 Task:  Click on  Soccer In the  Soccer League click on  Pick Sheet Your name Gabriel Wilson Team name Seattle and  Email softage.1@softage.net Game 1 Inter Miami Game 2 NYFC Game 3 Atlanta United Game 4 Houston Game 5 Minnesota United Game 6 FC Dallas Game 7 Columbus Game 8 Atlanta United Game 9 Charlotte FC Game 10 Montreal Game 11 Toronto FC Game 12 Inter Milan Game 13 Austin Game 14 LA Galaxy Game 15 Vancouver Game16 Seattle In Tie Breaker choose Seattle Submit pick sheet
Action: Mouse moved to (678, 545)
Screenshot: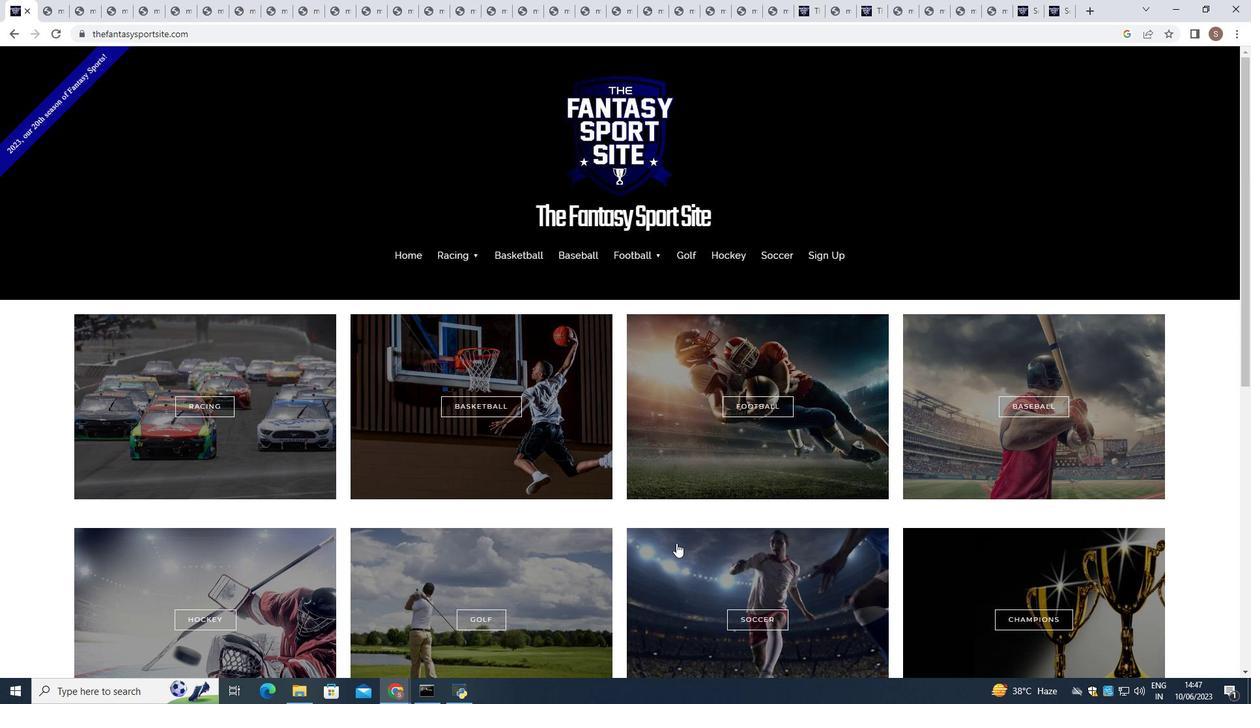 
Action: Mouse pressed left at (678, 545)
Screenshot: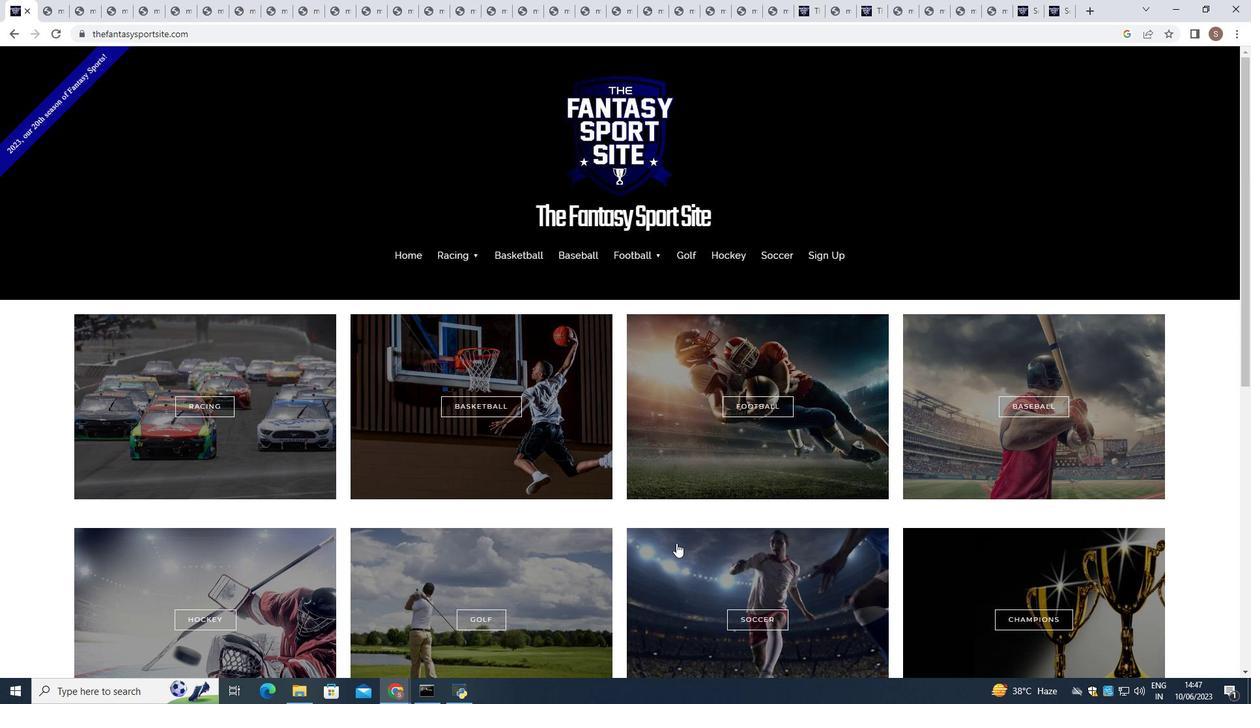 
Action: Mouse moved to (672, 534)
Screenshot: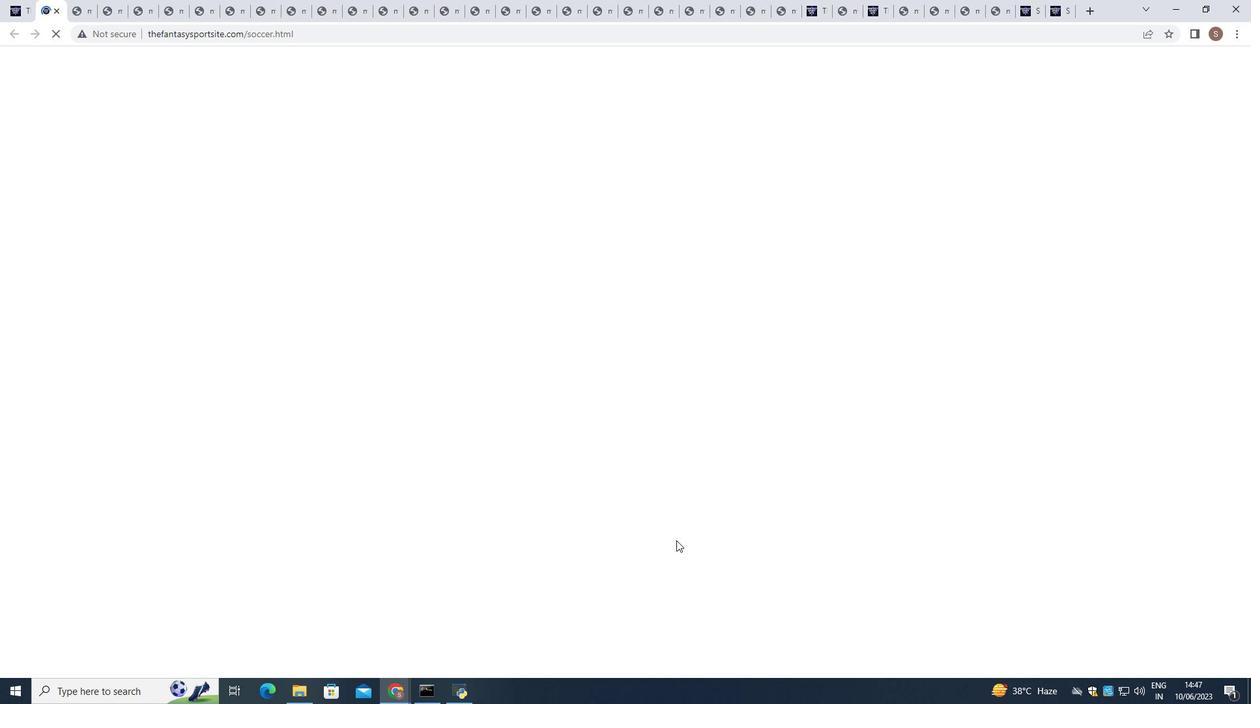 
Action: Mouse scrolled (672, 534) with delta (0, 0)
Screenshot: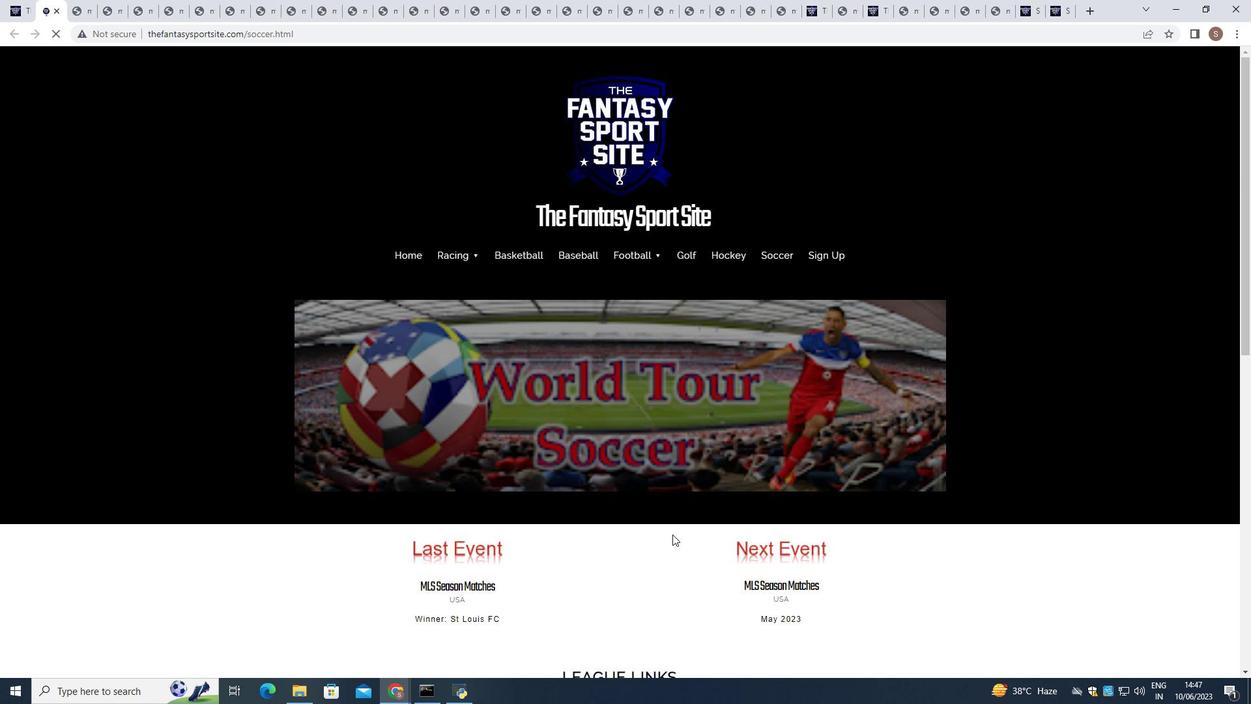
Action: Mouse scrolled (672, 534) with delta (0, 0)
Screenshot: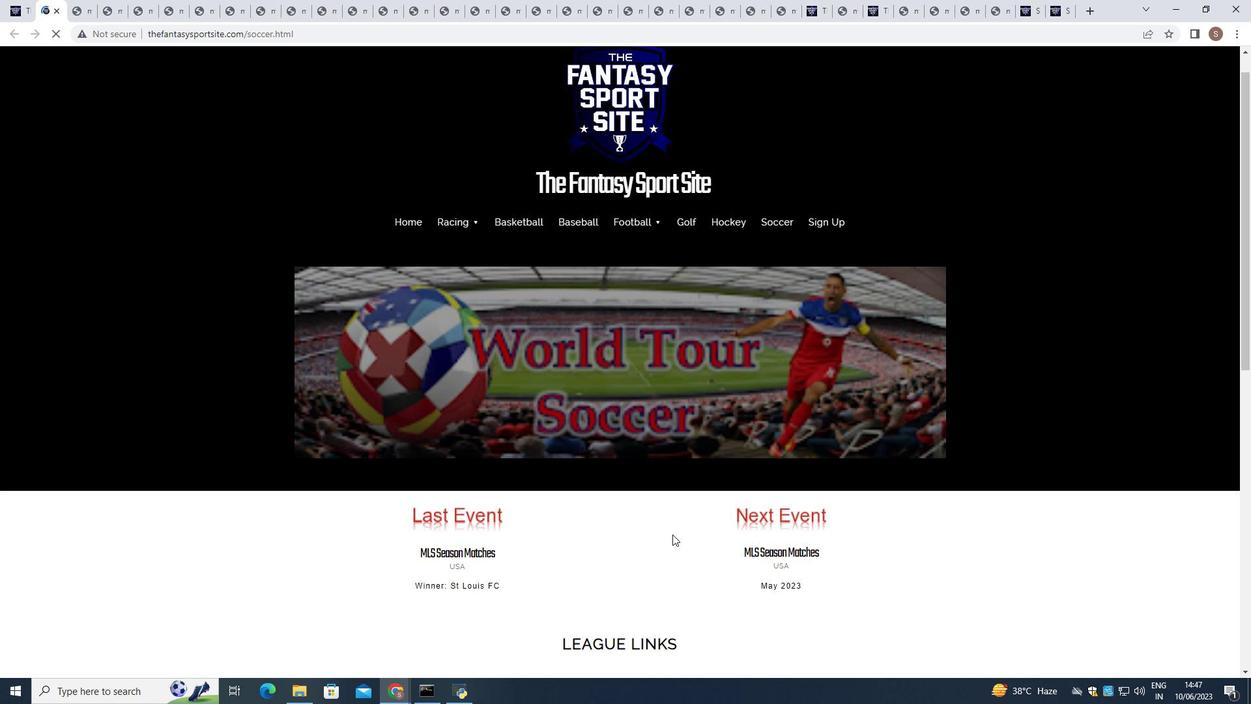 
Action: Mouse moved to (672, 531)
Screenshot: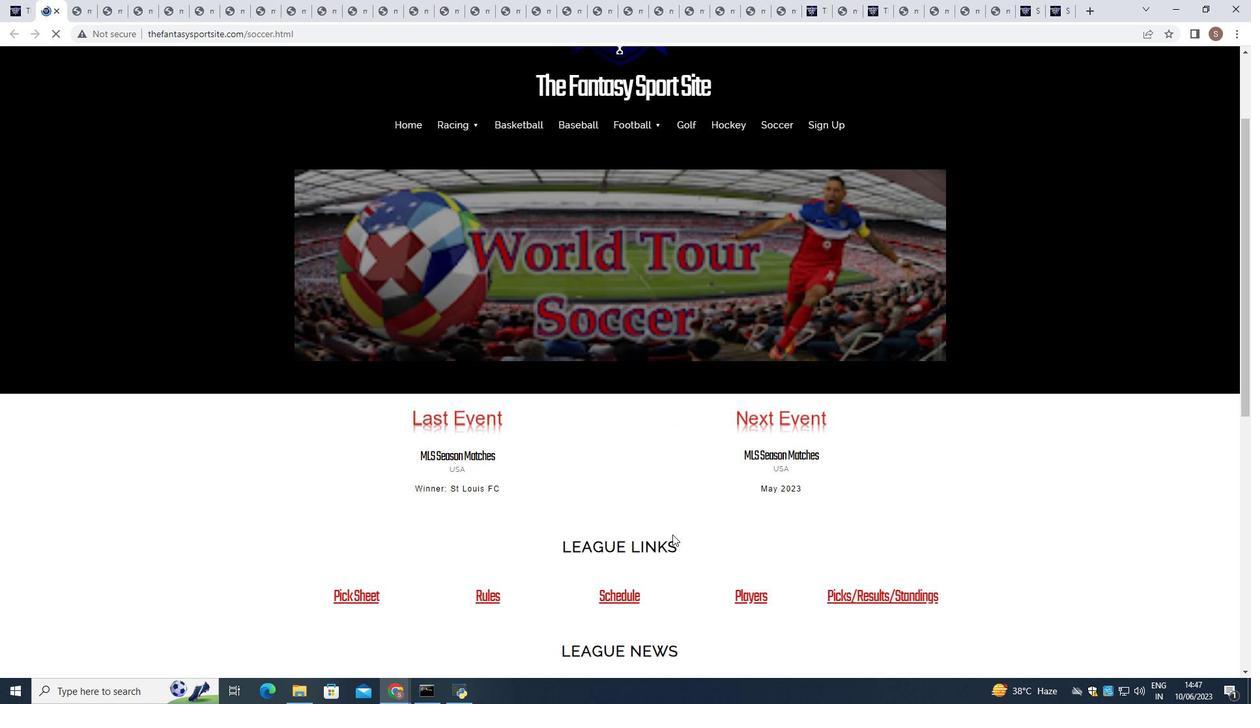 
Action: Mouse scrolled (672, 530) with delta (0, 0)
Screenshot: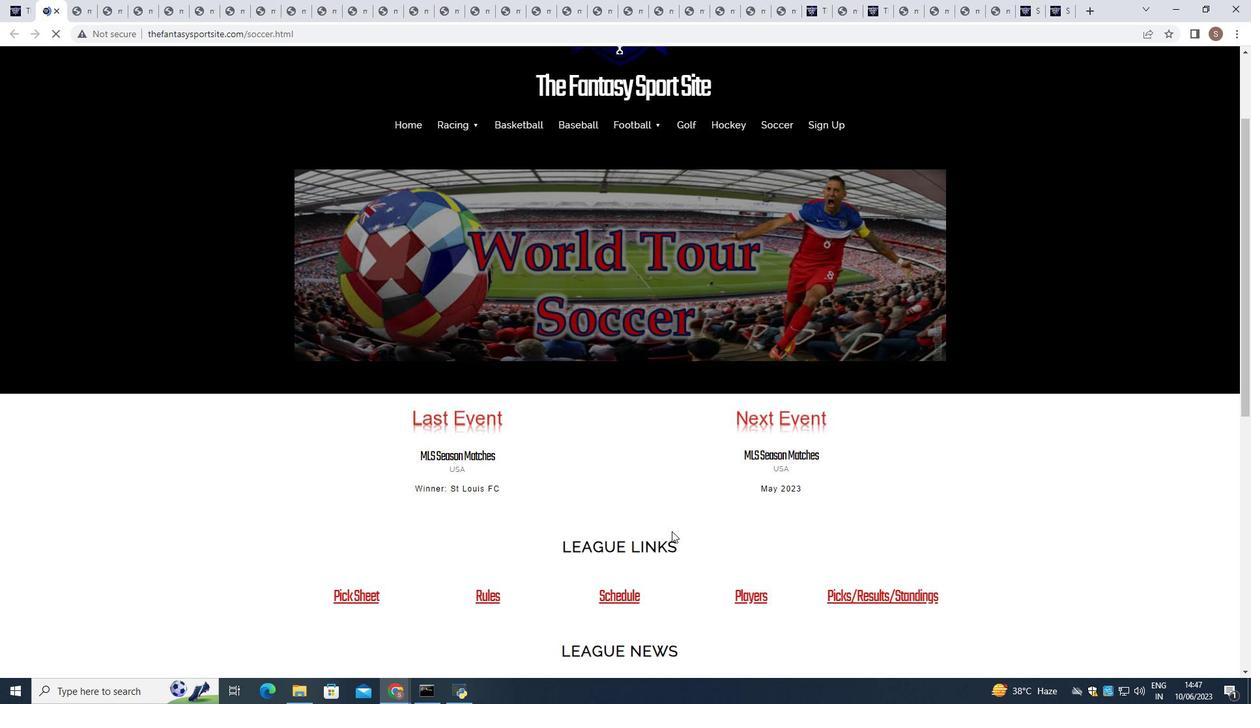 
Action: Mouse moved to (670, 531)
Screenshot: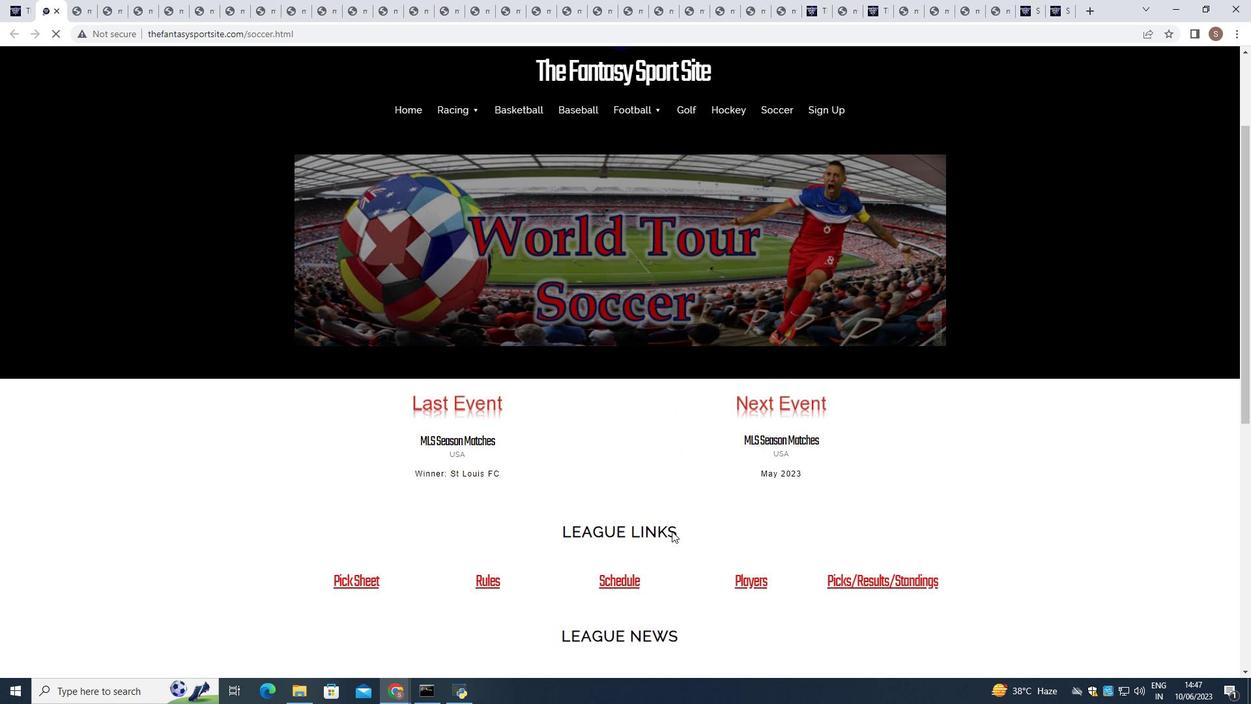 
Action: Mouse scrolled (670, 530) with delta (0, 0)
Screenshot: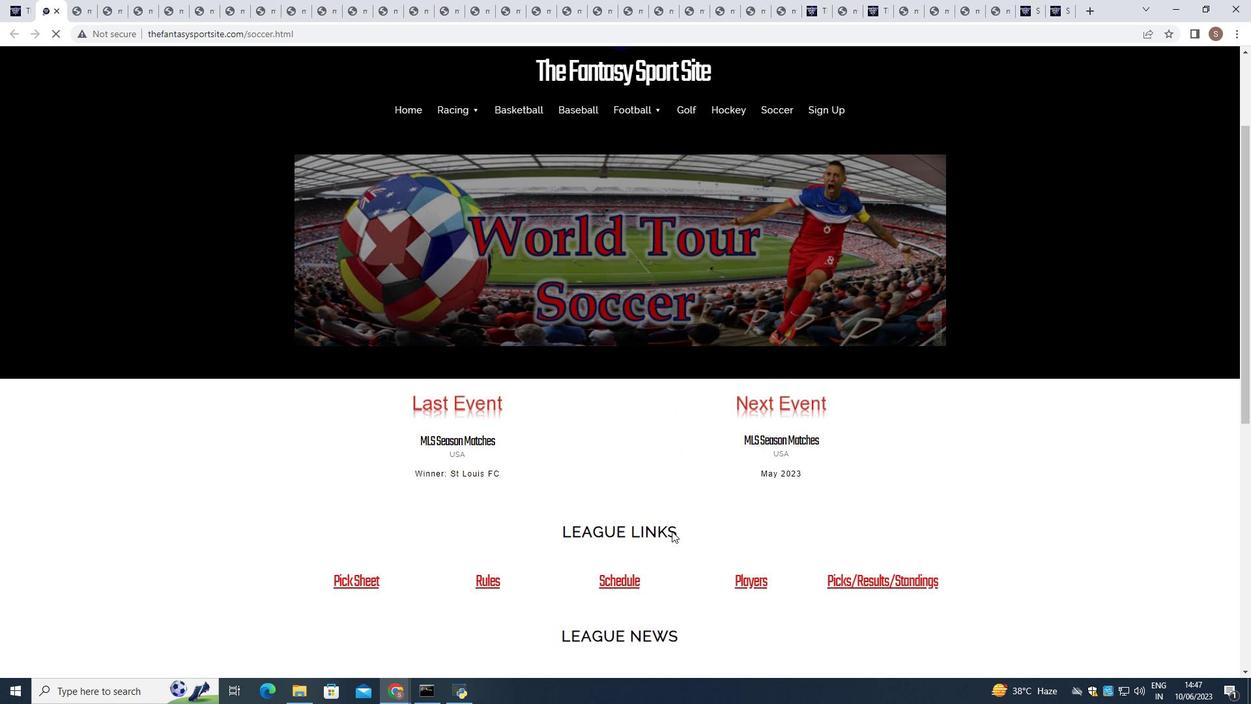 
Action: Mouse moved to (352, 459)
Screenshot: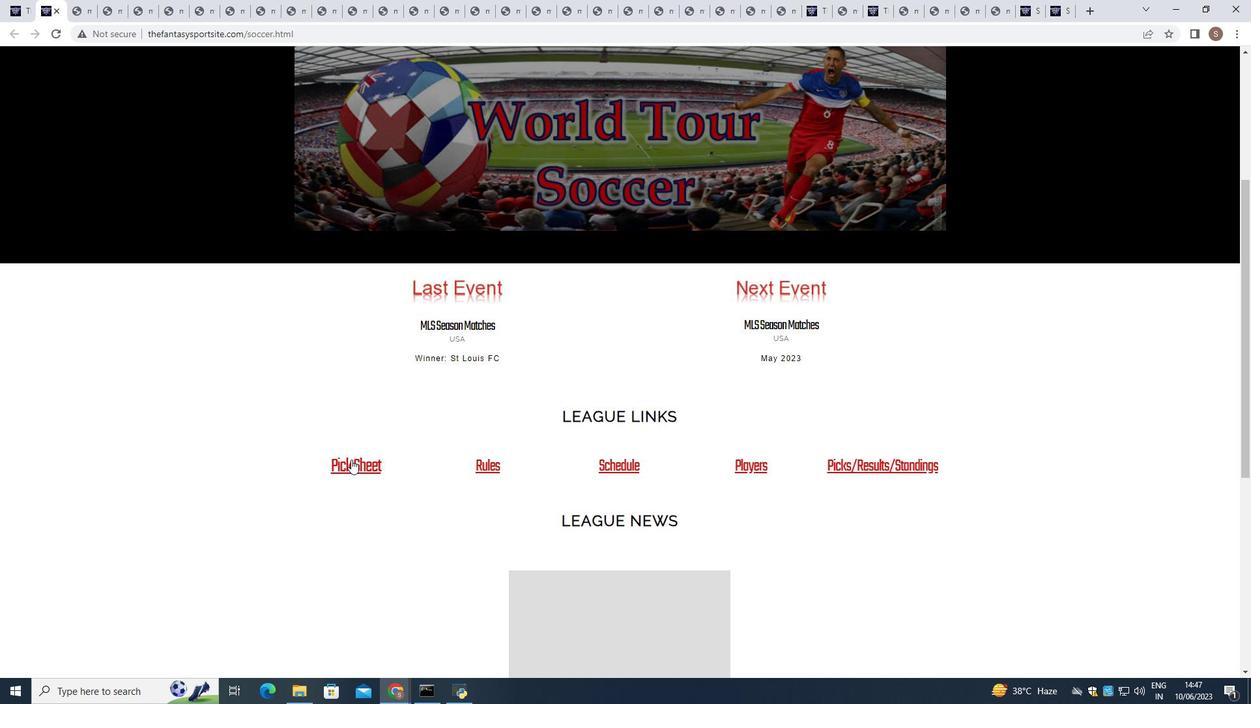 
Action: Mouse pressed left at (352, 459)
Screenshot: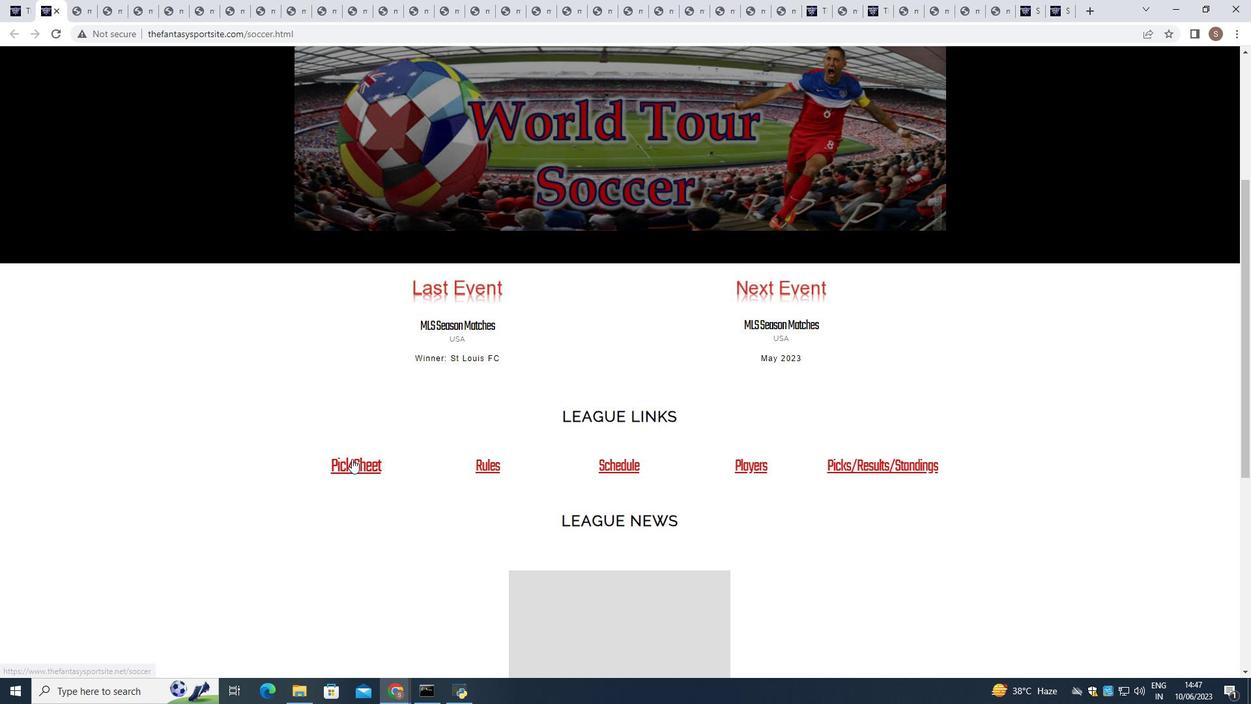 
Action: Mouse moved to (370, 457)
Screenshot: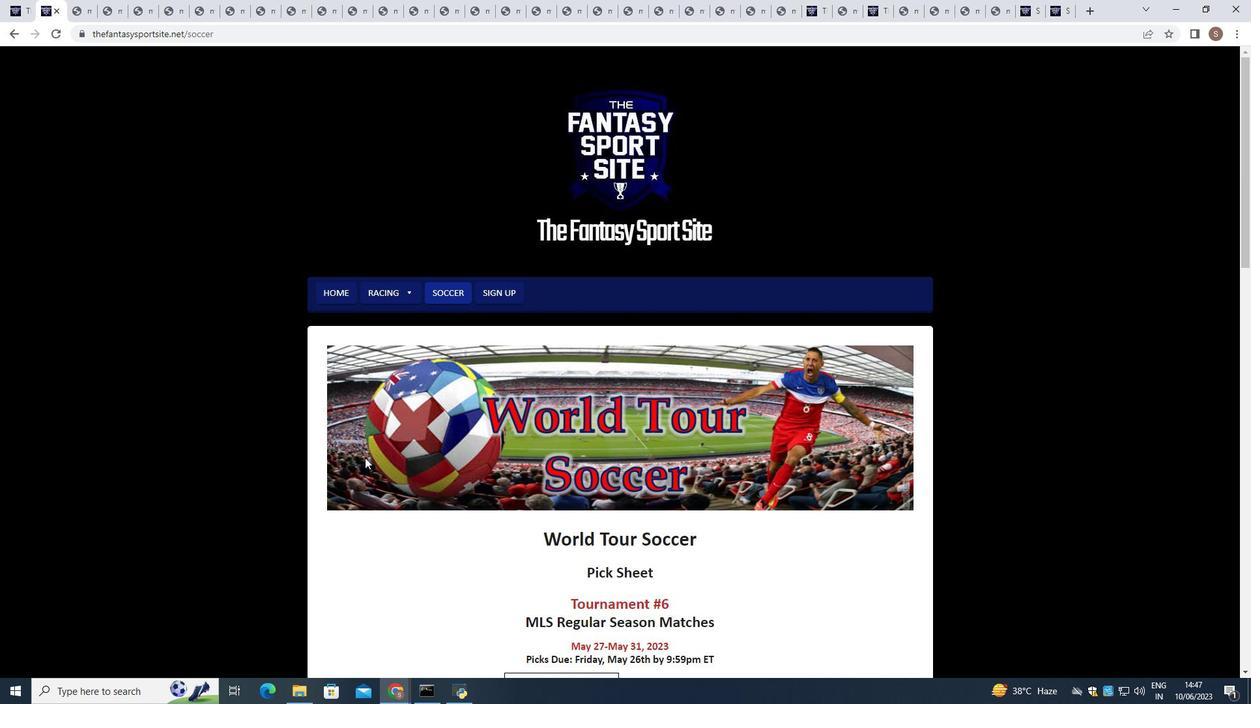 
Action: Mouse scrolled (370, 457) with delta (0, 0)
Screenshot: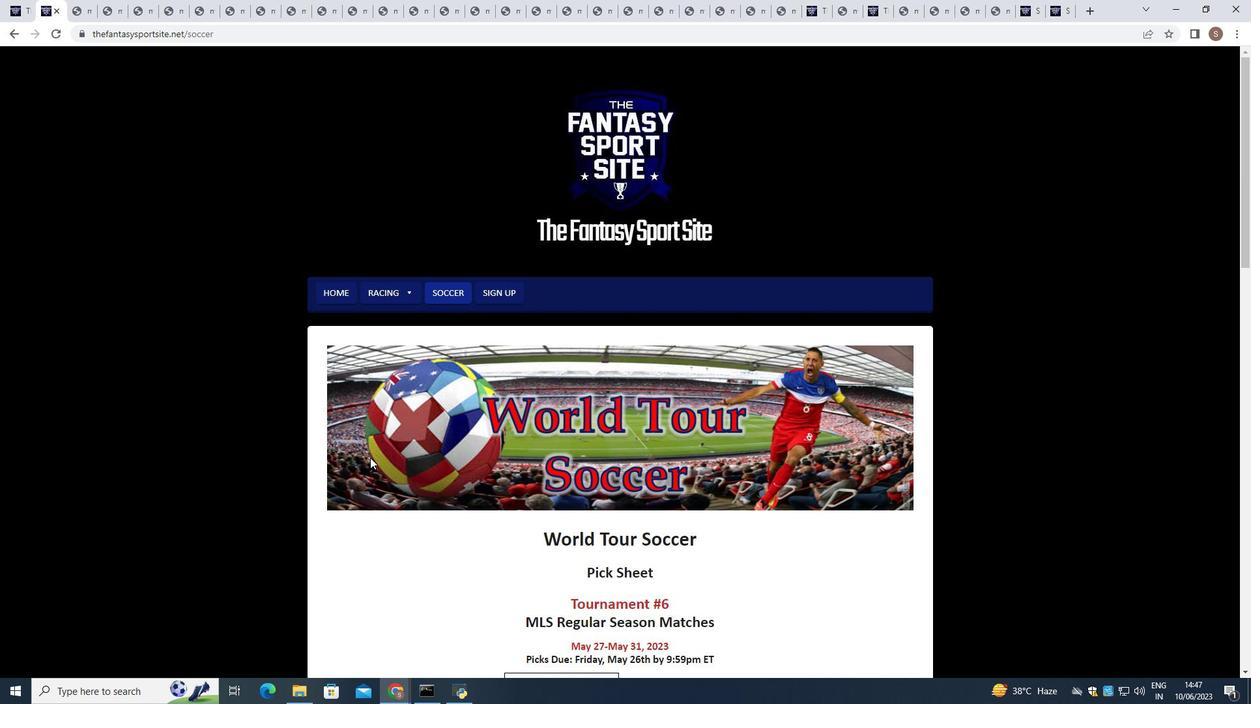 
Action: Mouse moved to (371, 457)
Screenshot: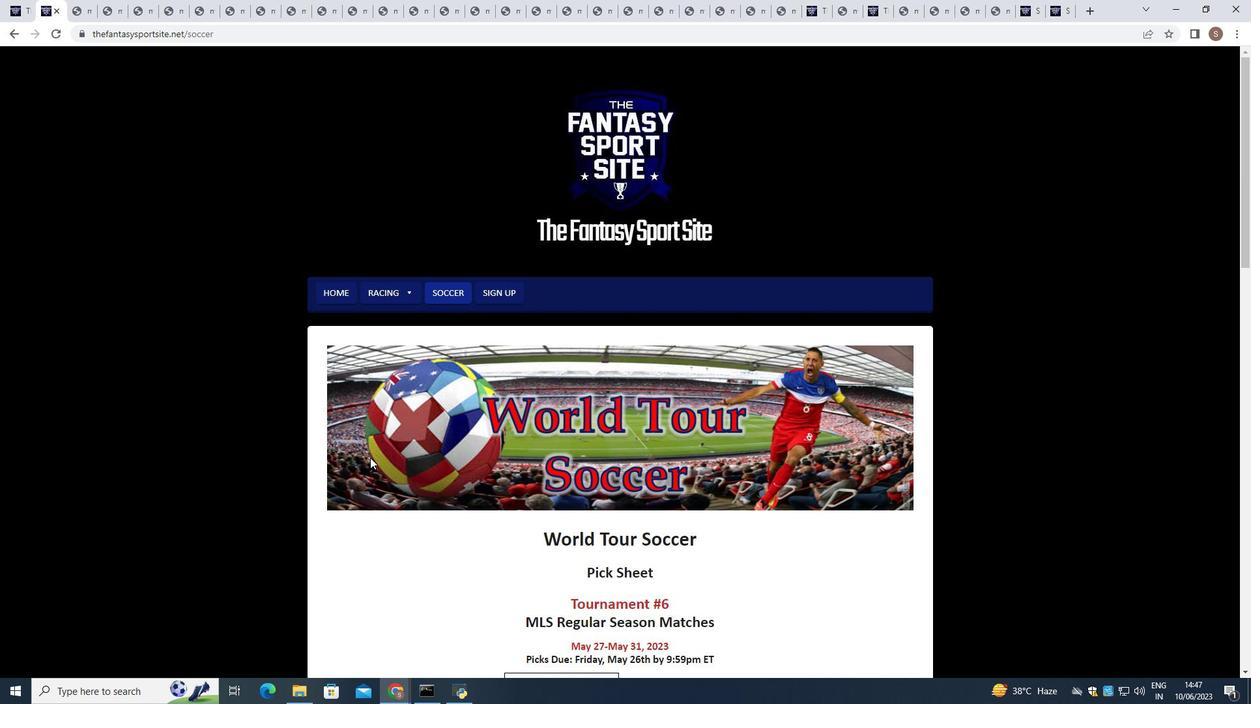 
Action: Mouse scrolled (371, 457) with delta (0, 0)
Screenshot: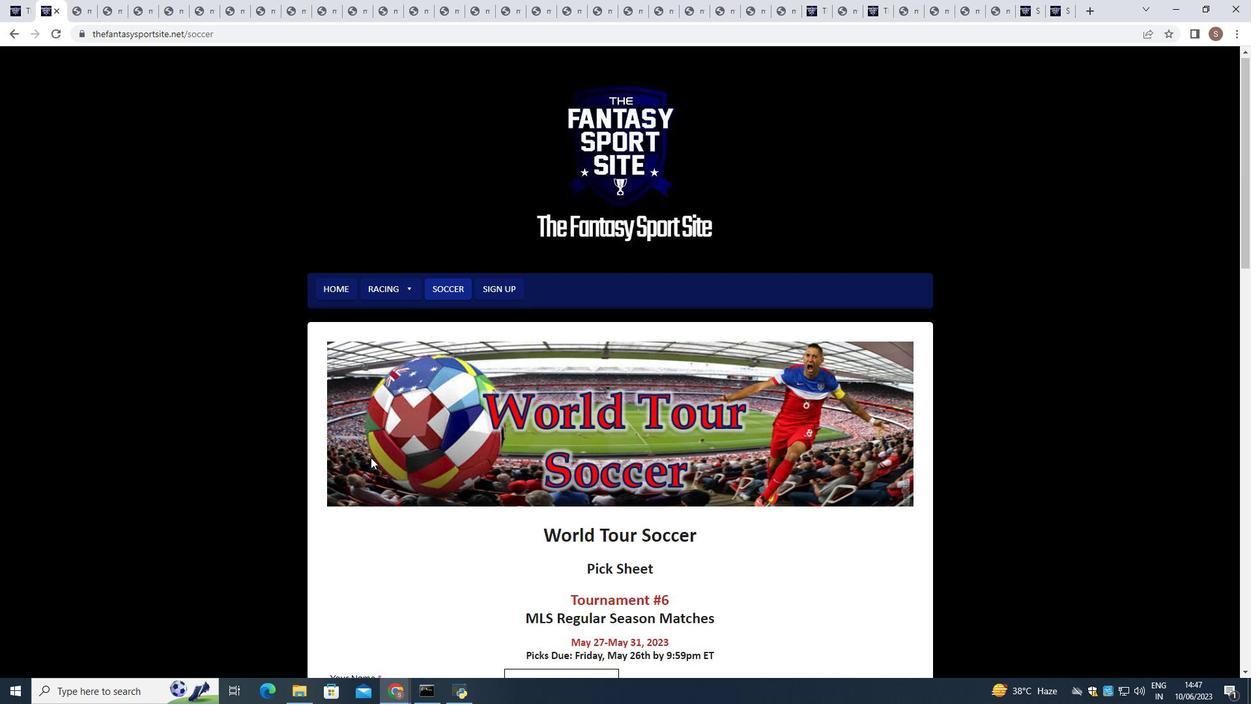 
Action: Mouse moved to (507, 546)
Screenshot: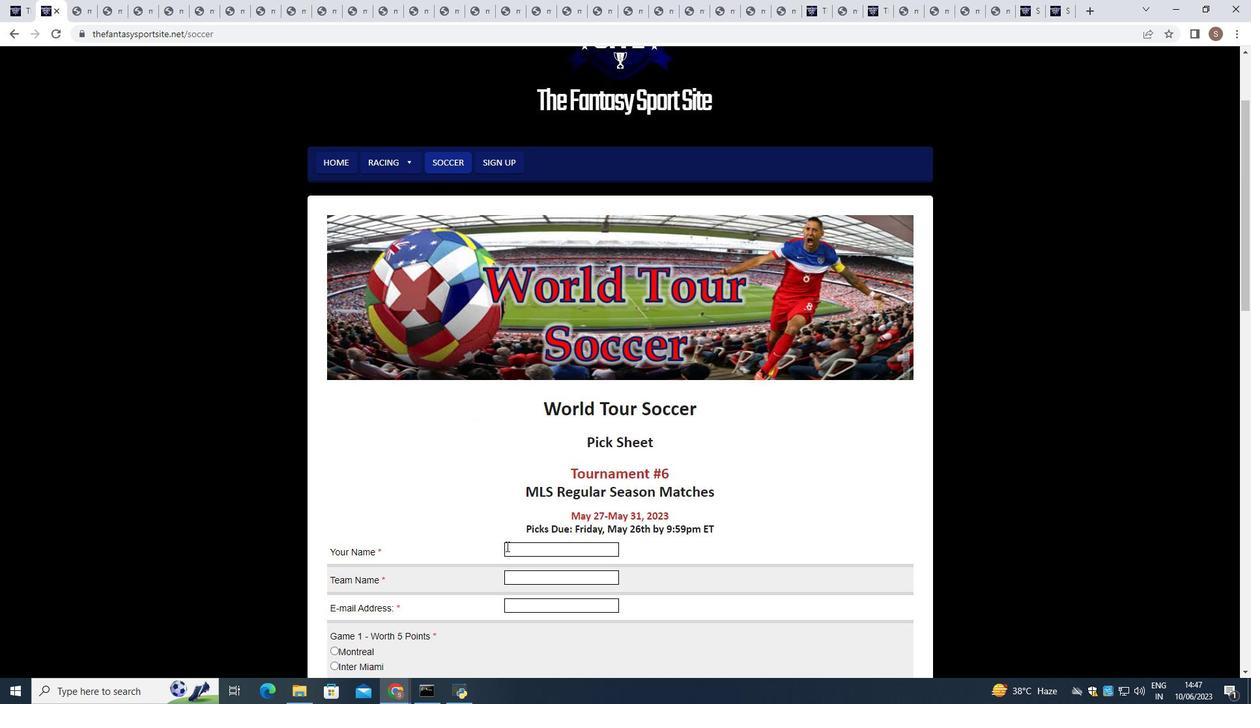 
Action: Mouse pressed left at (507, 546)
Screenshot: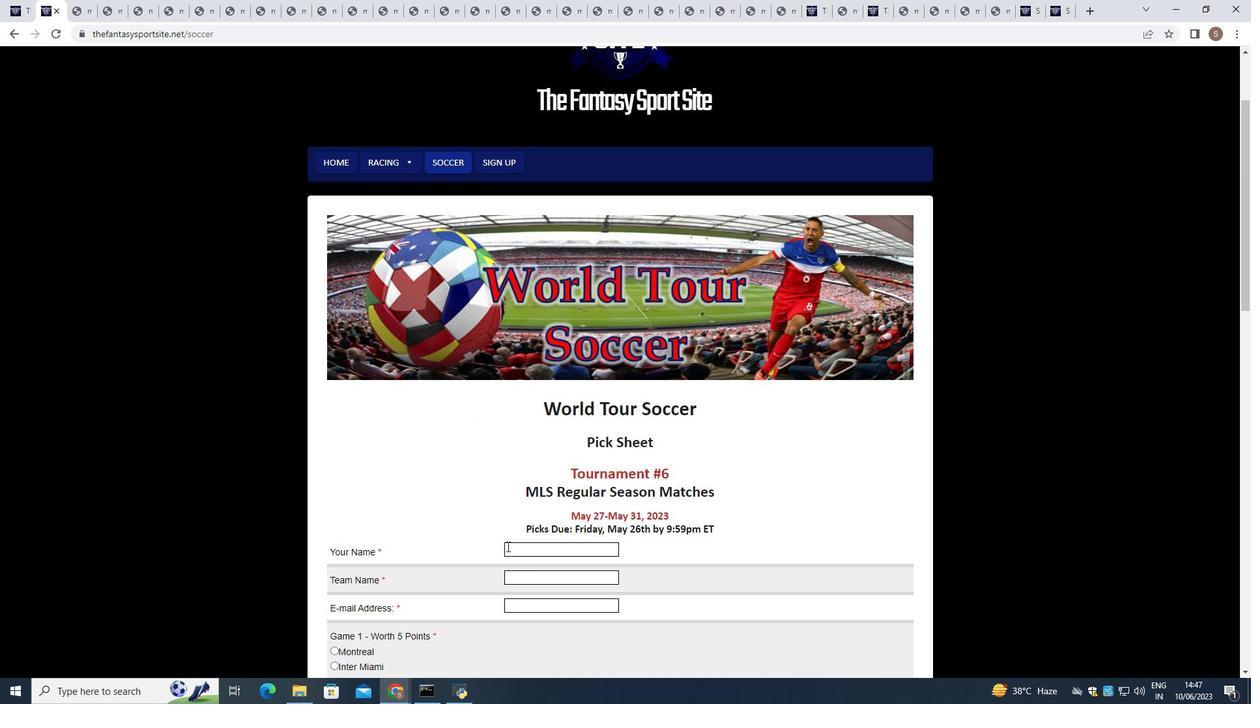 
Action: Key pressed <Key.shift><Key.shift><Key.shift><Key.shift><Key.shift>Gabriel<Key.space><Key.shift><Key.shift><Key.shift><Key.shift><Key.shift><Key.shift><Key.shift><Key.shift>Wilson
Screenshot: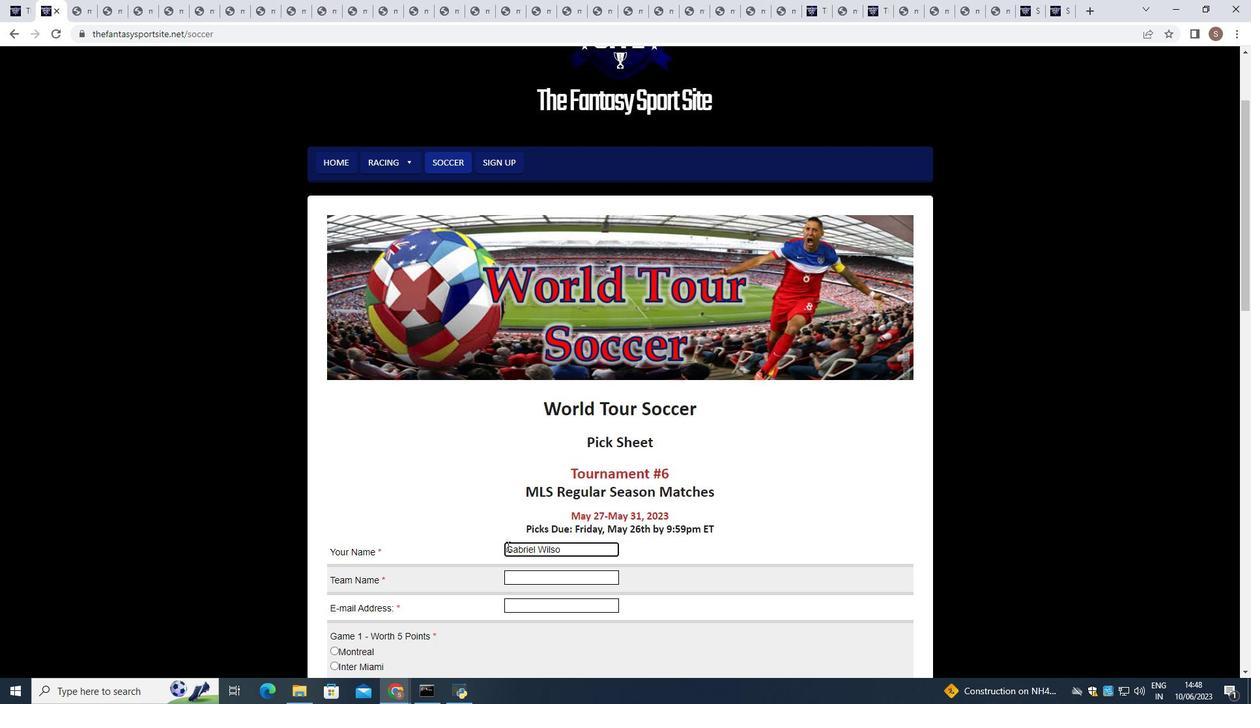 
Action: Mouse moved to (538, 572)
Screenshot: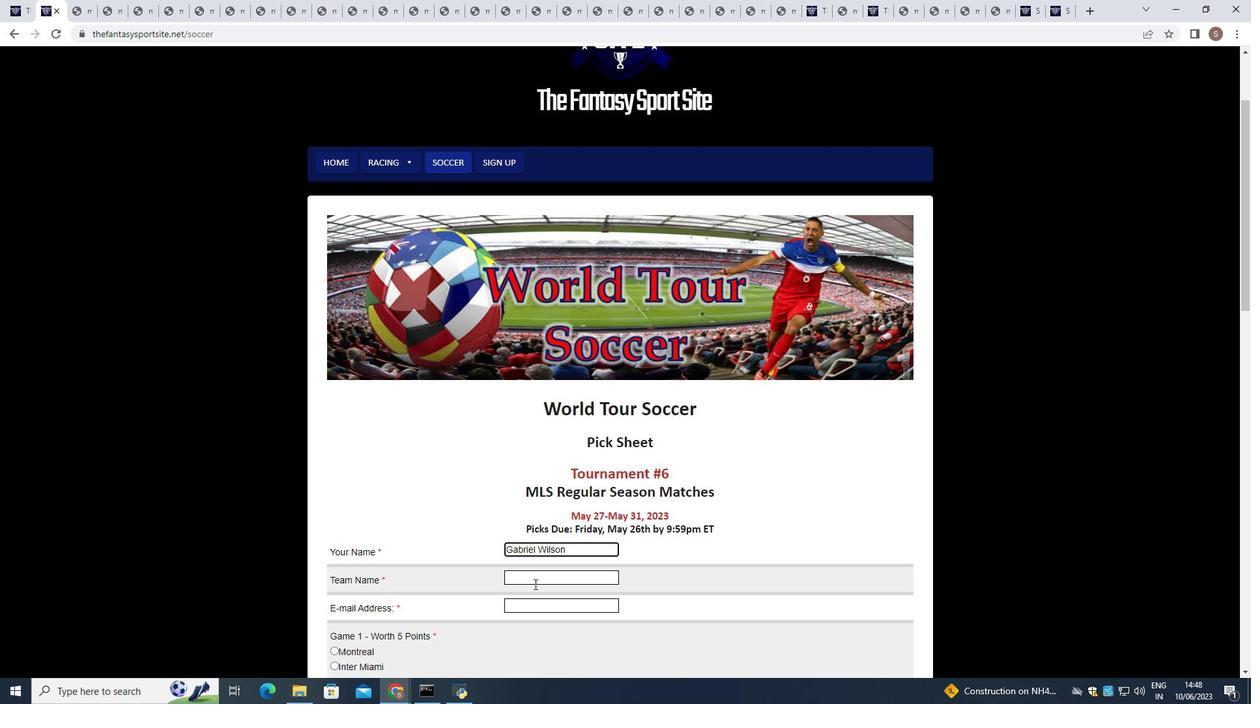 
Action: Mouse pressed left at (538, 572)
Screenshot: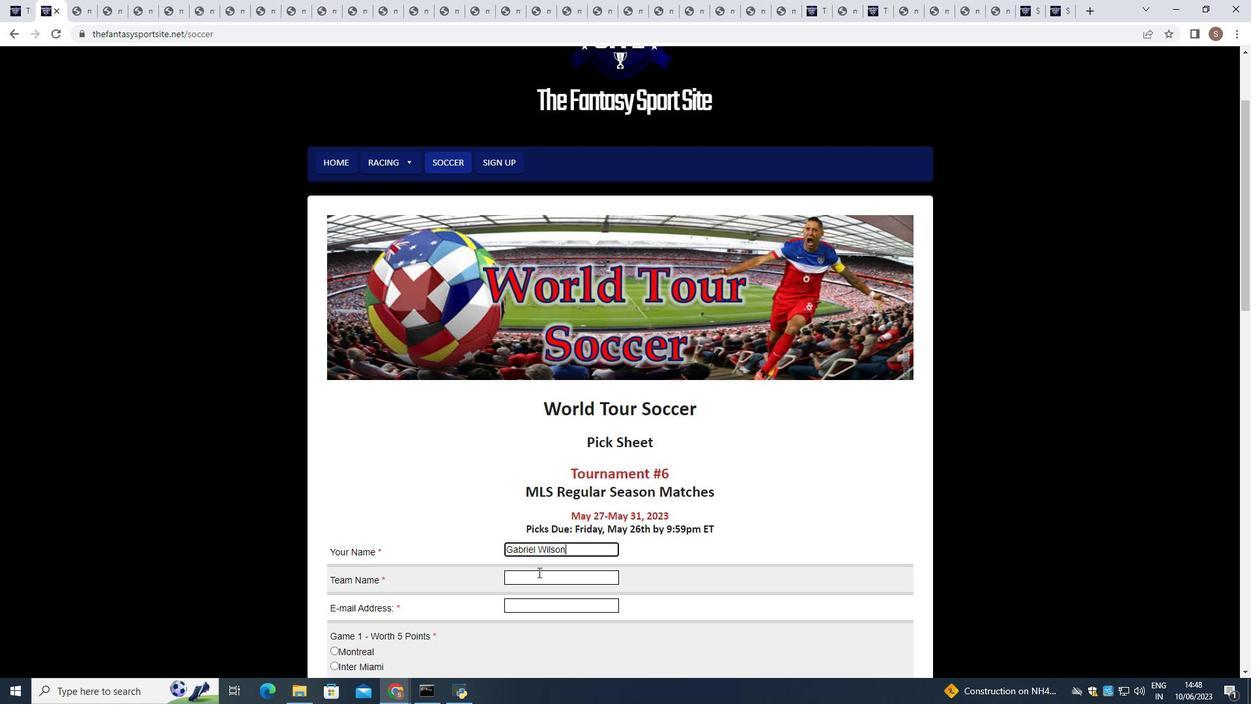 
Action: Key pressed <Key.shift>Seattle
Screenshot: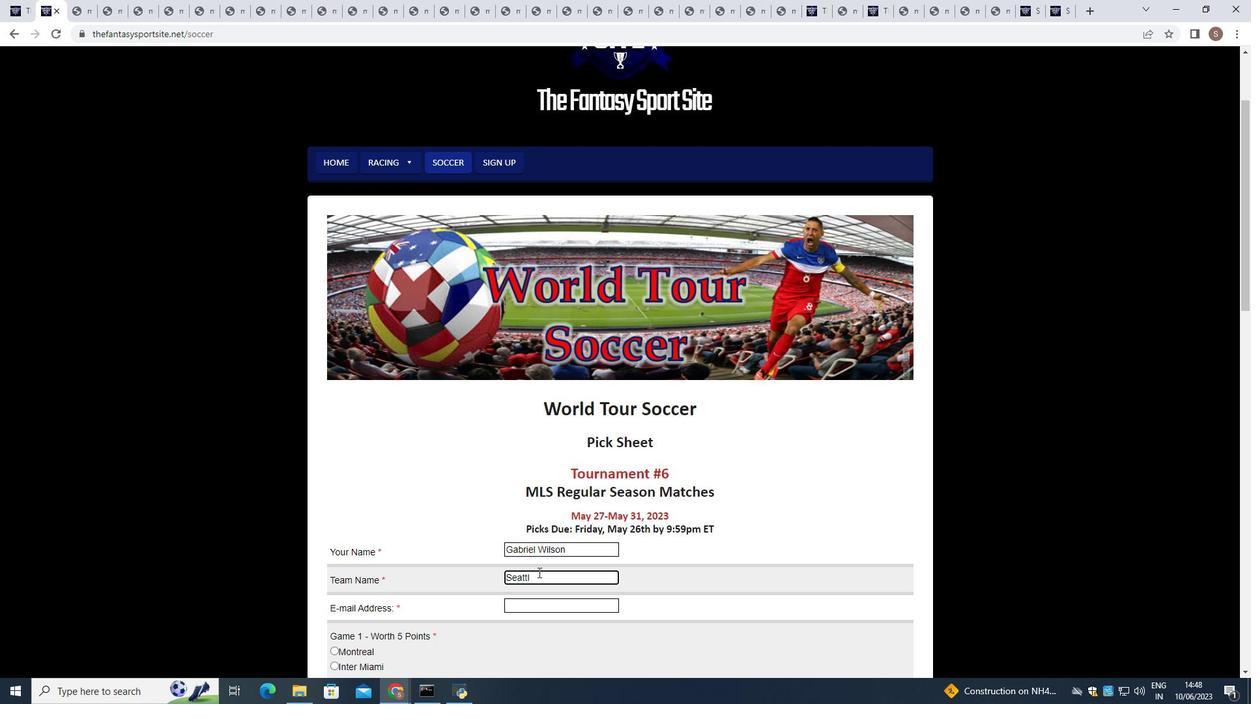 
Action: Mouse moved to (528, 609)
Screenshot: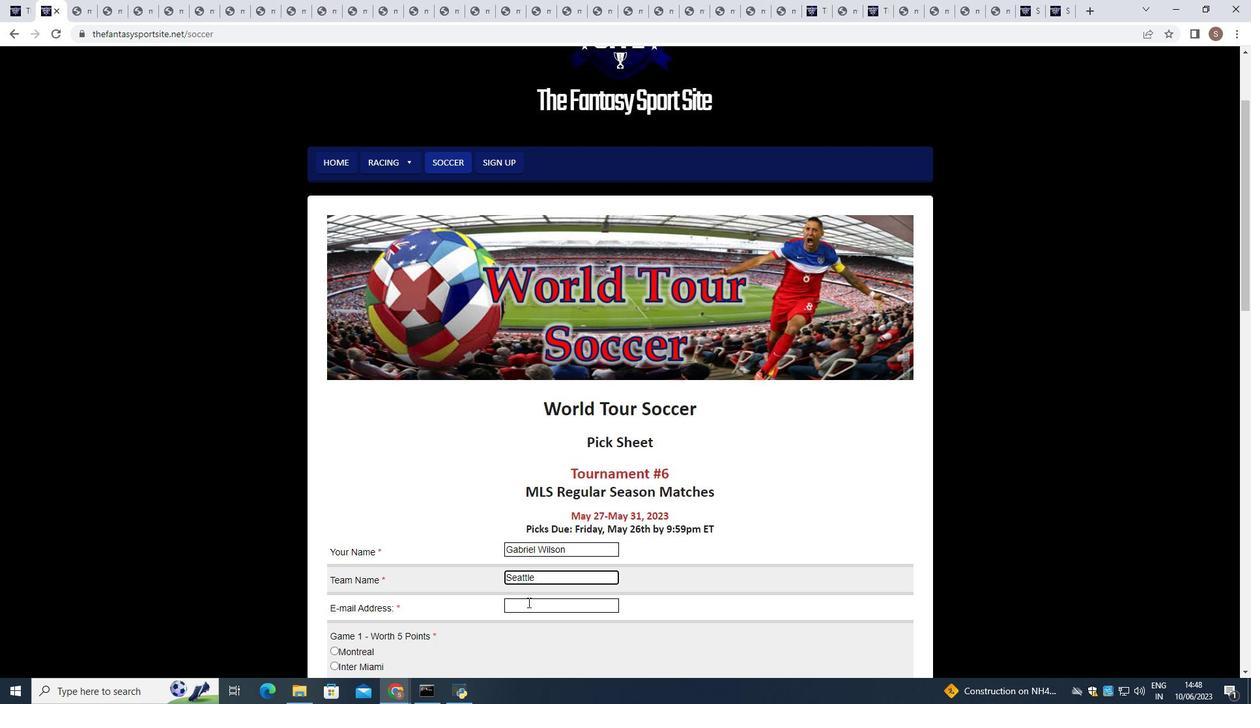 
Action: Mouse pressed left at (528, 609)
Screenshot: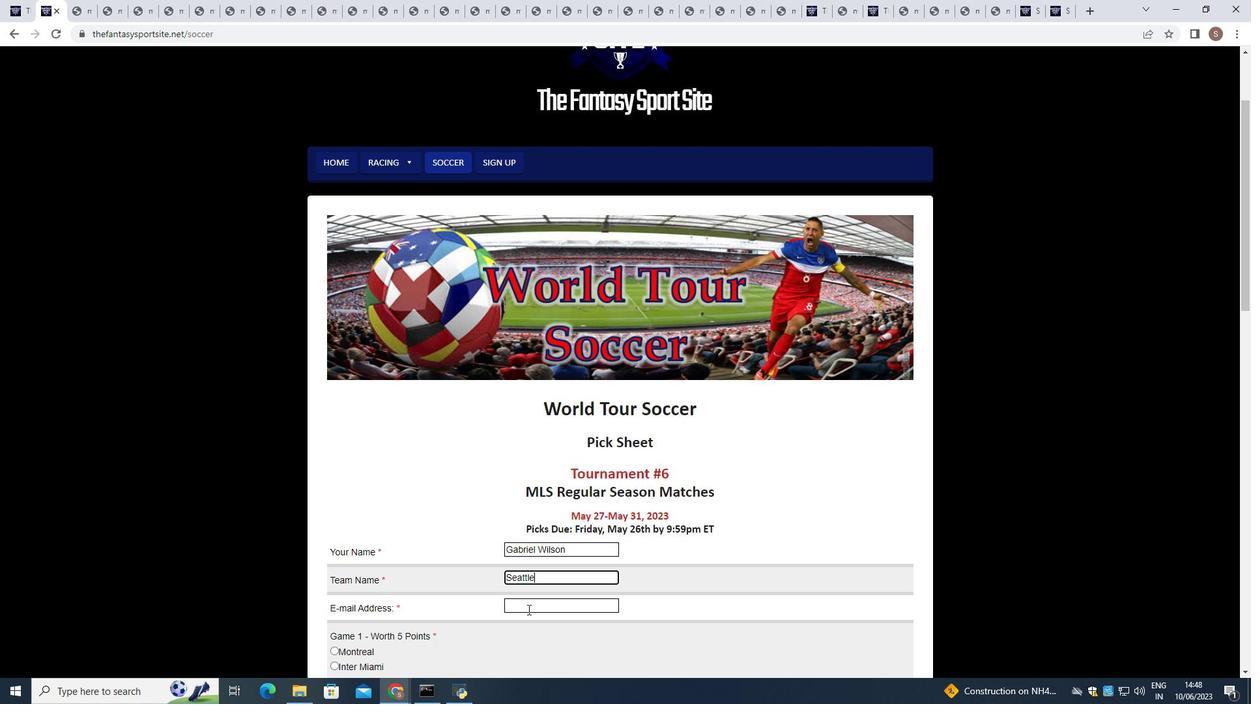
Action: Key pressed softage.1
Screenshot: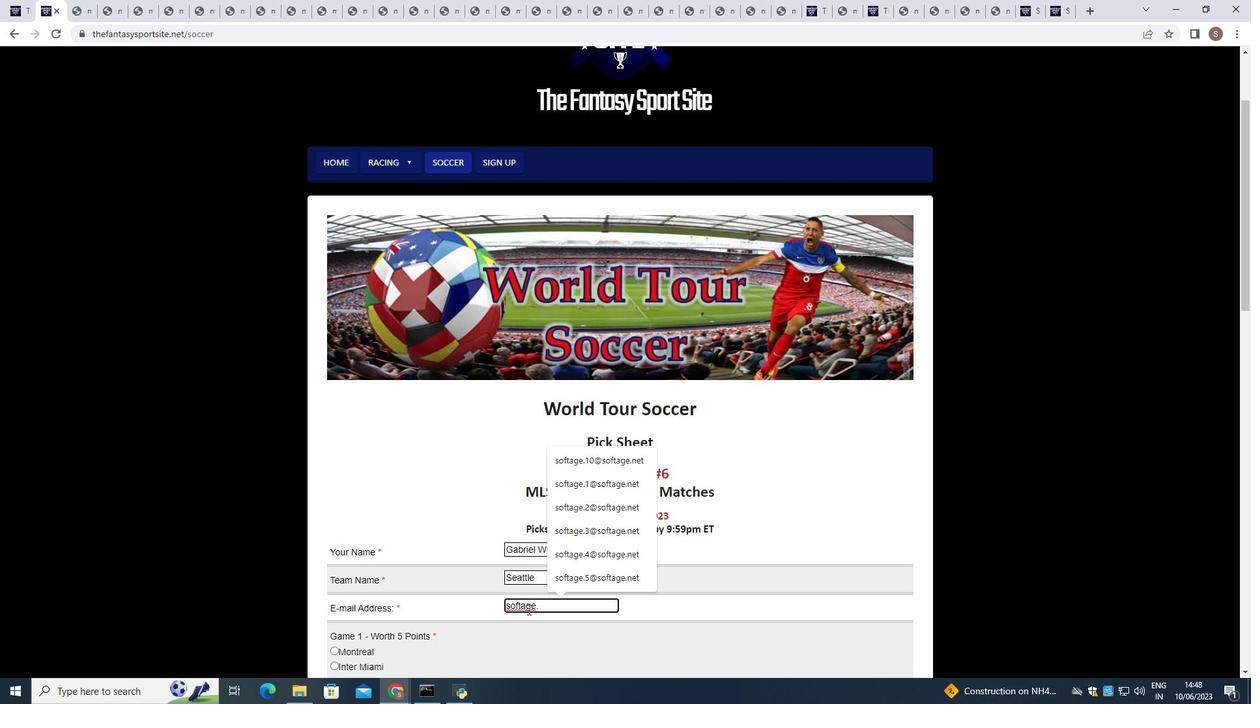 
Action: Mouse moved to (587, 655)
Screenshot: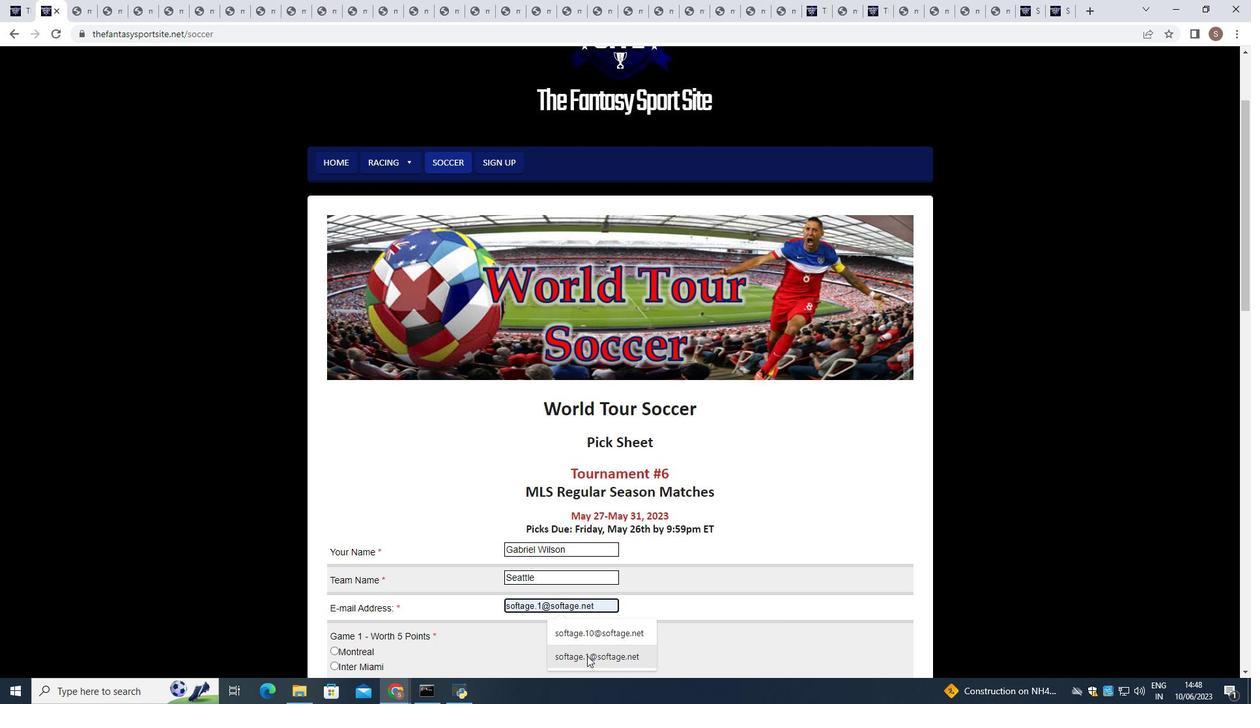 
Action: Mouse pressed left at (587, 655)
Screenshot: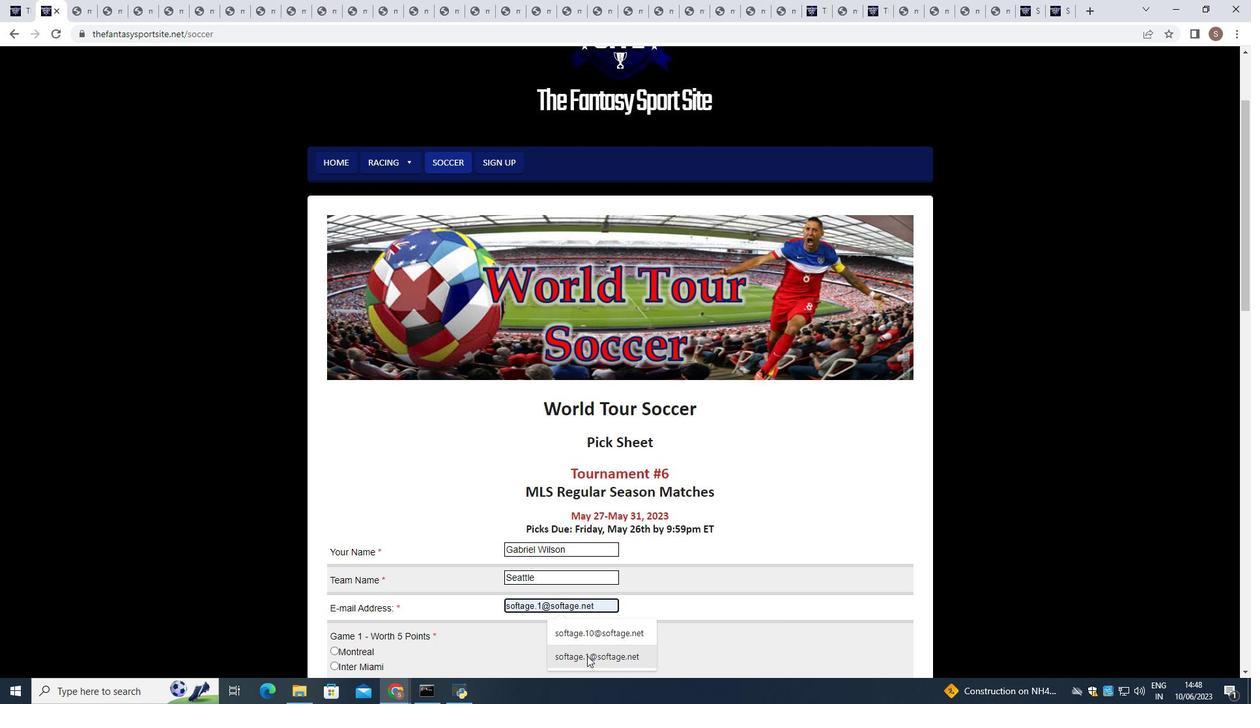 
Action: Mouse moved to (579, 615)
Screenshot: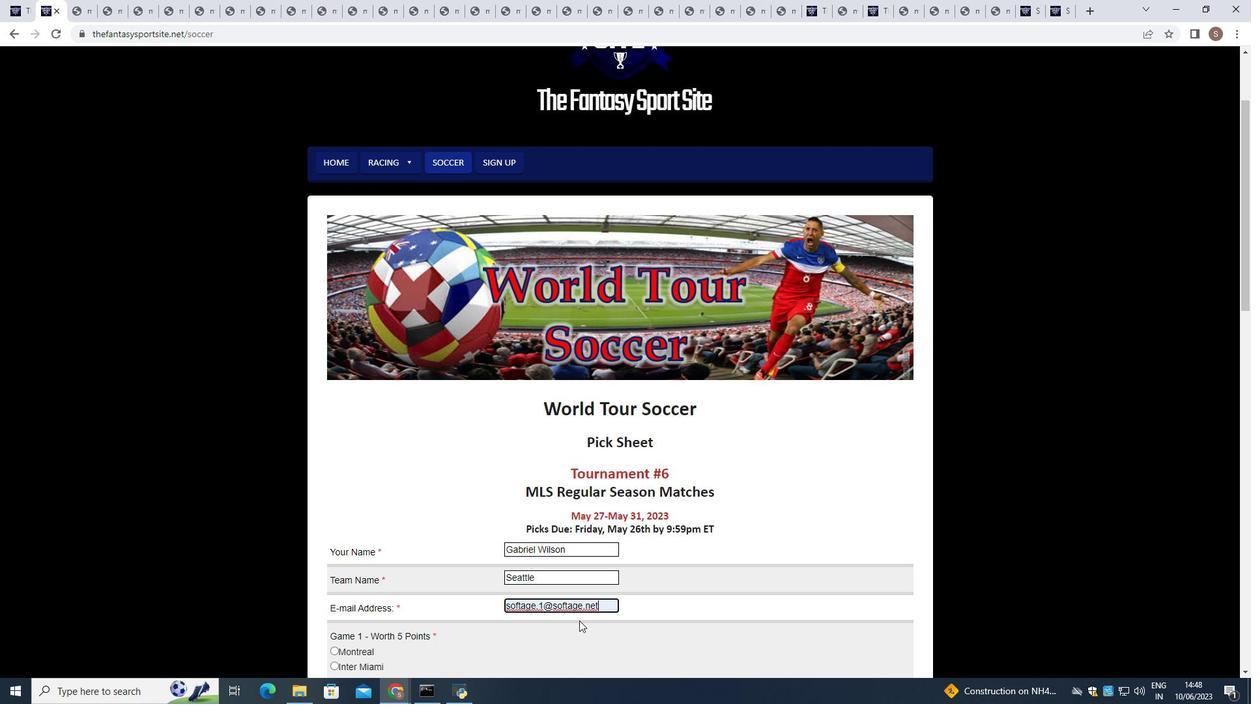 
Action: Mouse scrolled (579, 614) with delta (0, 0)
Screenshot: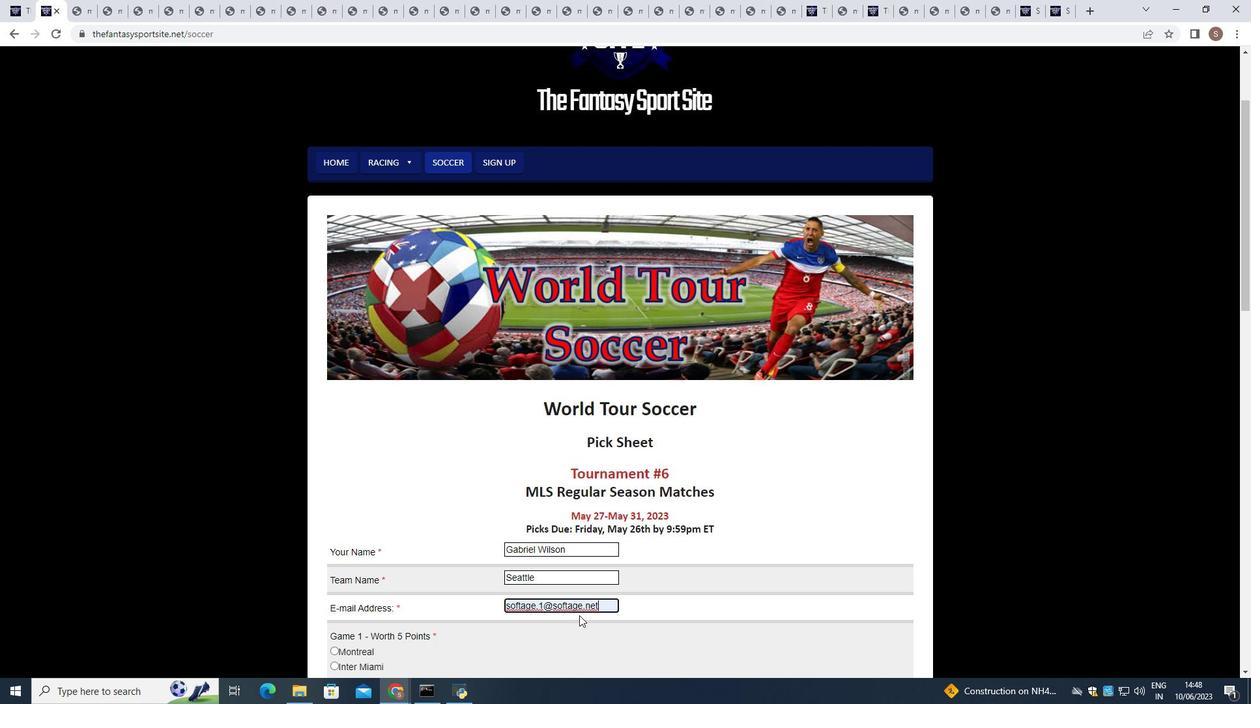 
Action: Mouse scrolled (579, 614) with delta (0, 0)
Screenshot: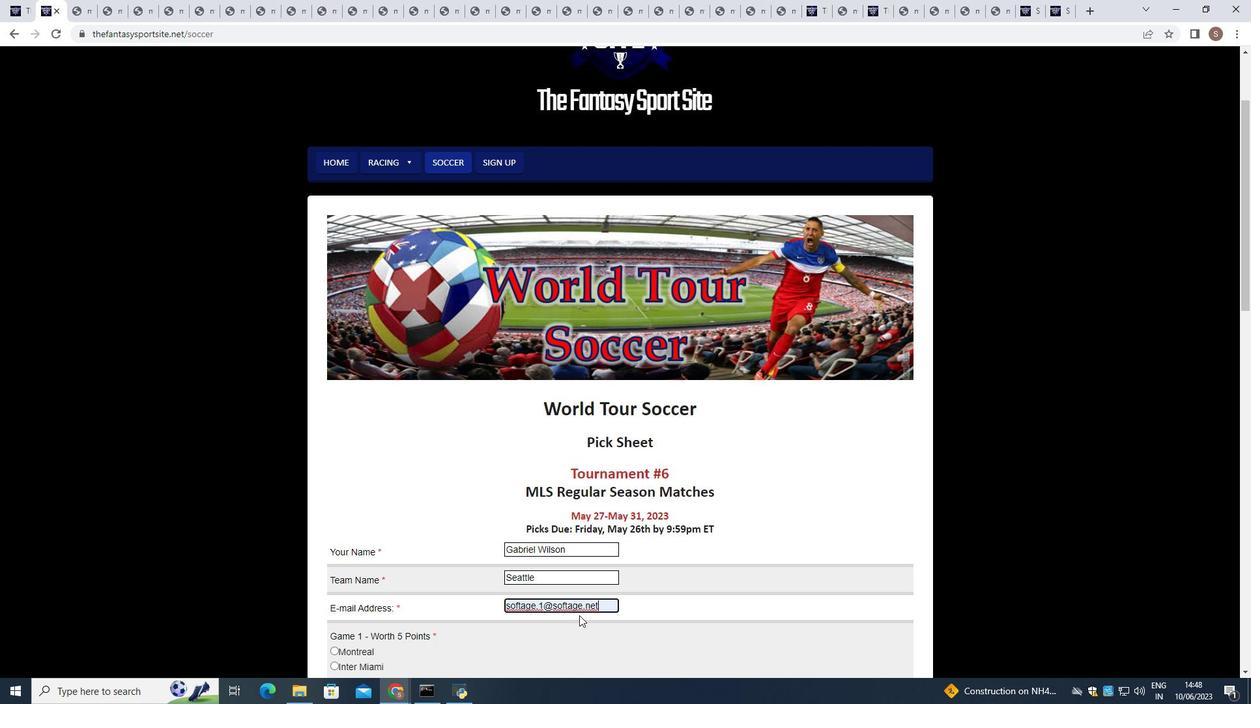 
Action: Mouse moved to (335, 532)
Screenshot: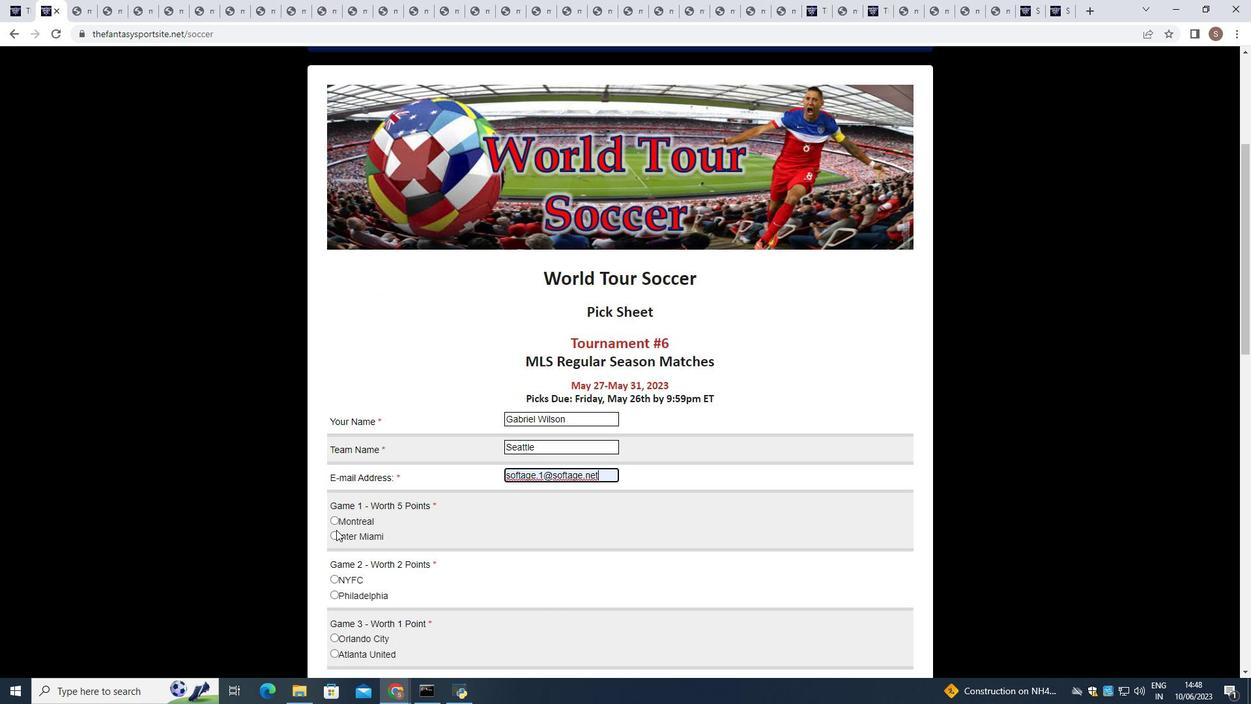 
Action: Mouse pressed left at (335, 532)
Screenshot: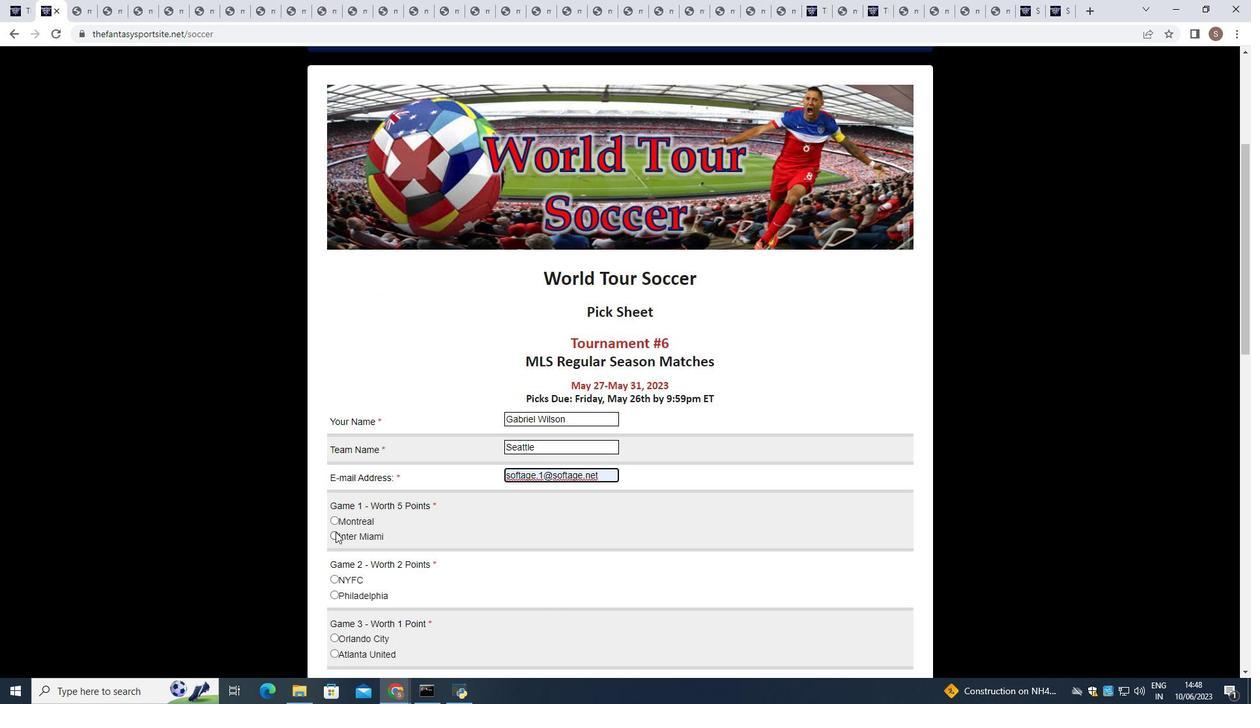 
Action: Mouse moved to (335, 577)
Screenshot: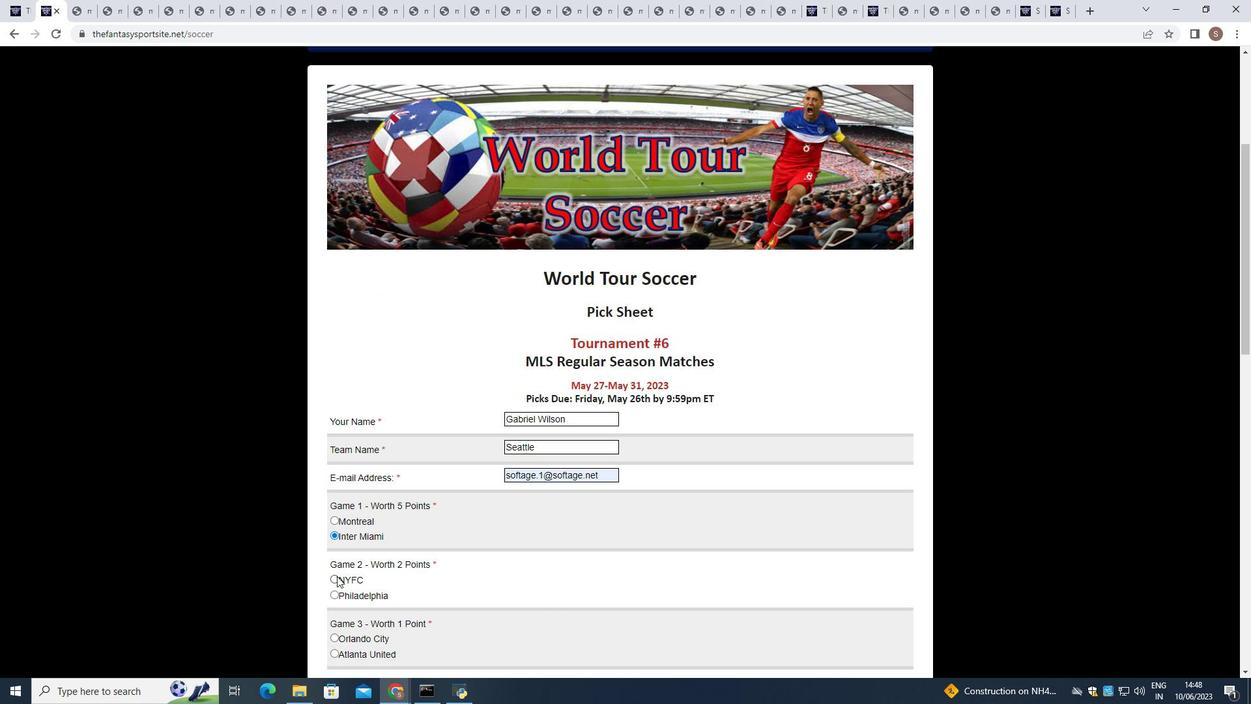 
Action: Mouse pressed left at (335, 577)
Screenshot: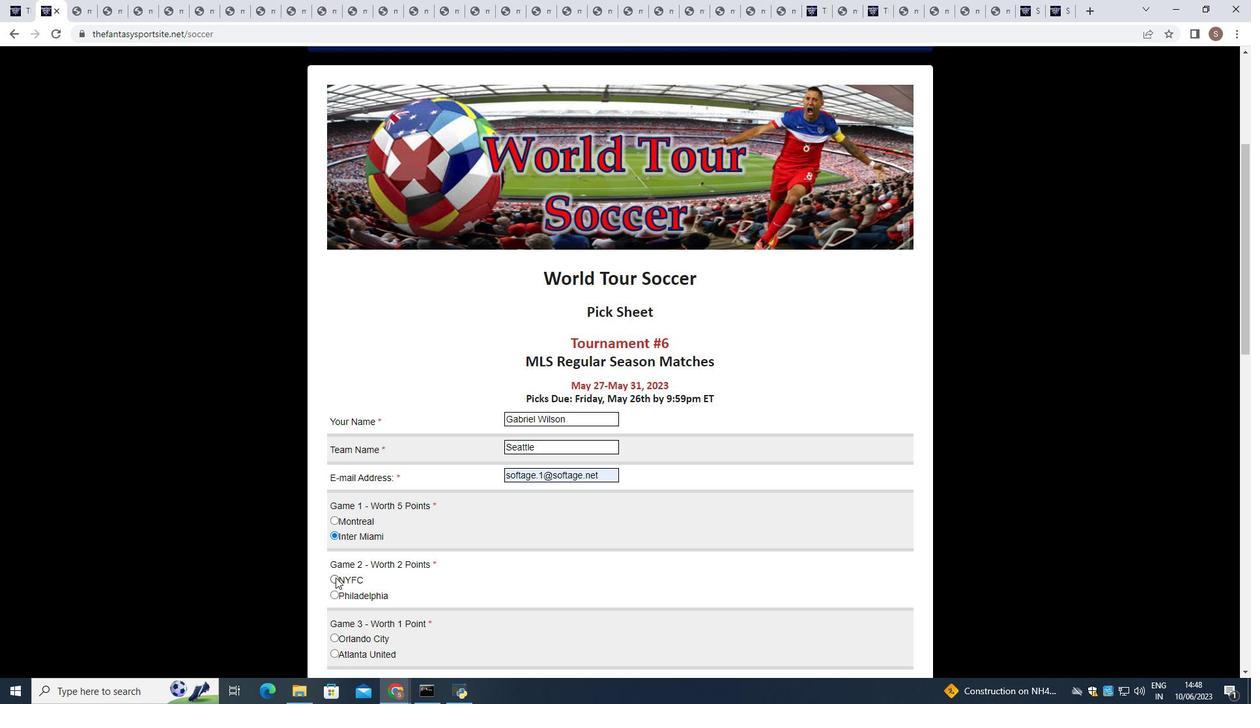 
Action: Mouse moved to (341, 582)
Screenshot: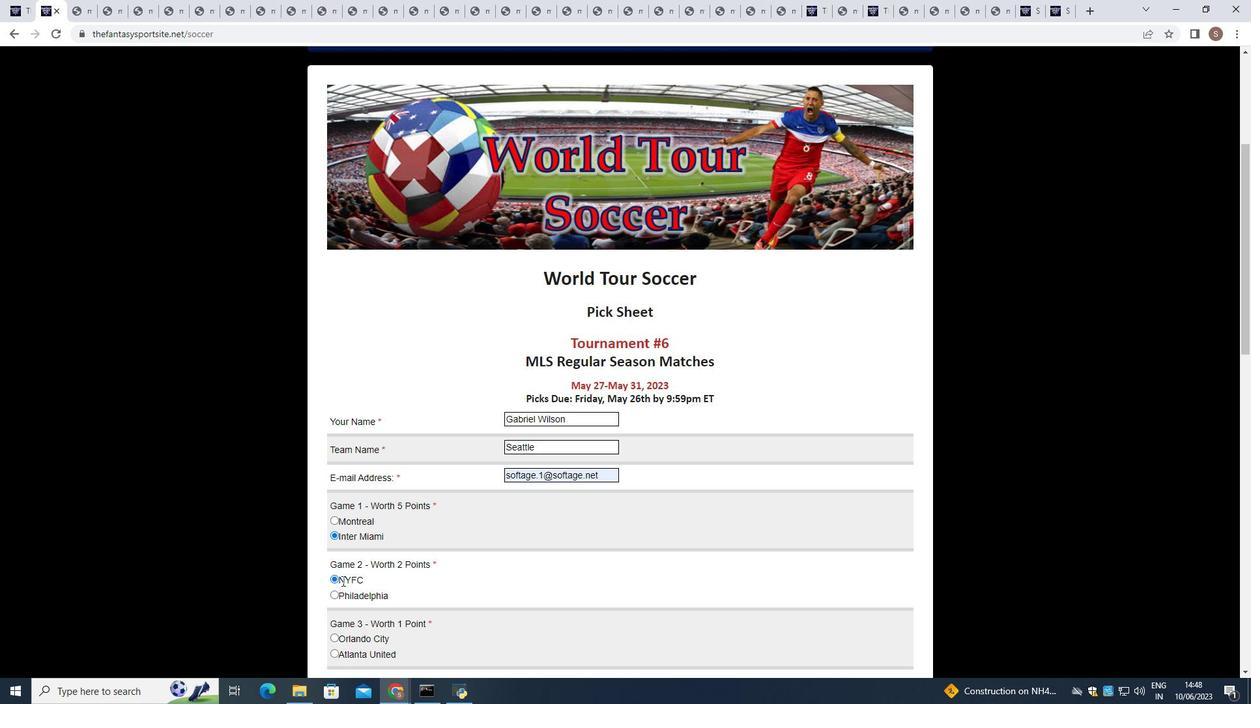 
Action: Mouse scrolled (341, 581) with delta (0, 0)
Screenshot: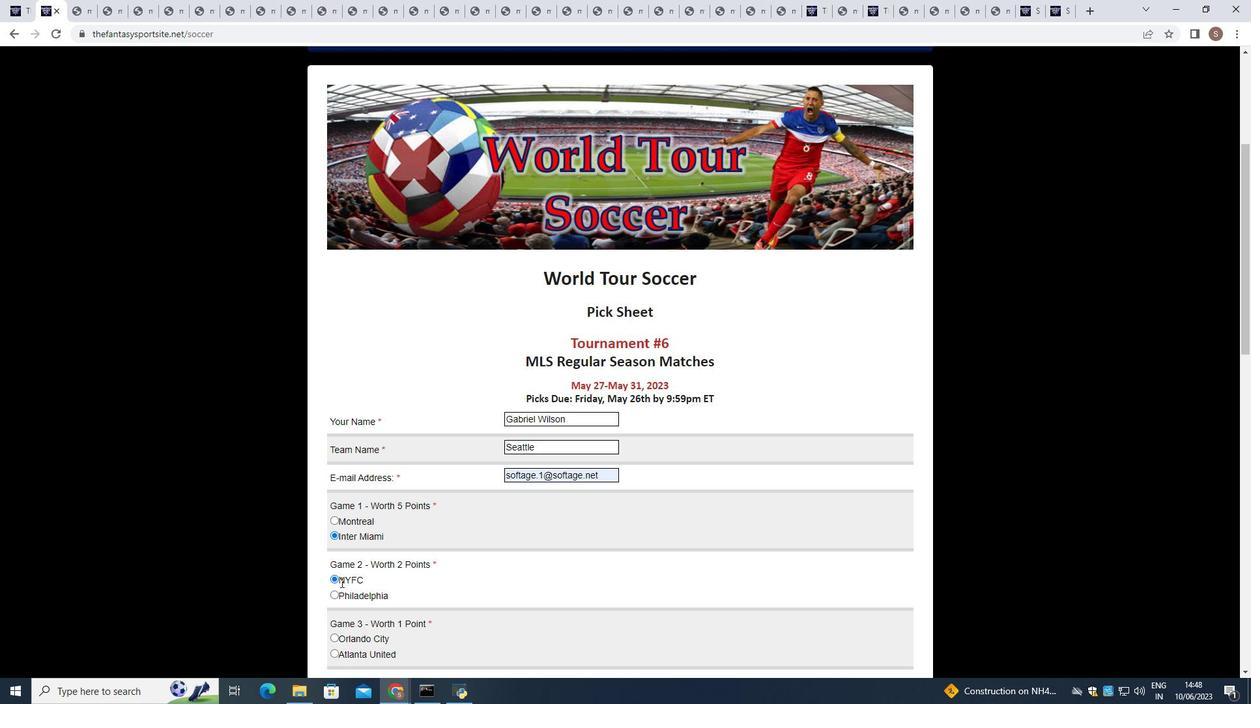 
Action: Mouse scrolled (341, 581) with delta (0, 0)
Screenshot: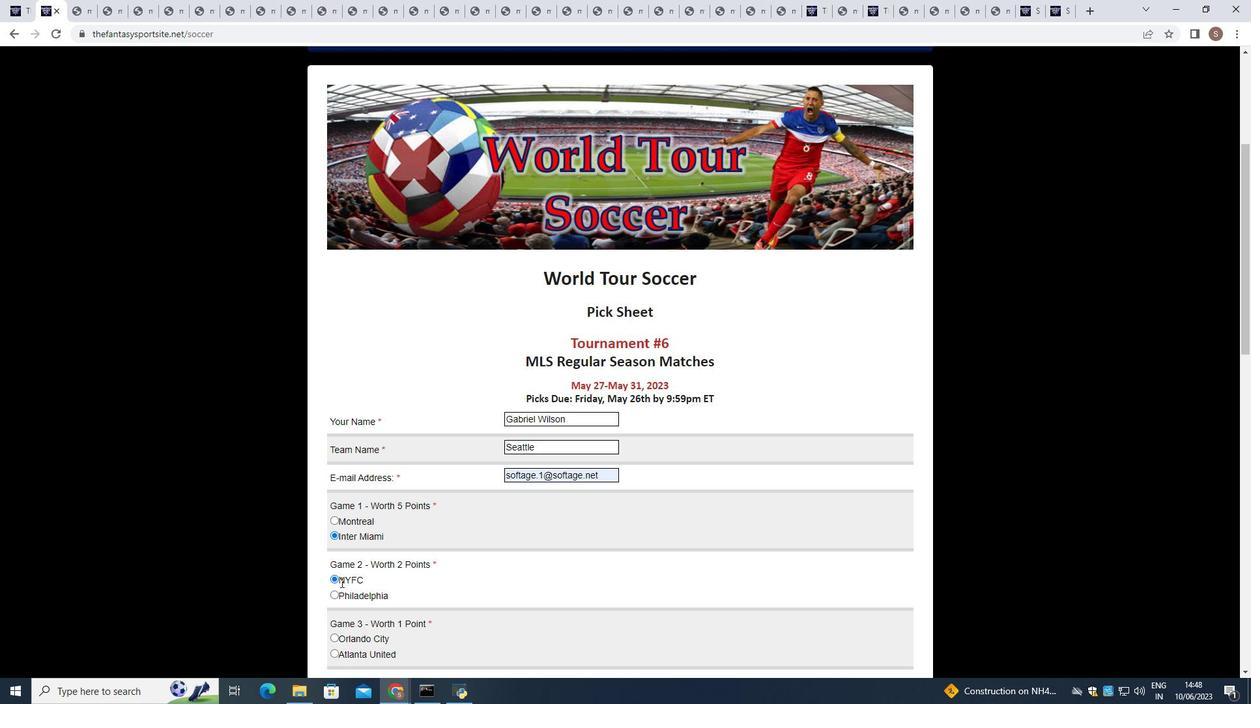 
Action: Mouse scrolled (341, 581) with delta (0, 0)
Screenshot: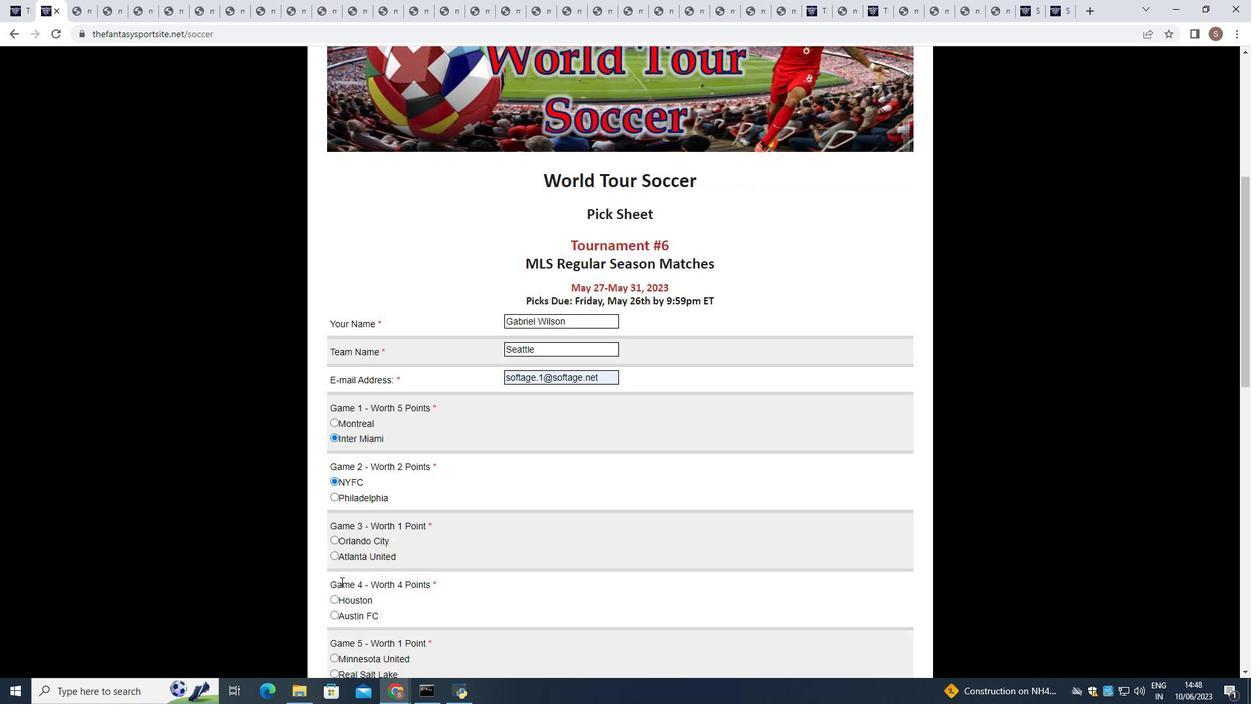 
Action: Mouse moved to (337, 460)
Screenshot: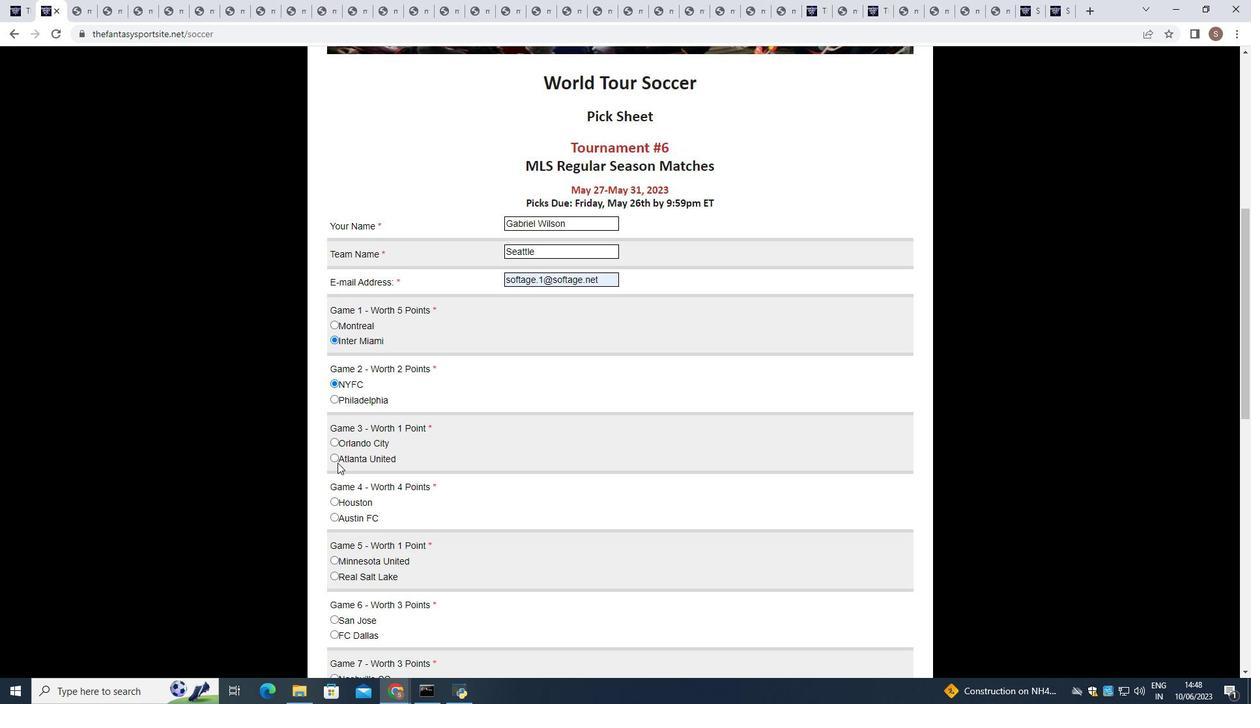 
Action: Mouse pressed left at (337, 460)
Screenshot: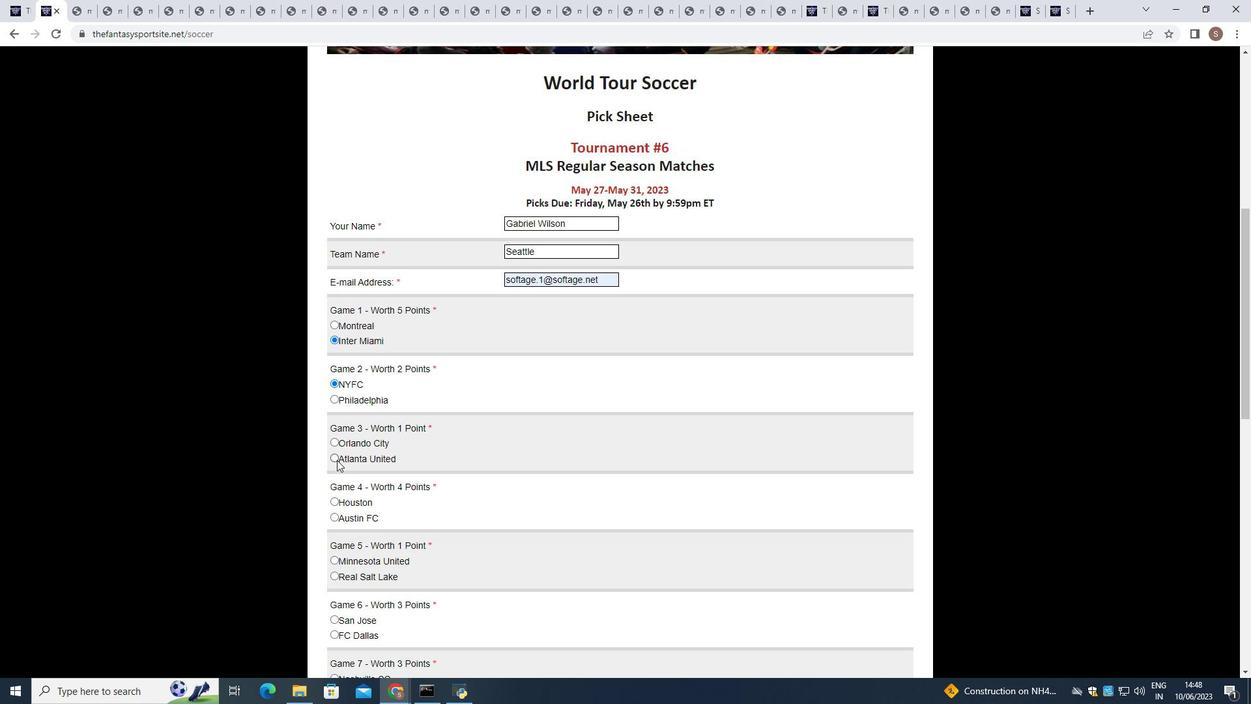 
Action: Mouse moved to (333, 502)
Screenshot: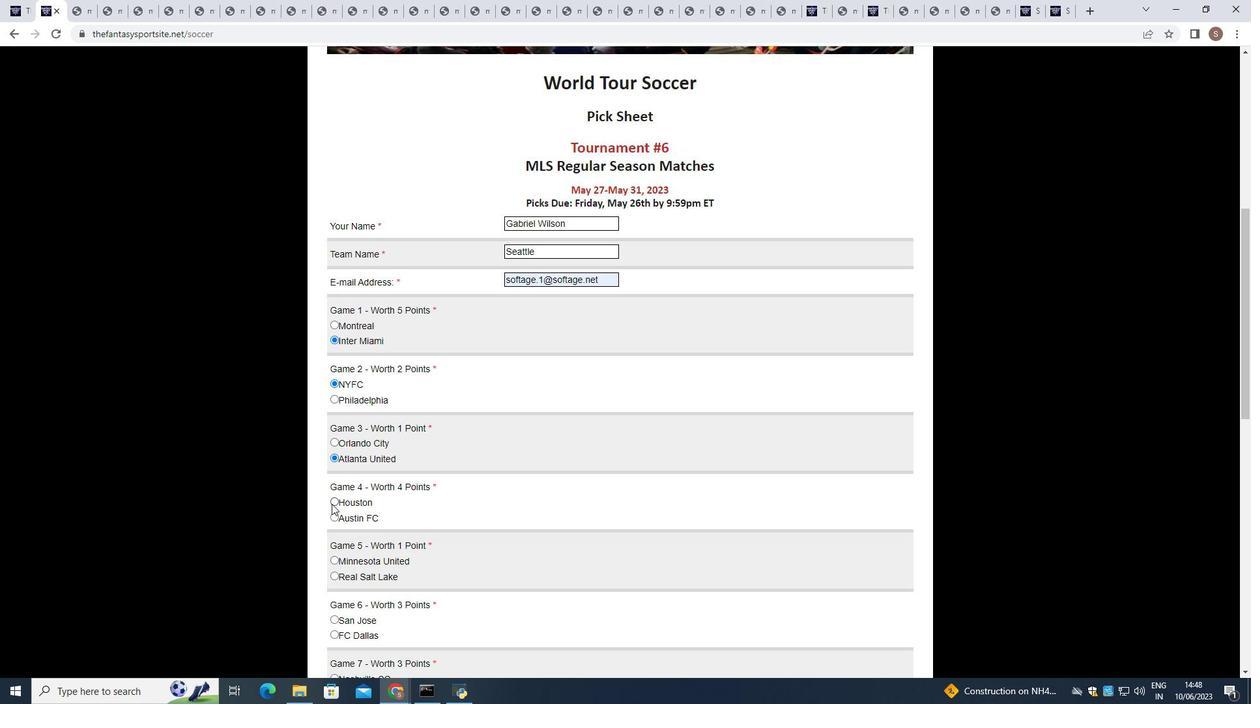 
Action: Mouse pressed left at (333, 502)
Screenshot: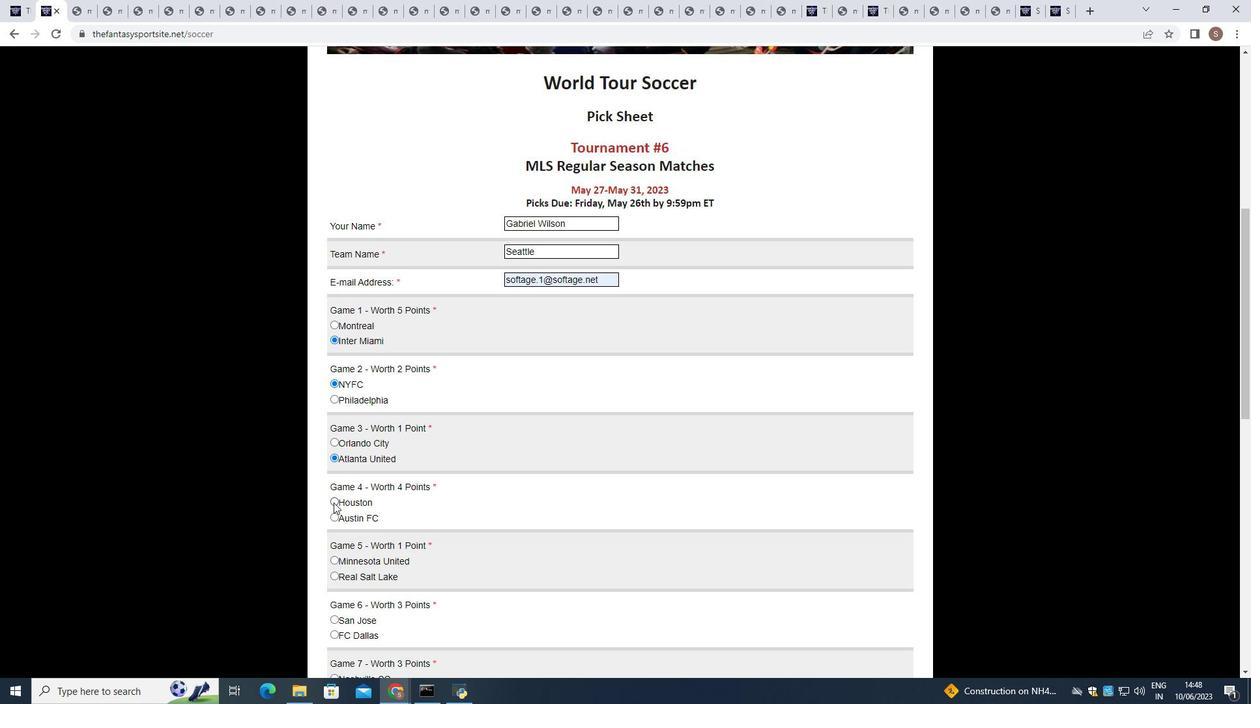 
Action: Mouse moved to (333, 560)
Screenshot: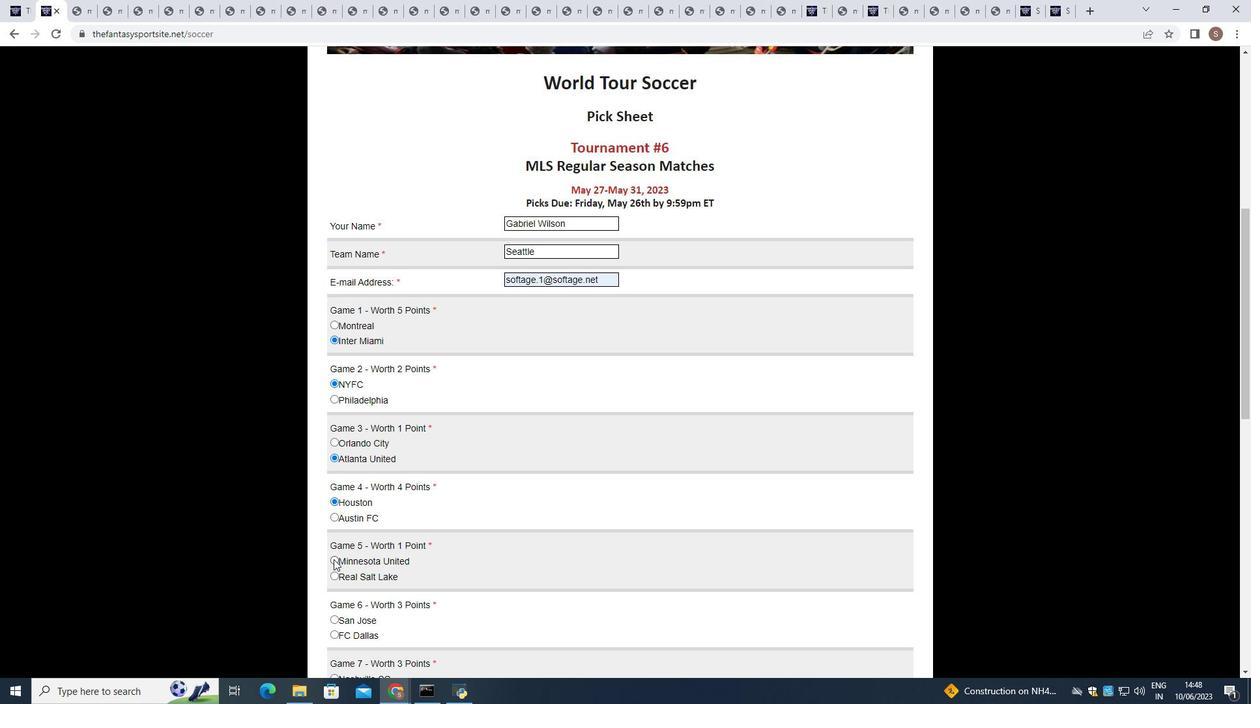 
Action: Mouse pressed left at (333, 560)
Screenshot: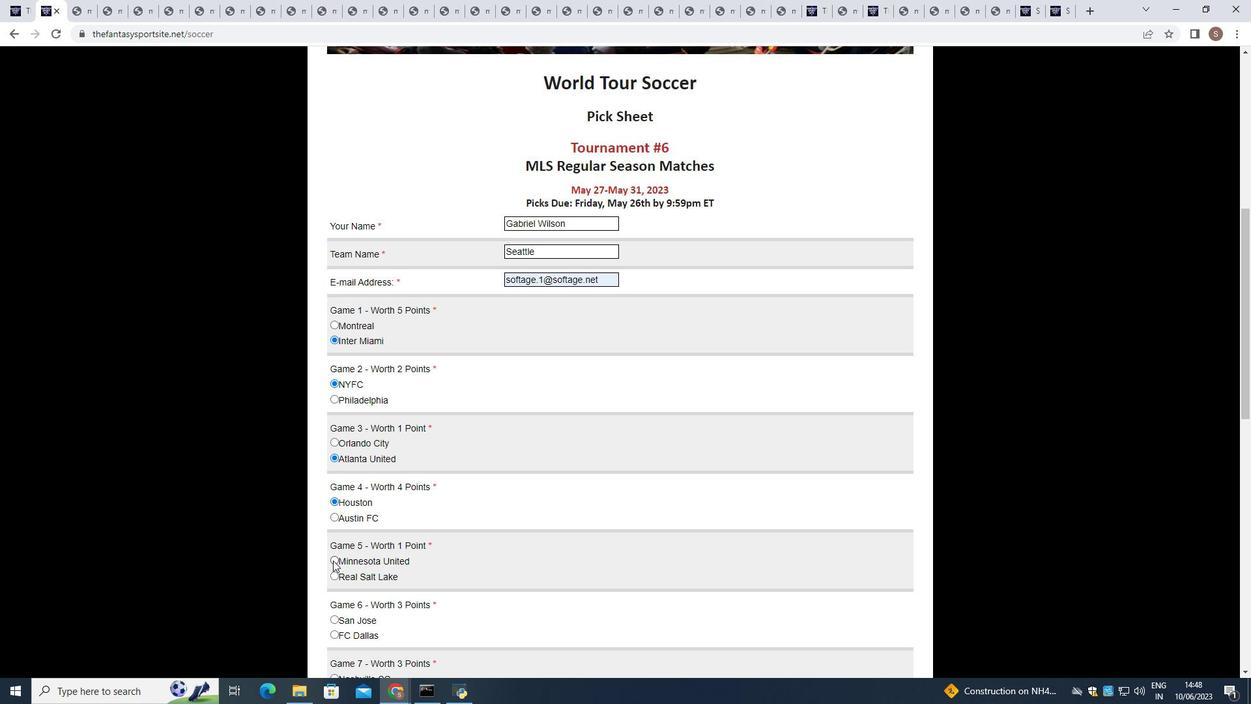 
Action: Mouse moved to (332, 634)
Screenshot: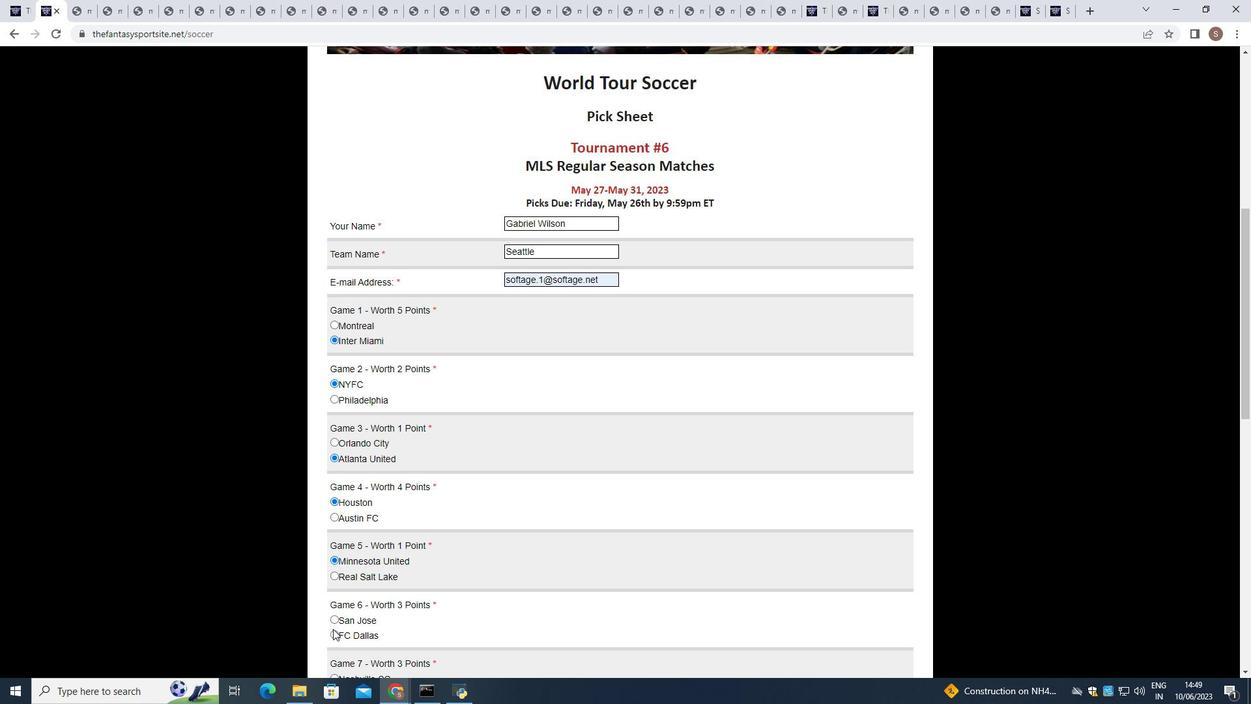 
Action: Mouse pressed left at (332, 634)
Screenshot: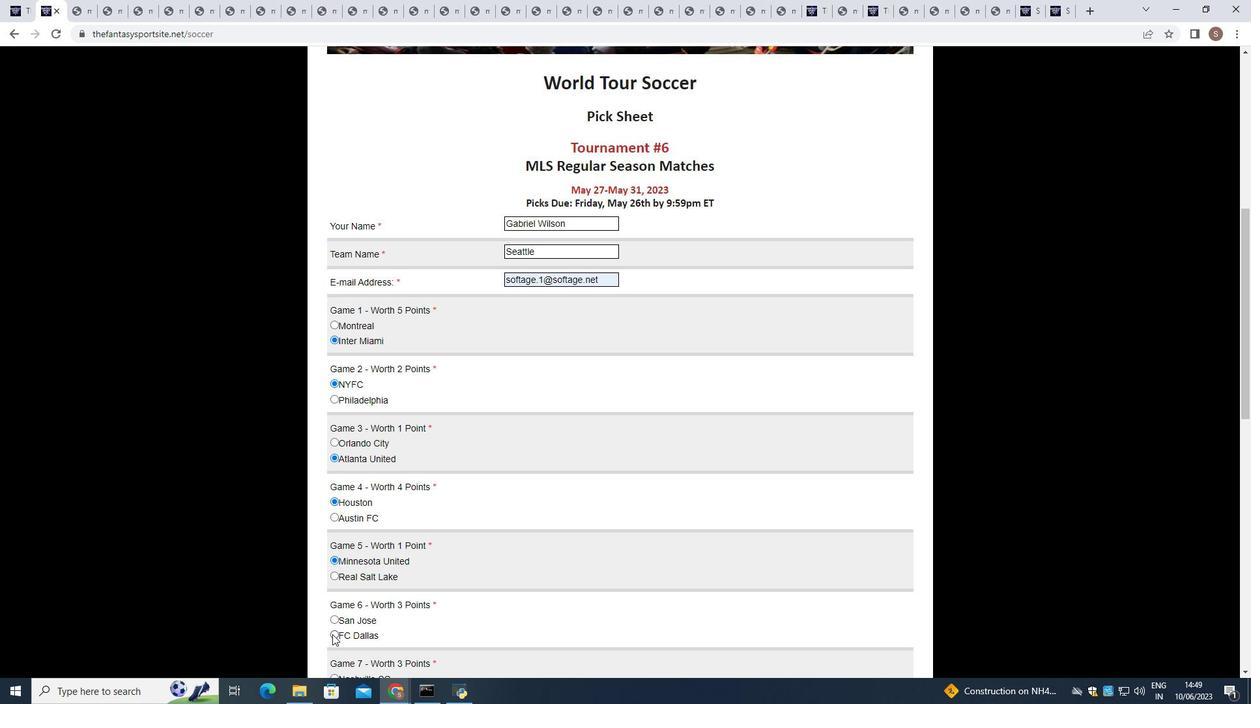 
Action: Mouse moved to (333, 631)
Screenshot: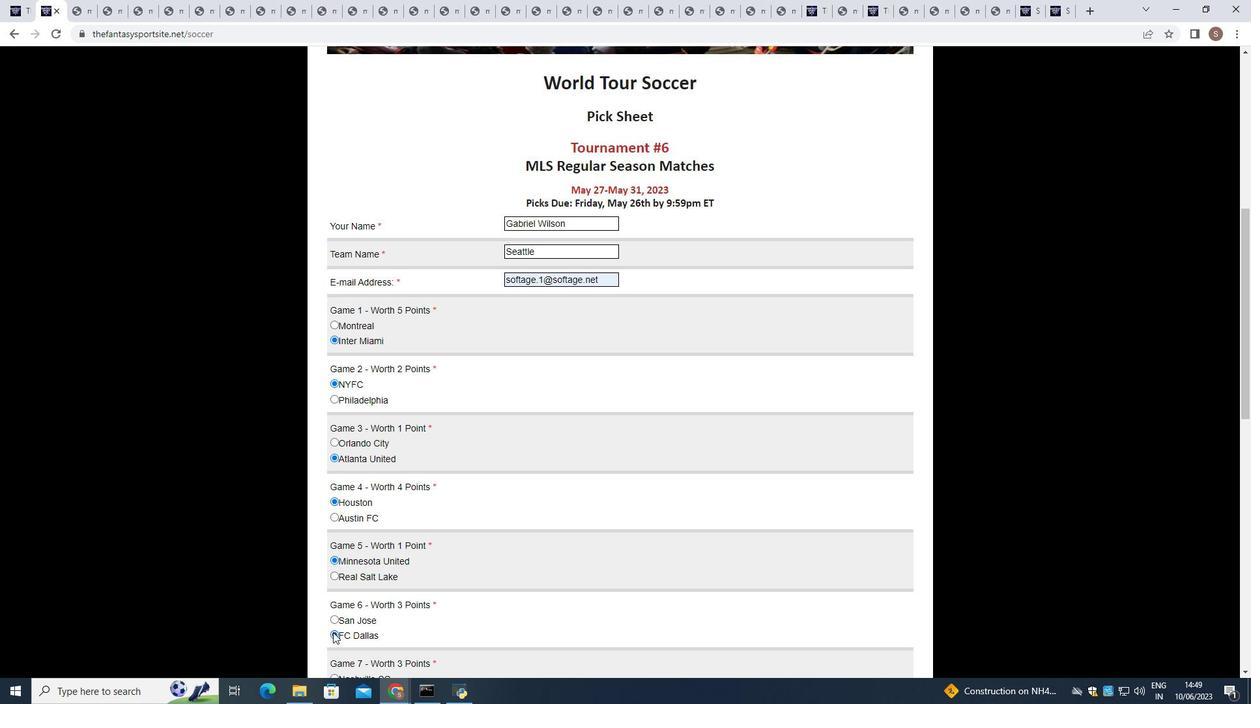 
Action: Mouse scrolled (333, 631) with delta (0, 0)
Screenshot: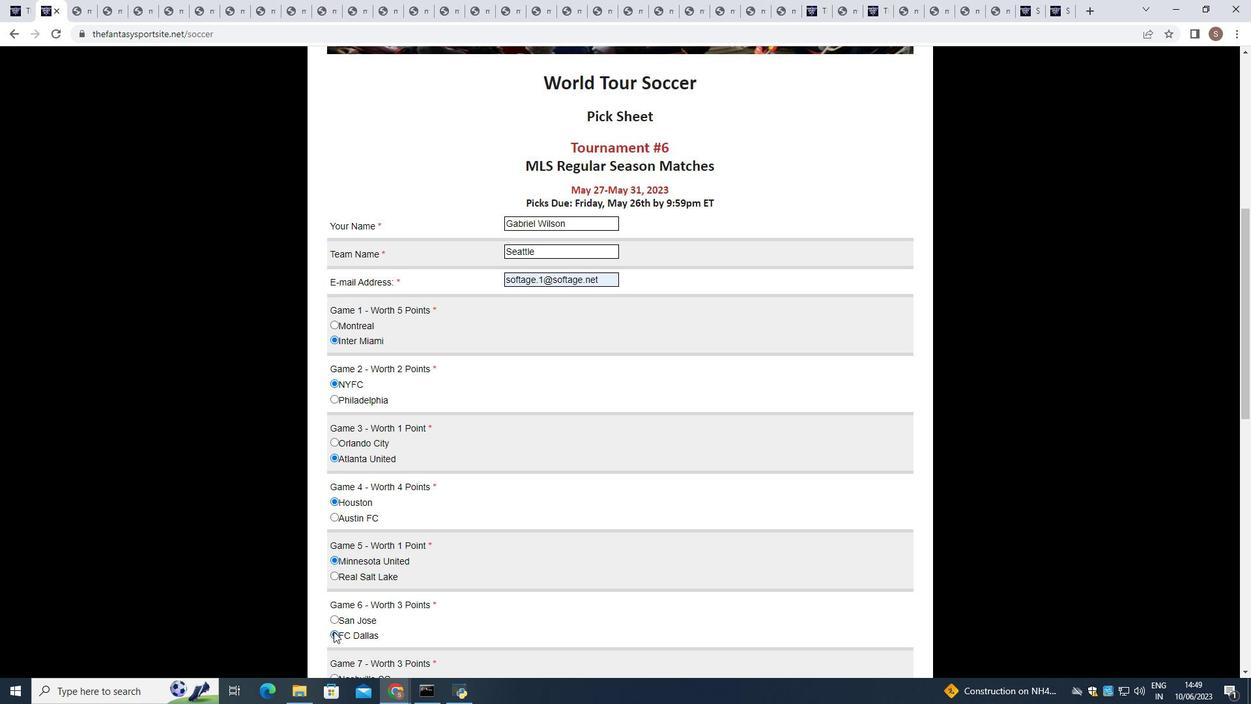 
Action: Mouse moved to (333, 631)
Screenshot: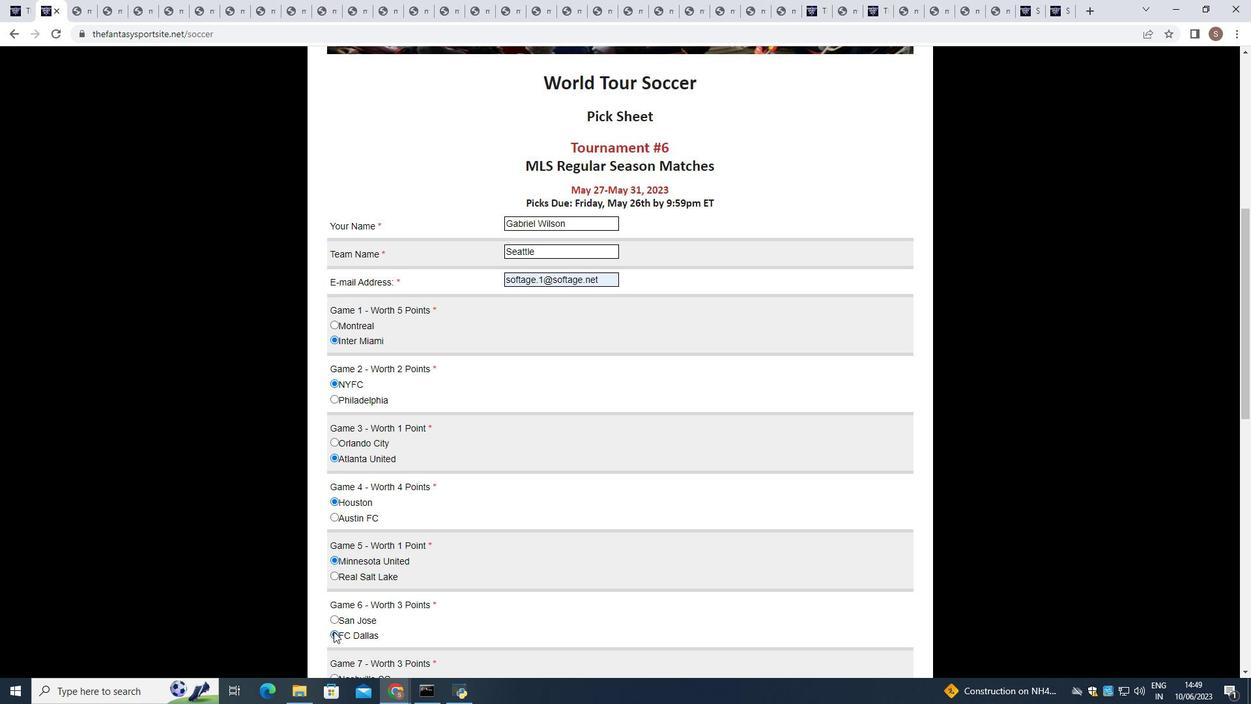 
Action: Mouse scrolled (333, 630) with delta (0, 0)
Screenshot: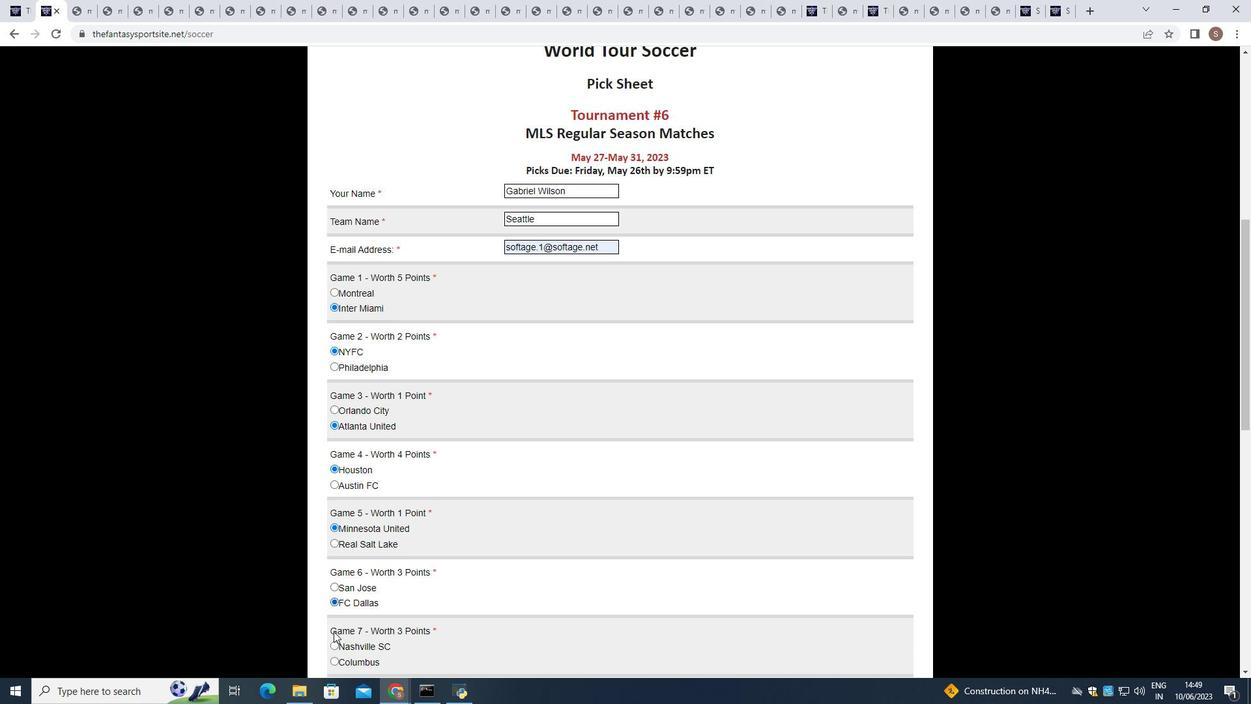 
Action: Mouse scrolled (333, 630) with delta (0, 0)
Screenshot: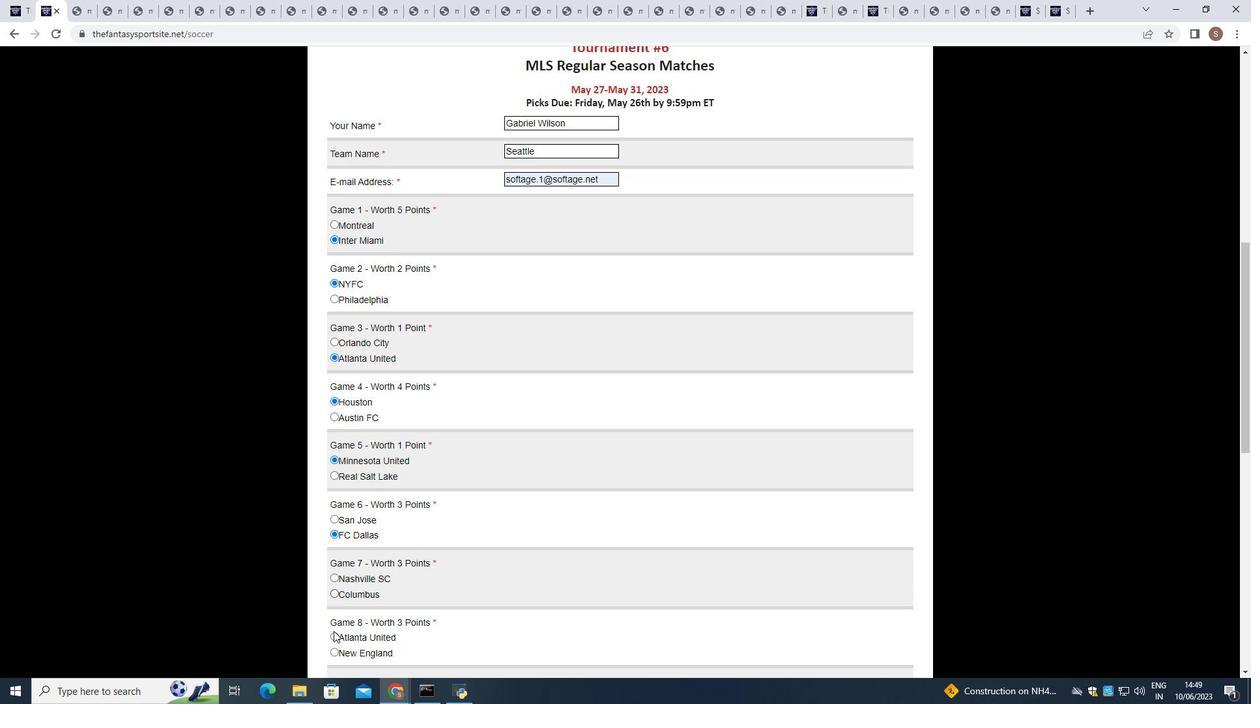 
Action: Mouse scrolled (333, 630) with delta (0, 0)
Screenshot: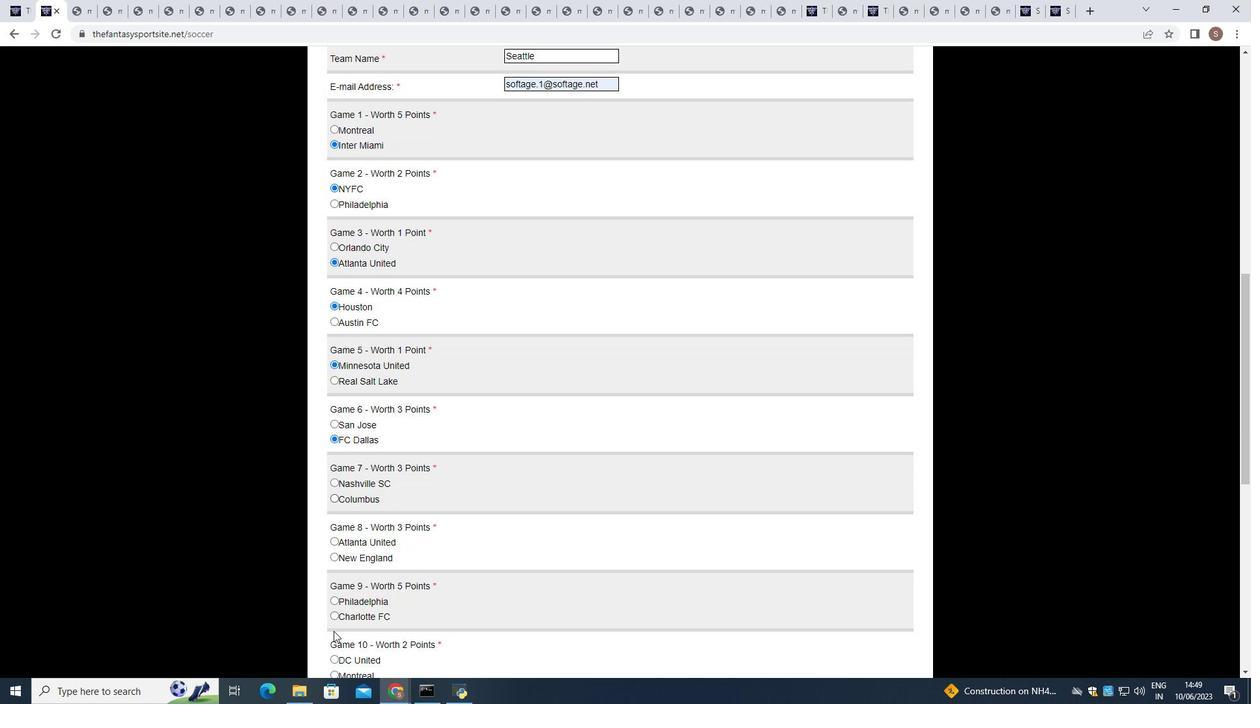 
Action: Mouse moved to (337, 432)
Screenshot: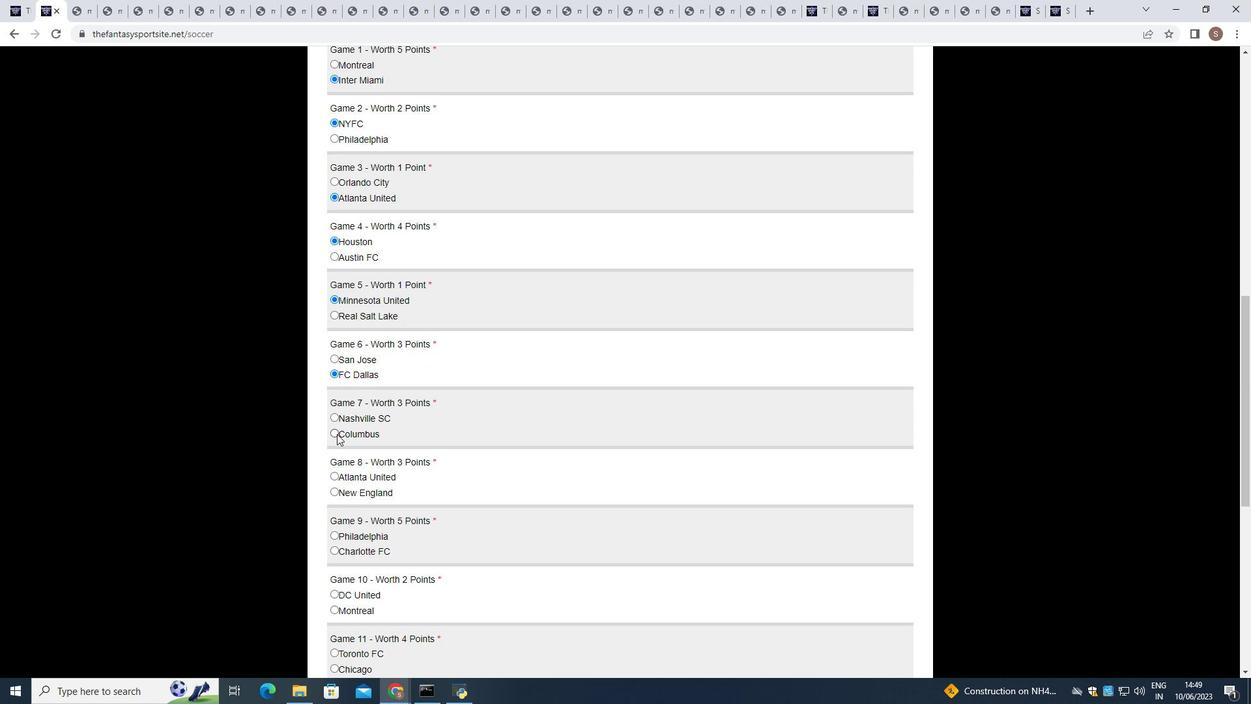 
Action: Mouse pressed left at (337, 432)
Screenshot: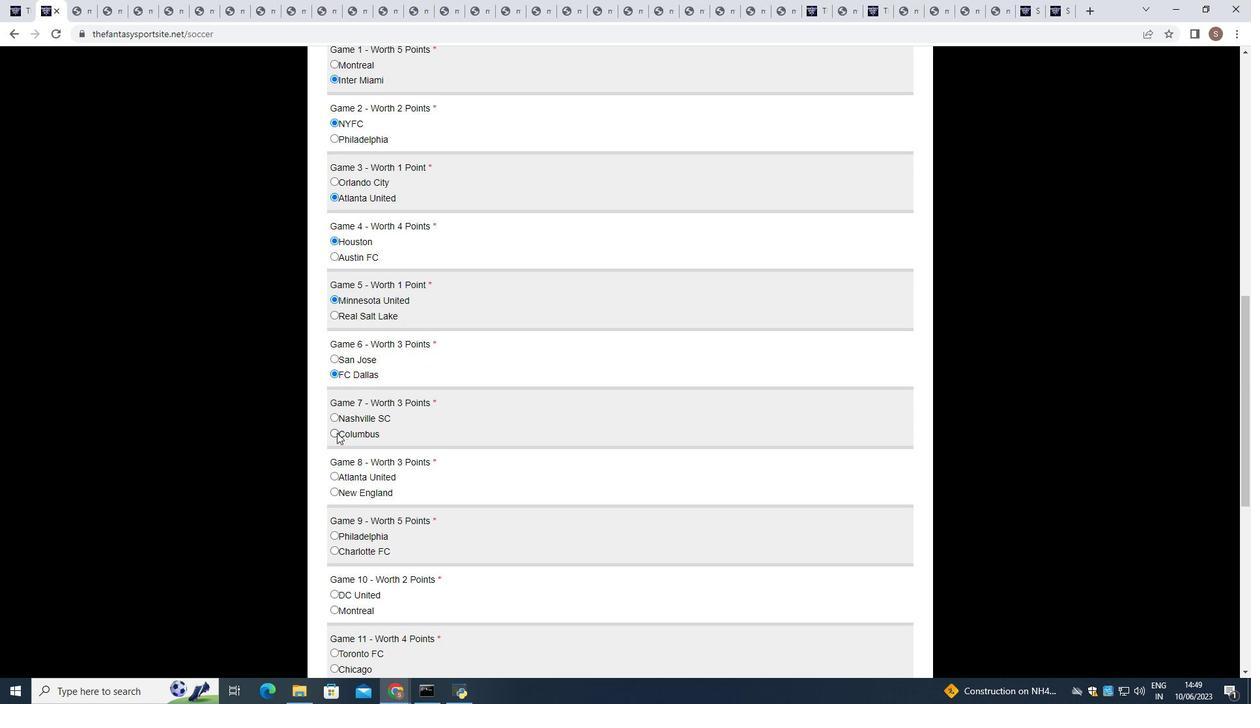 
Action: Mouse moved to (333, 475)
Screenshot: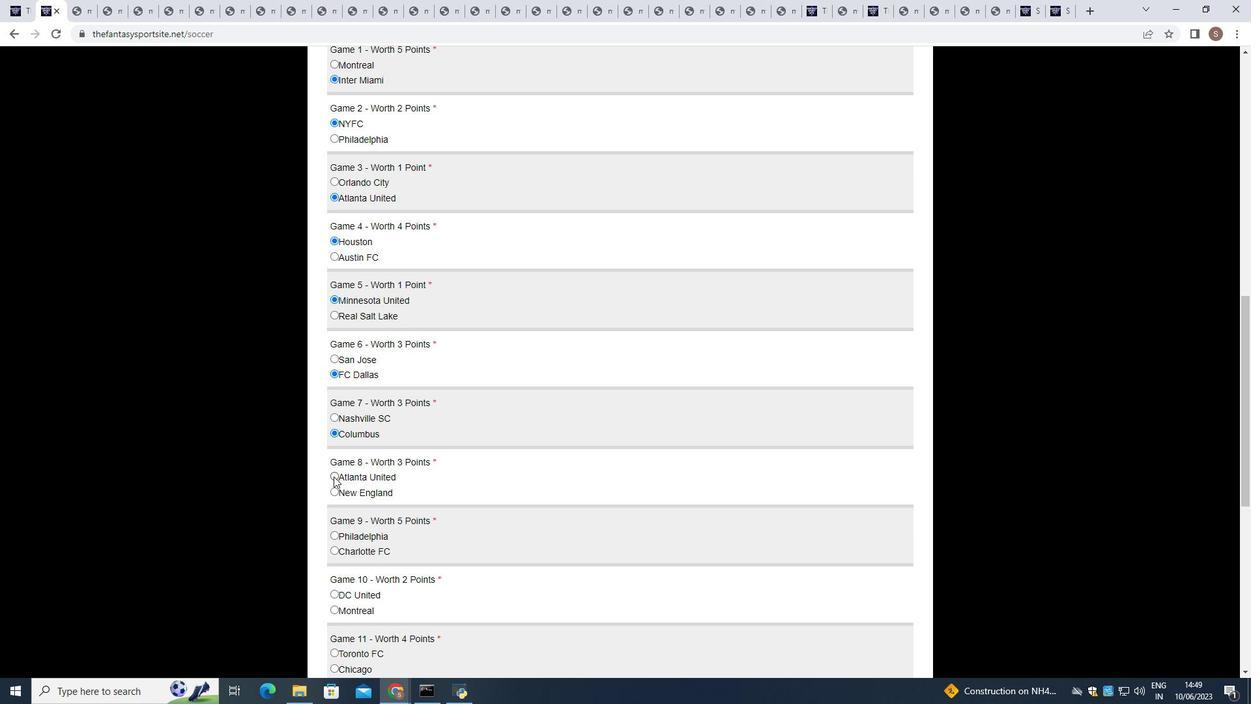 
Action: Mouse pressed left at (333, 475)
Screenshot: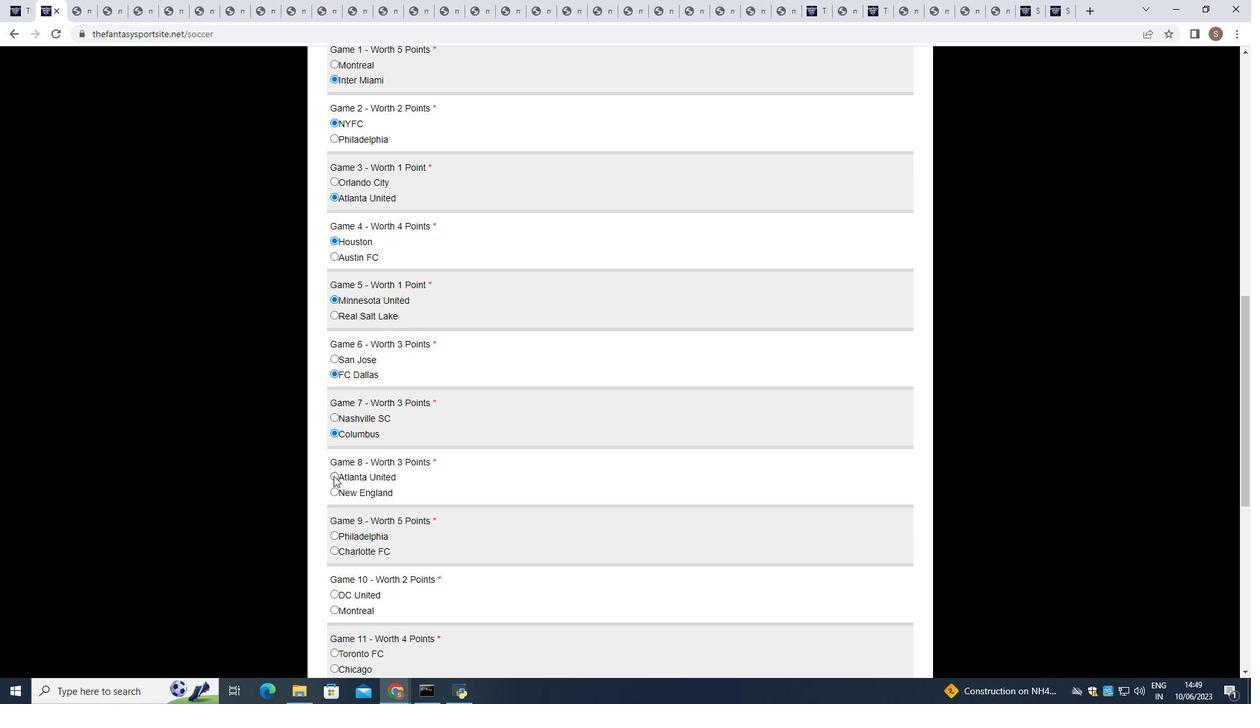 
Action: Mouse moved to (335, 547)
Screenshot: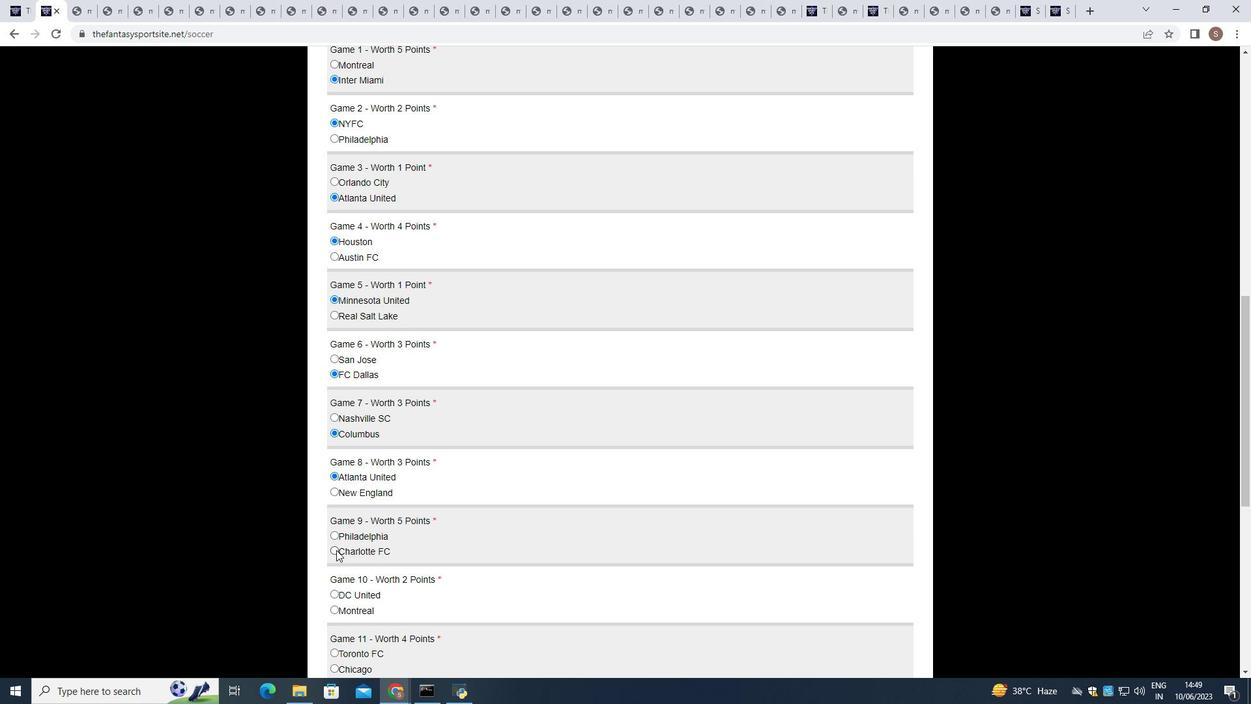 
Action: Mouse pressed left at (335, 547)
Screenshot: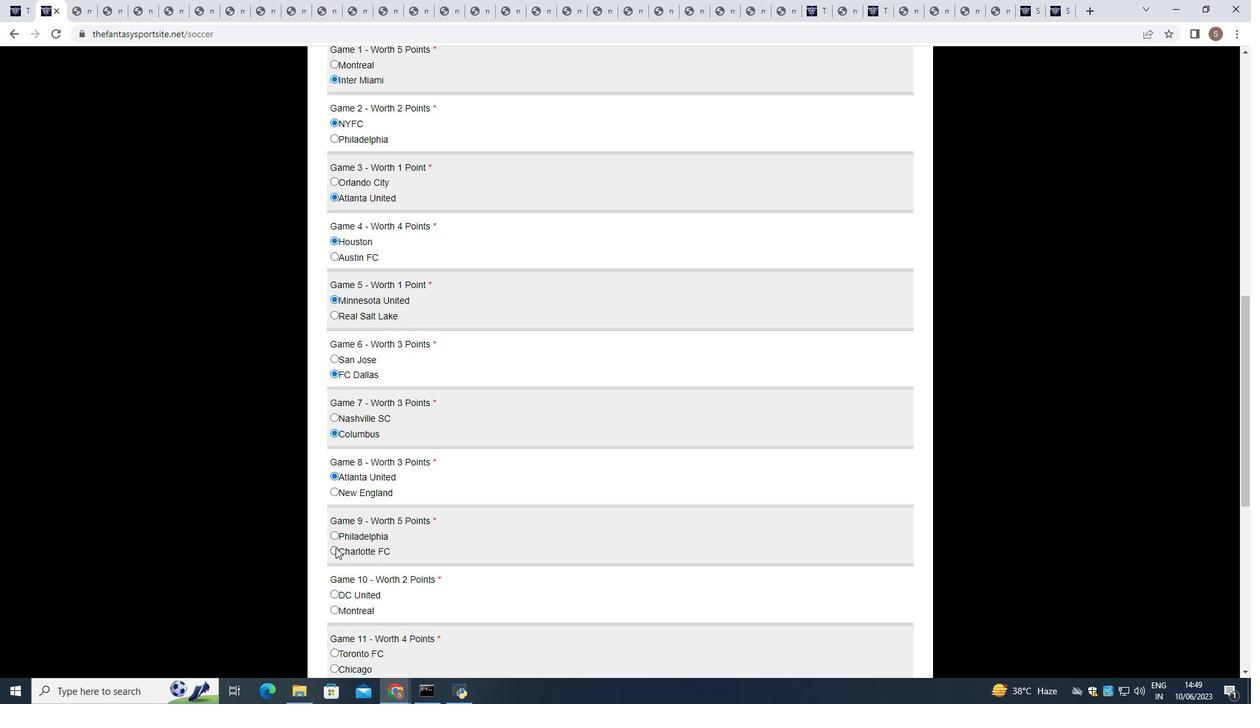 
Action: Mouse moved to (333, 609)
Screenshot: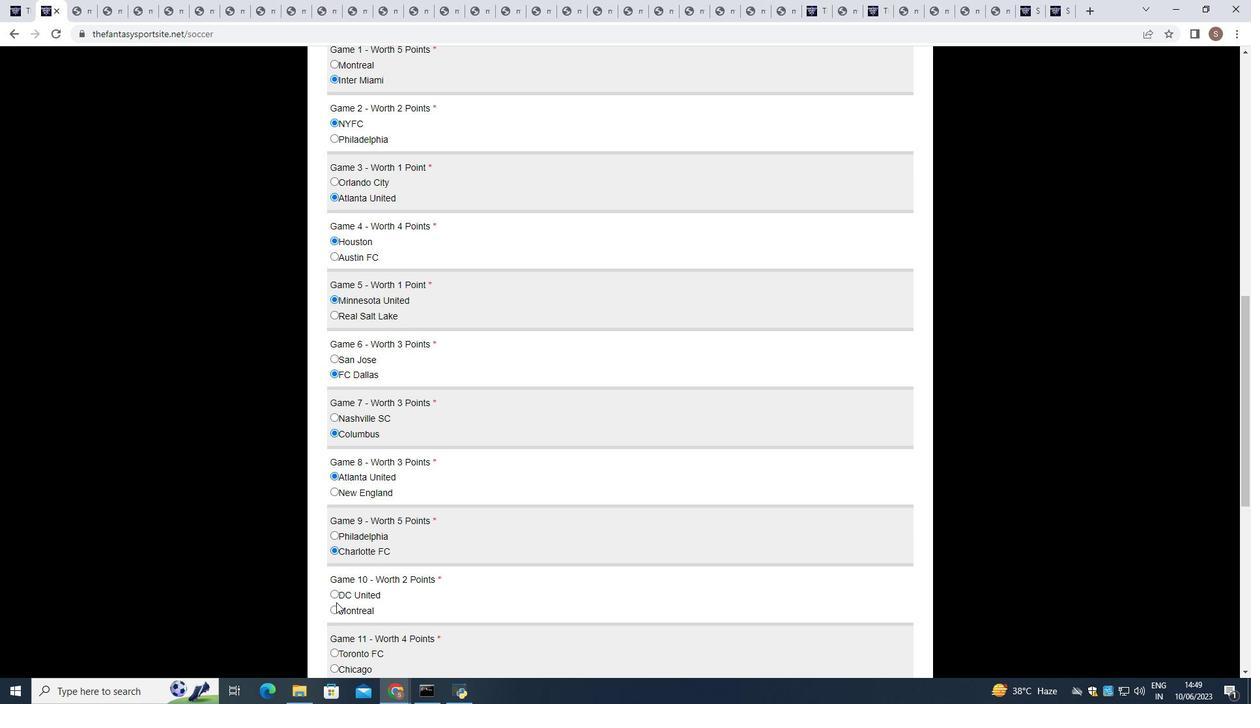 
Action: Mouse pressed left at (333, 609)
Screenshot: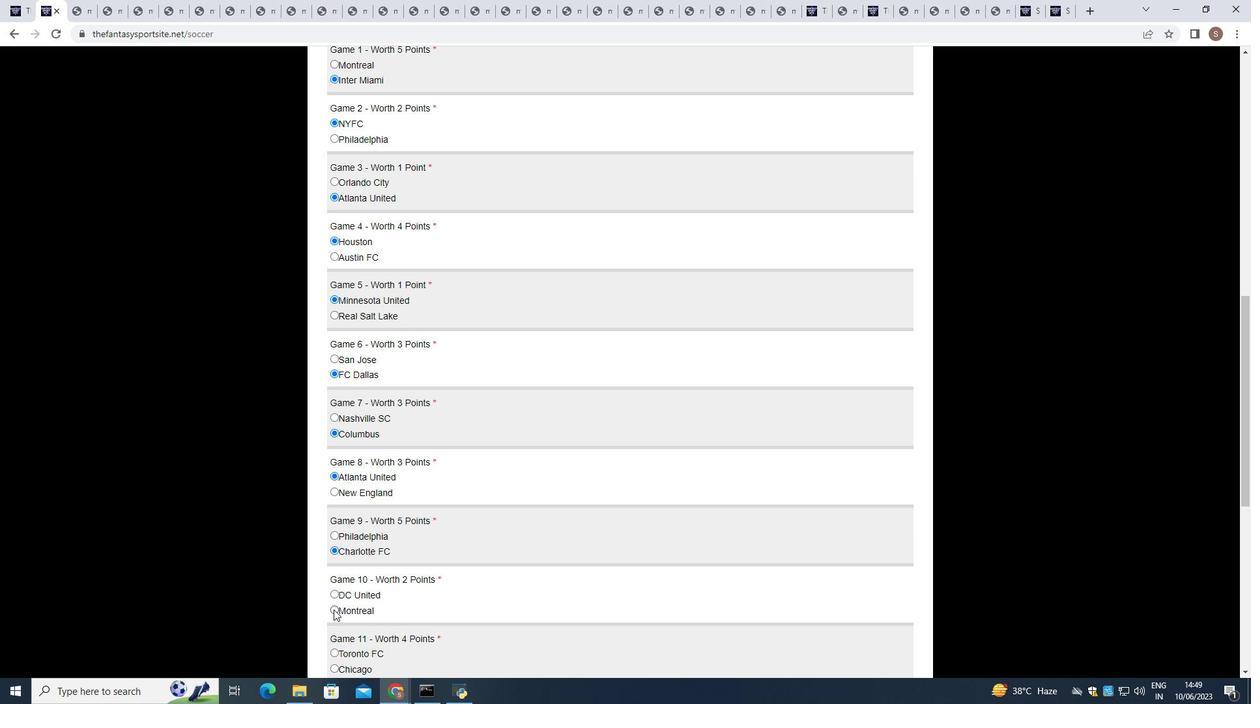 
Action: Mouse moved to (331, 650)
Screenshot: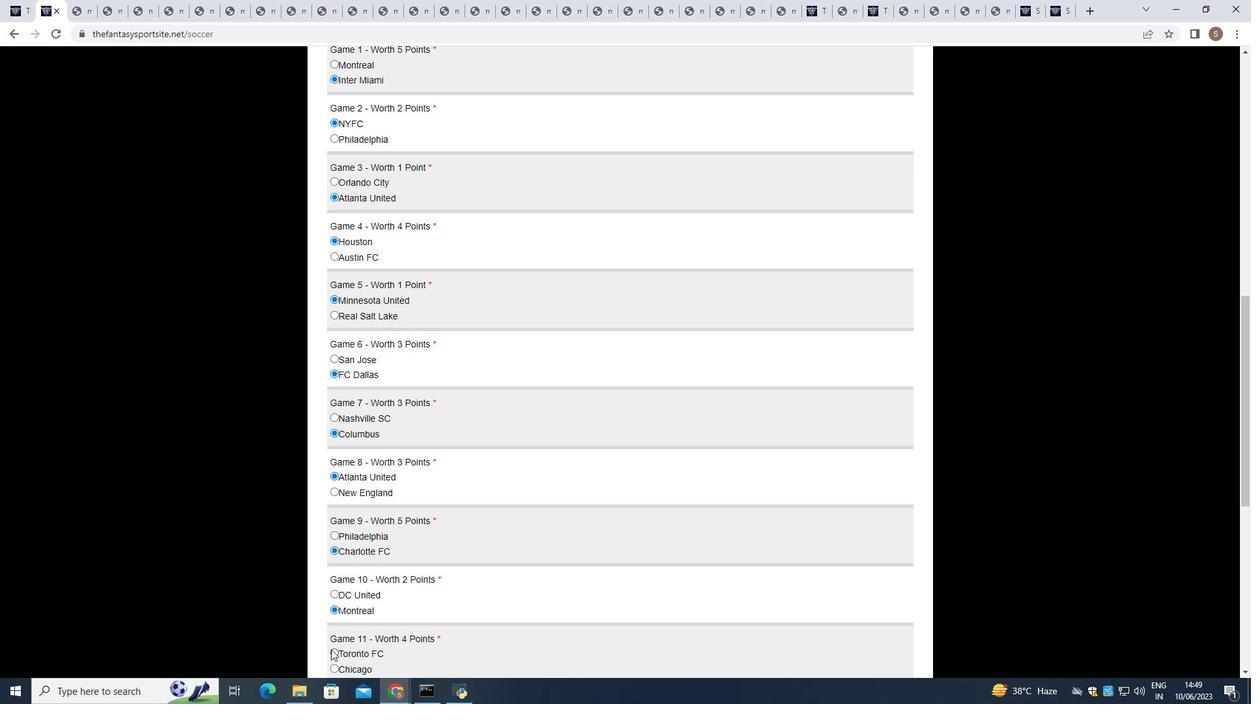 
Action: Mouse pressed left at (331, 650)
Screenshot: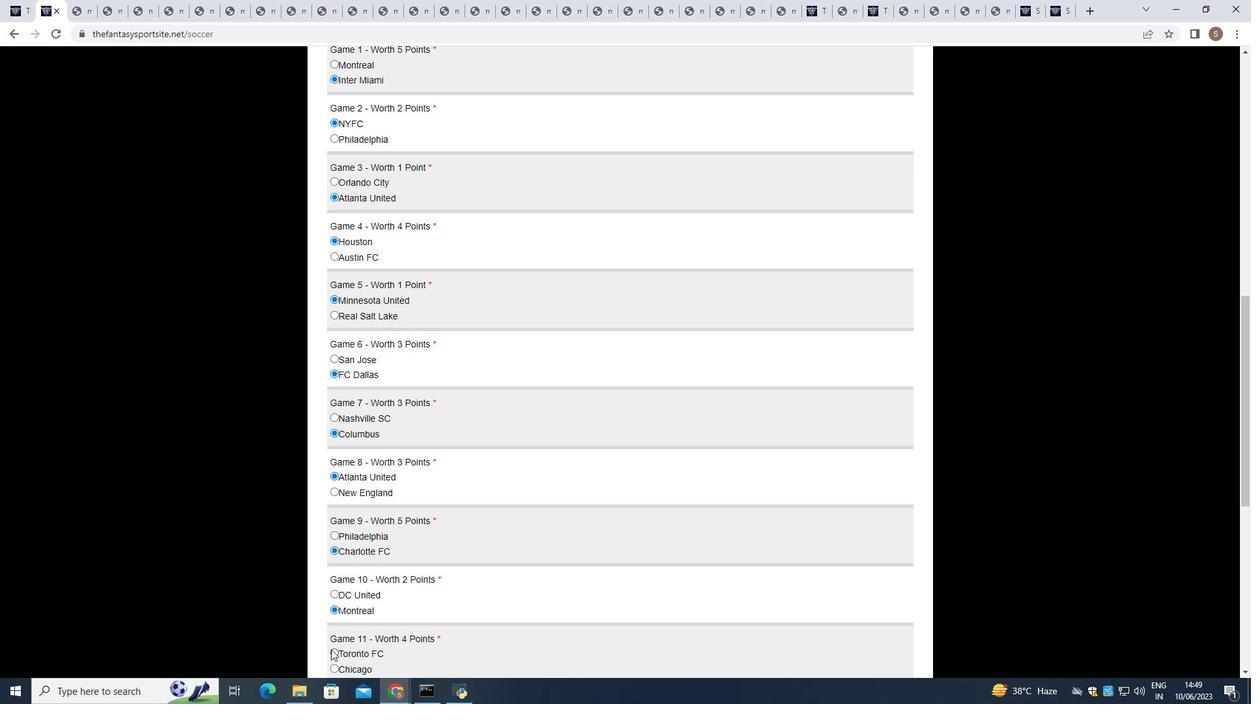 
Action: Mouse moved to (337, 646)
Screenshot: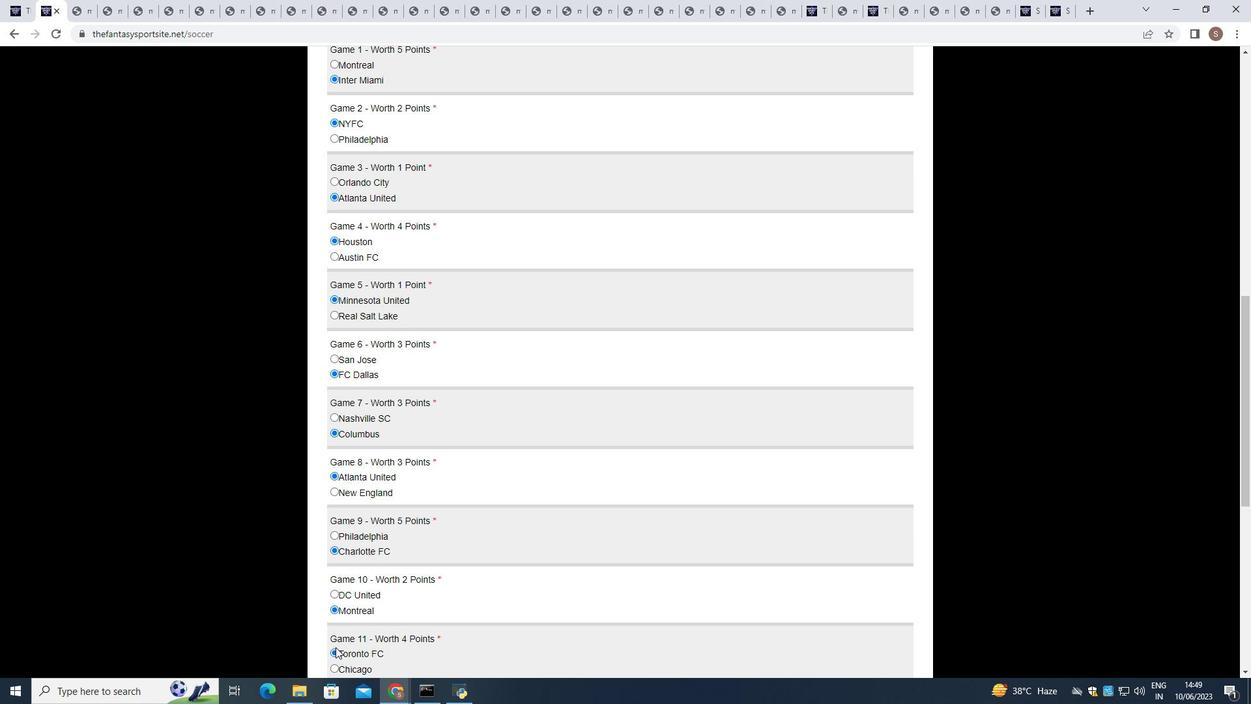 
Action: Mouse scrolled (337, 646) with delta (0, 0)
Screenshot: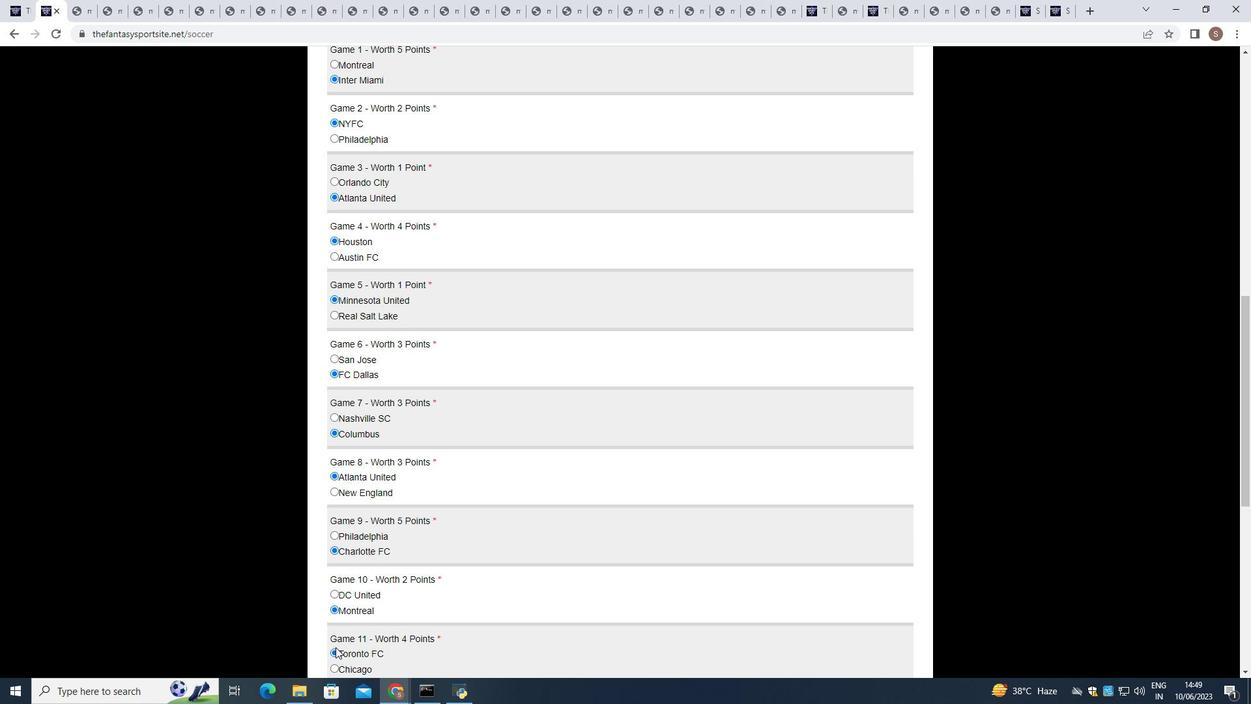 
Action: Mouse moved to (337, 646)
Screenshot: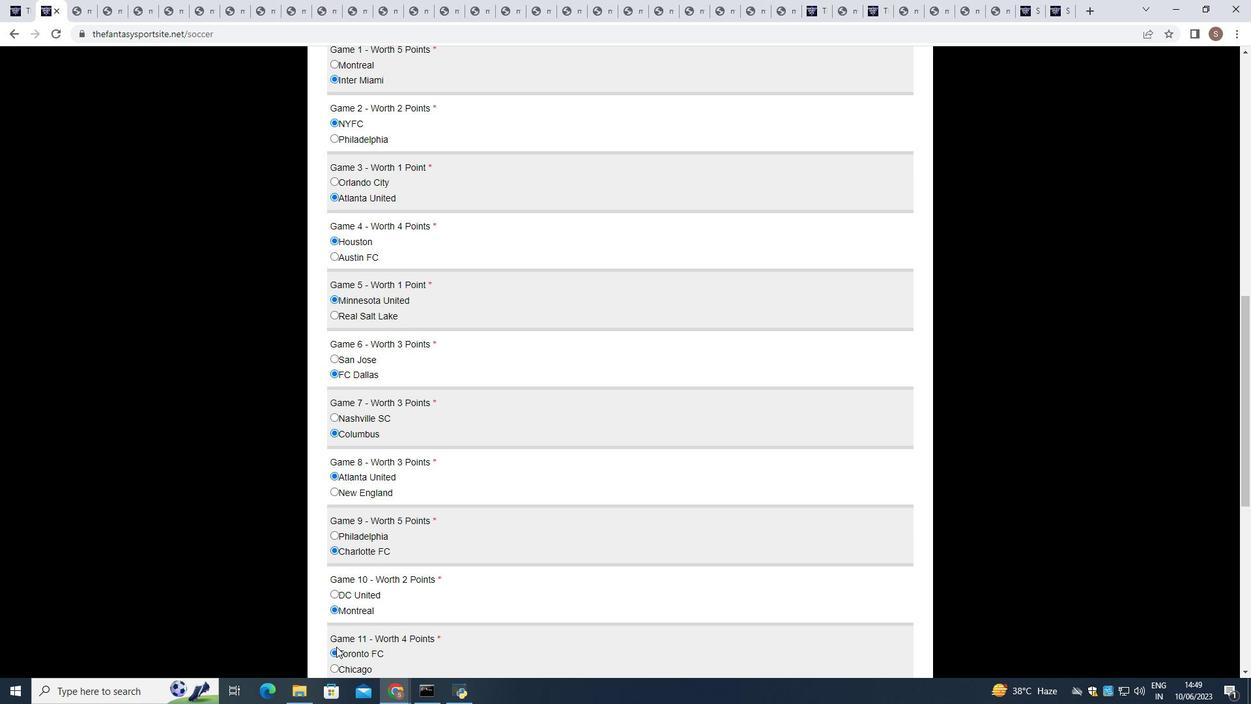 
Action: Mouse scrolled (337, 645) with delta (0, 0)
Screenshot: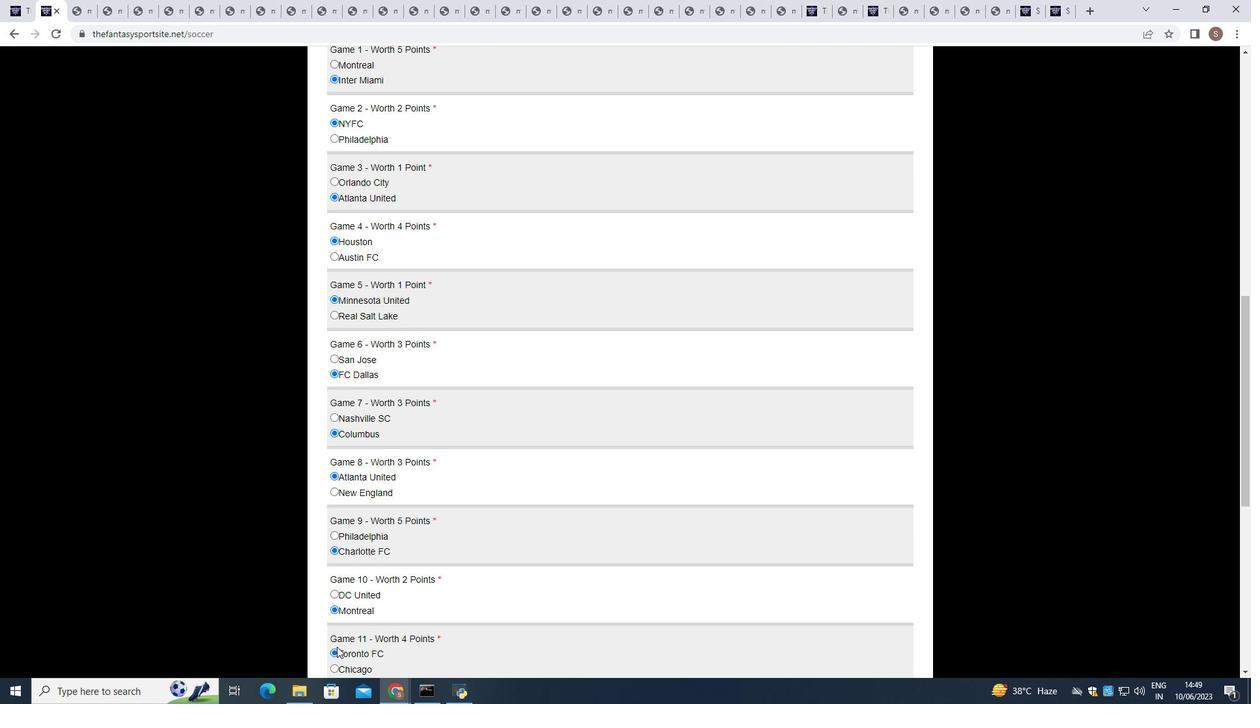 
Action: Mouse scrolled (337, 645) with delta (0, 0)
Screenshot: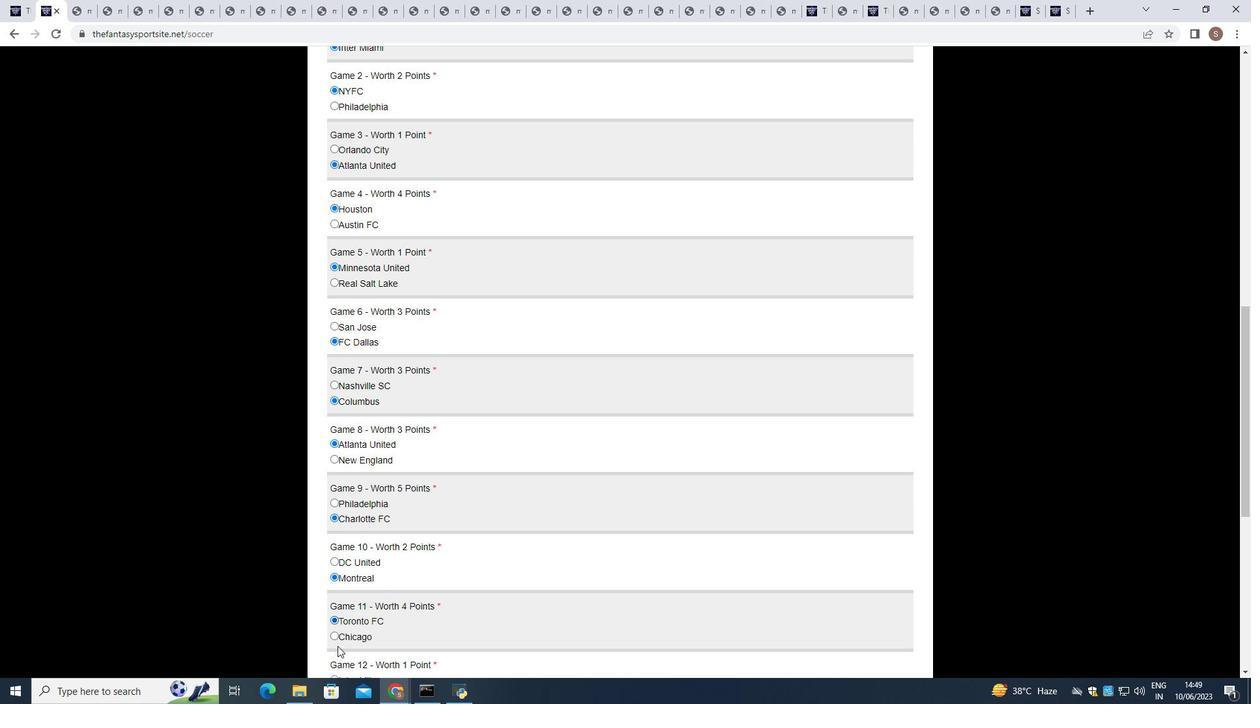 
Action: Mouse scrolled (337, 645) with delta (0, 0)
Screenshot: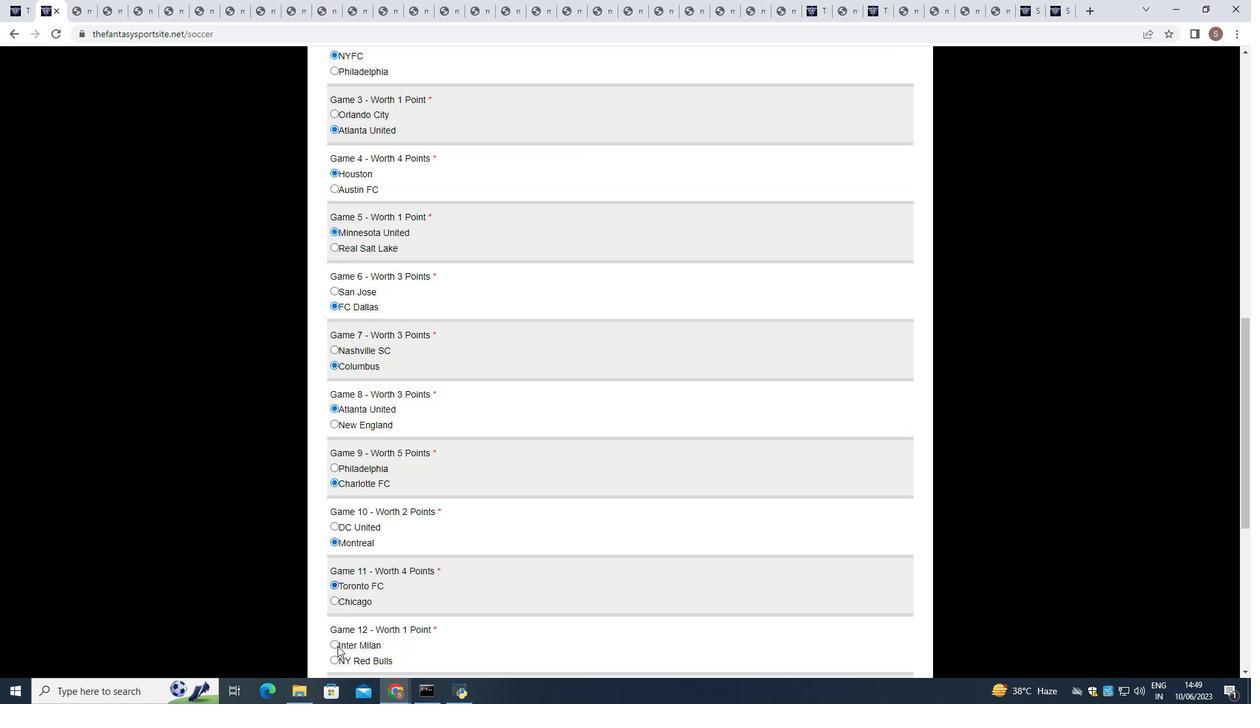 
Action: Mouse moved to (331, 449)
Screenshot: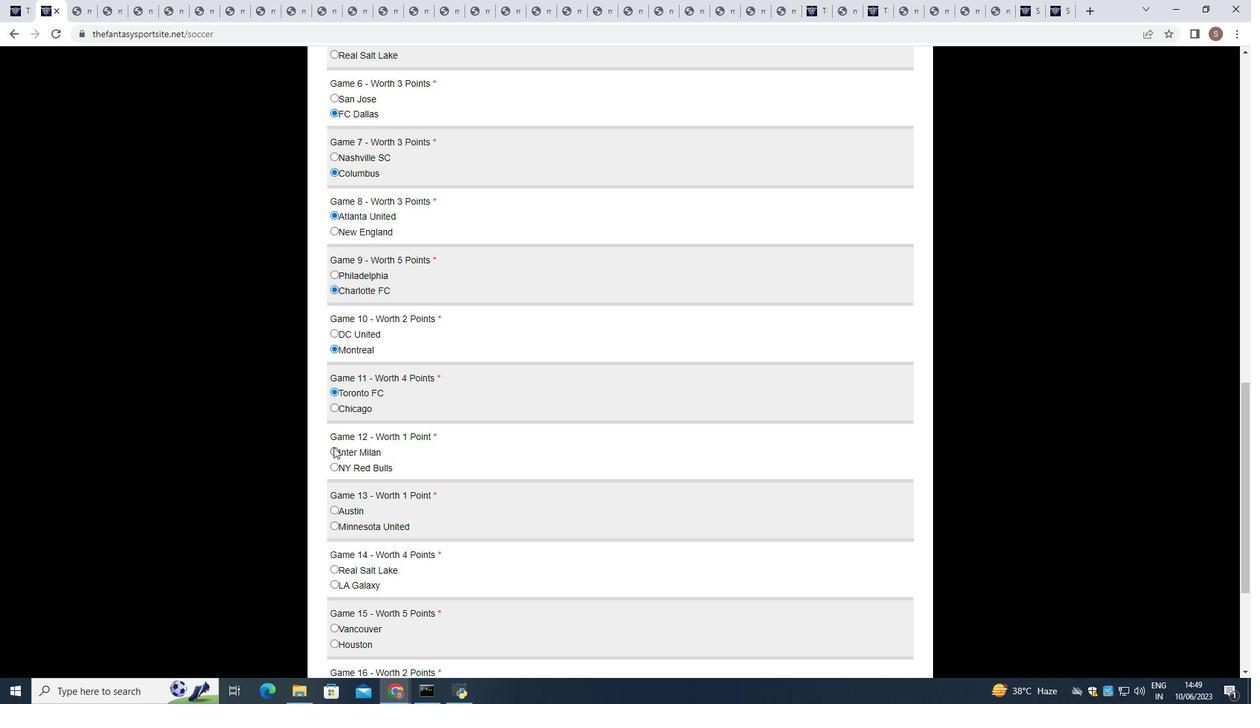 
Action: Mouse pressed left at (331, 449)
Screenshot: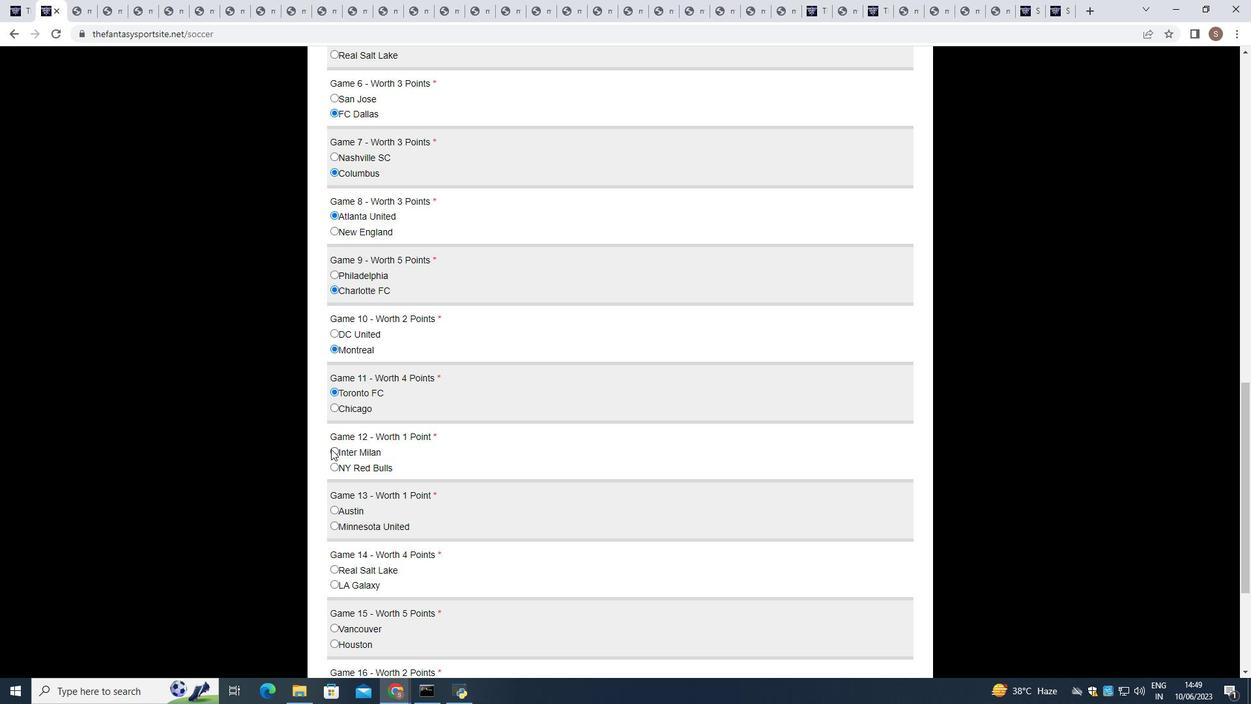 
Action: Mouse moved to (333, 511)
Screenshot: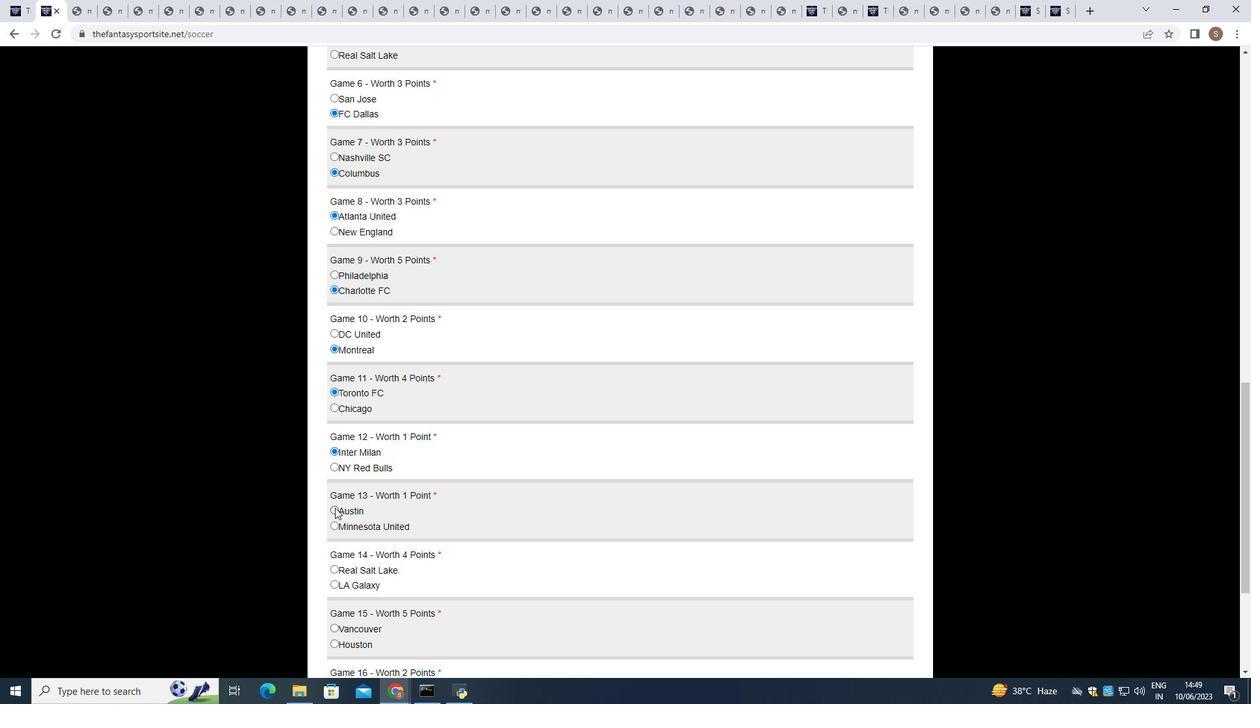 
Action: Mouse pressed left at (333, 511)
Screenshot: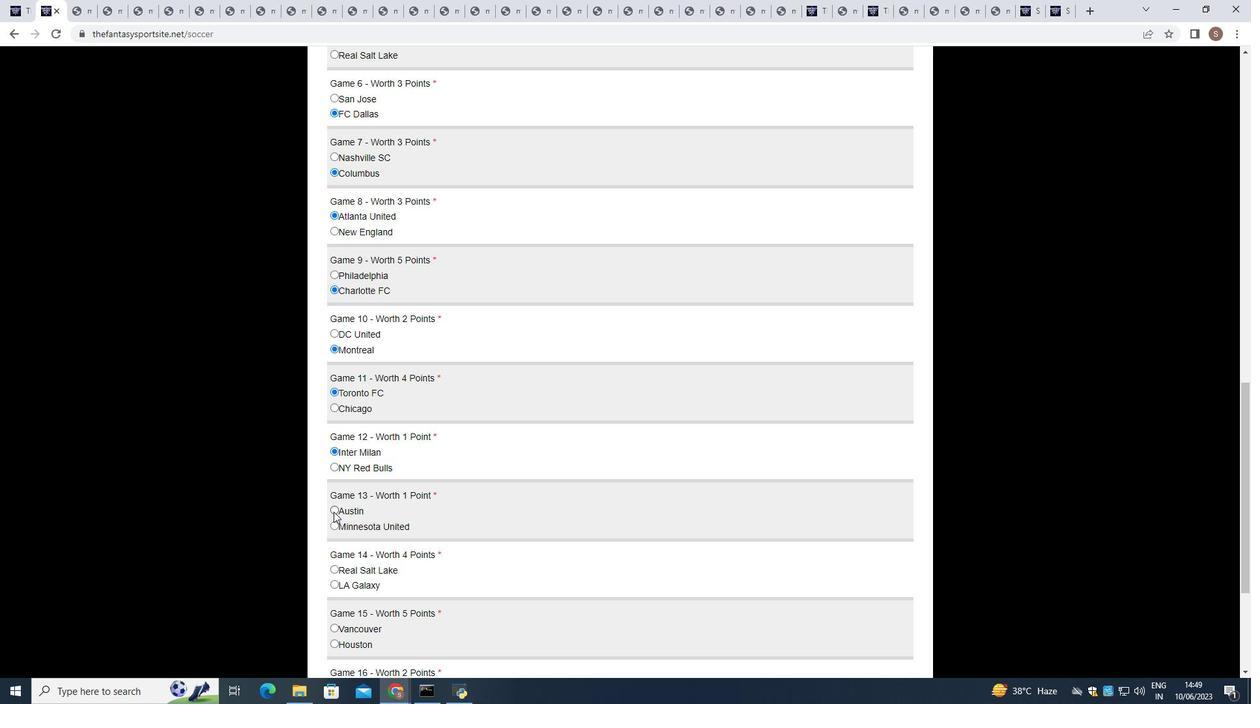 
Action: Mouse moved to (333, 582)
Screenshot: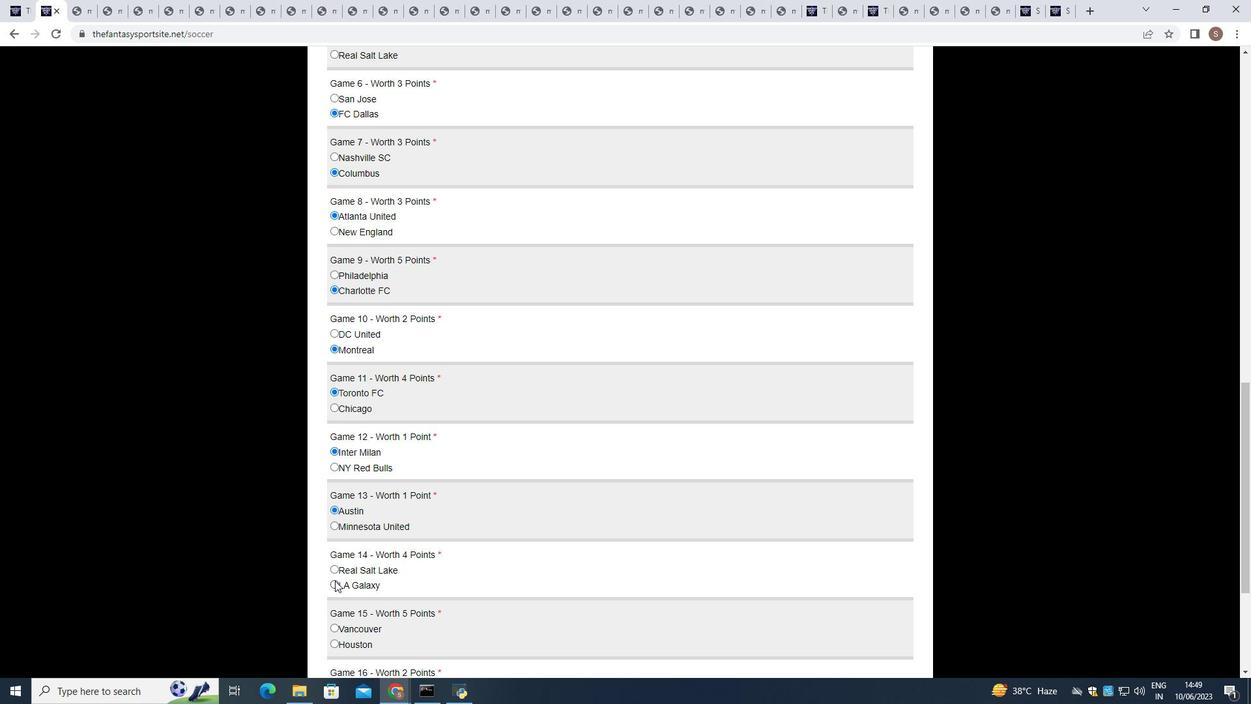 
Action: Mouse pressed left at (333, 582)
Screenshot: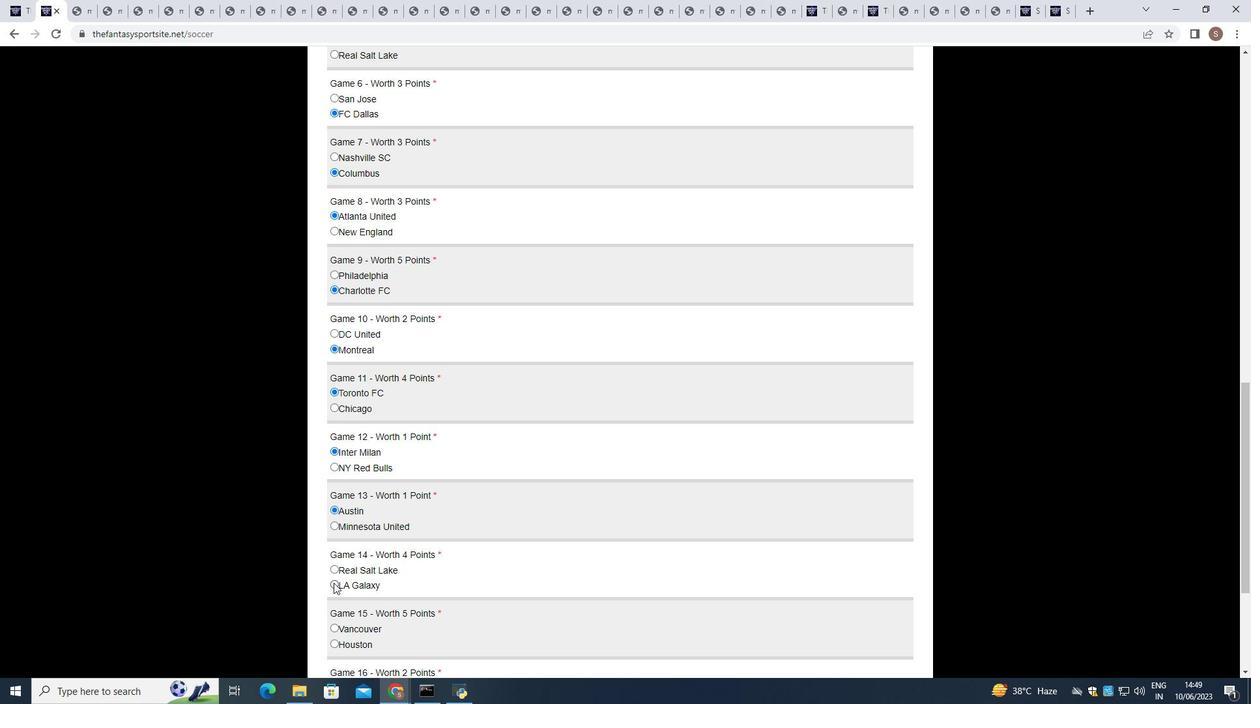 
Action: Mouse moved to (332, 627)
Screenshot: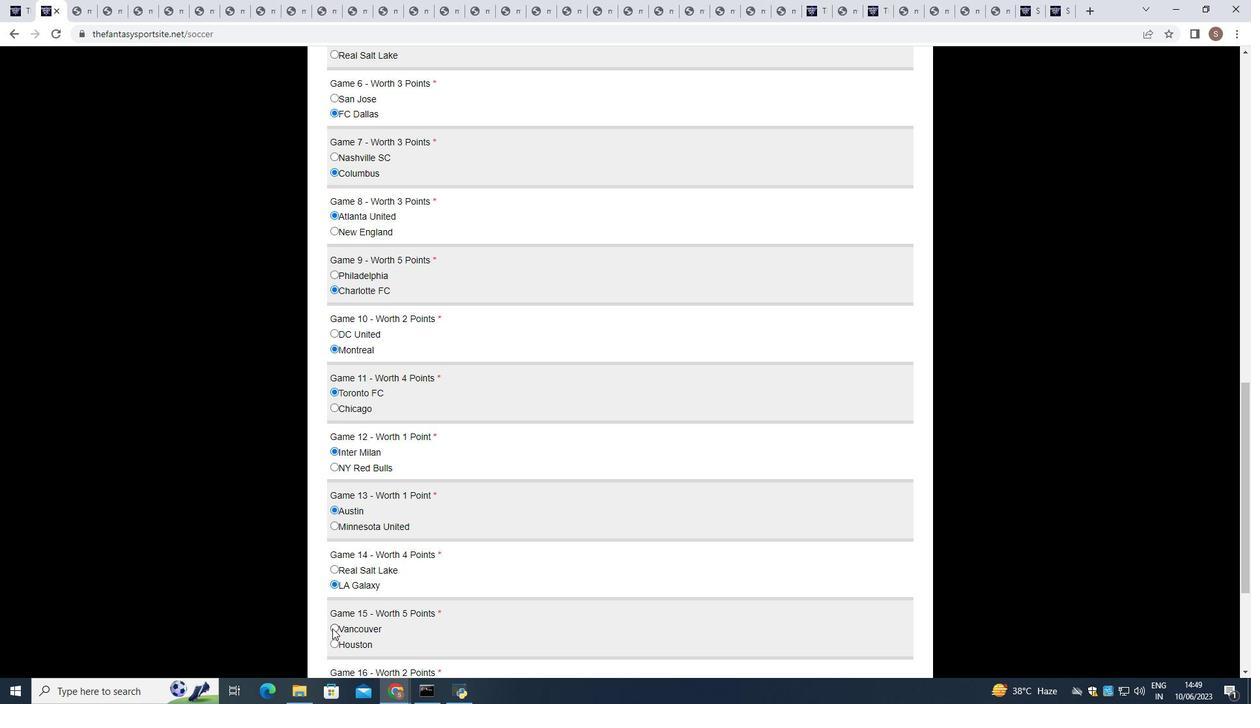 
Action: Mouse pressed left at (332, 627)
Screenshot: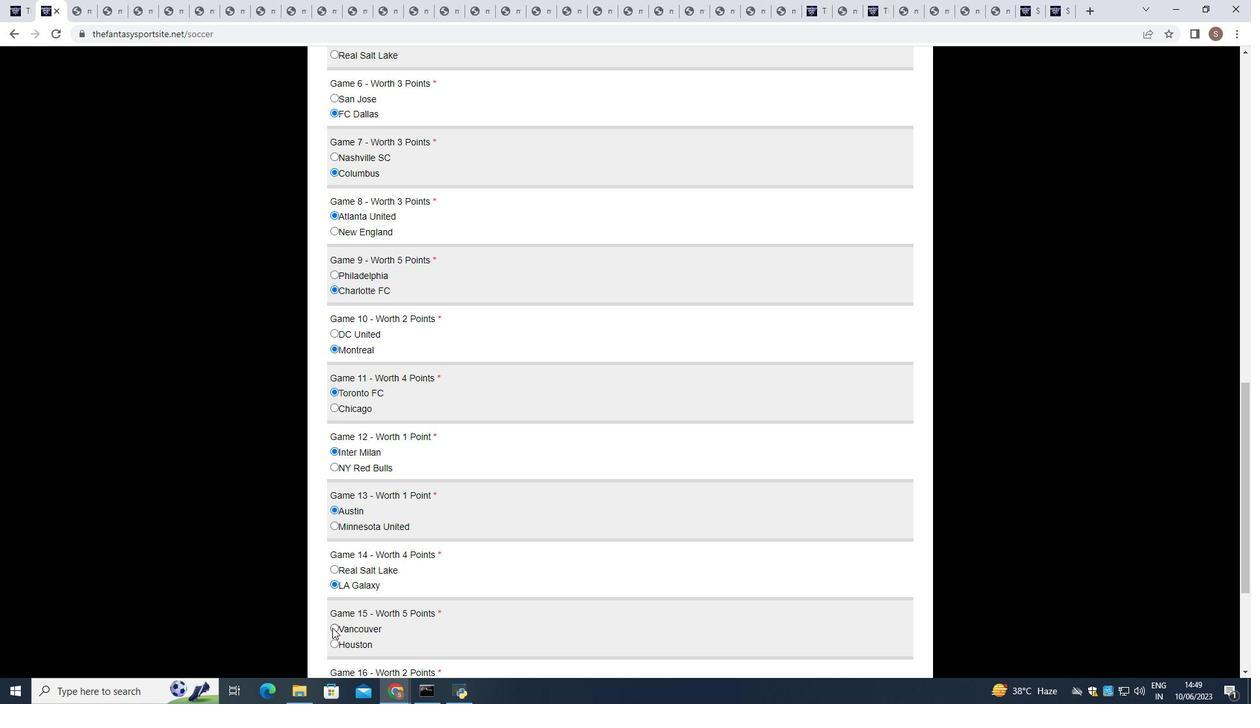 
Action: Mouse moved to (333, 625)
Screenshot: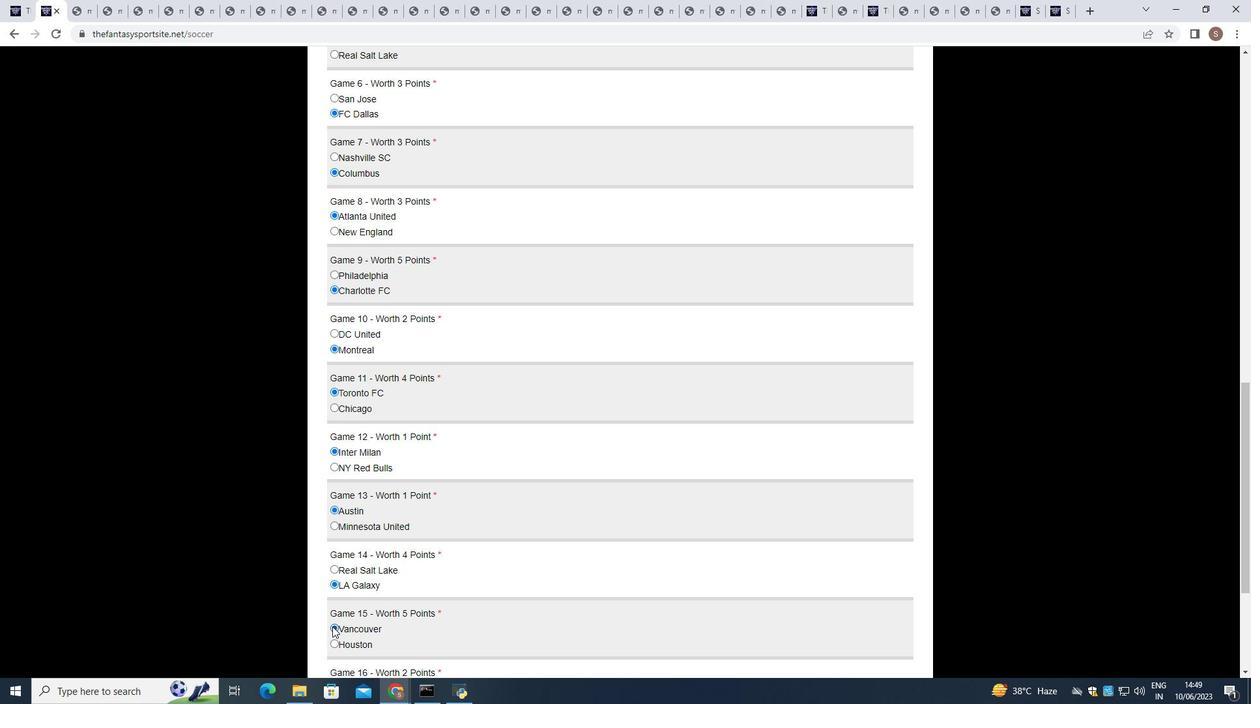 
Action: Mouse scrolled (333, 625) with delta (0, 0)
Screenshot: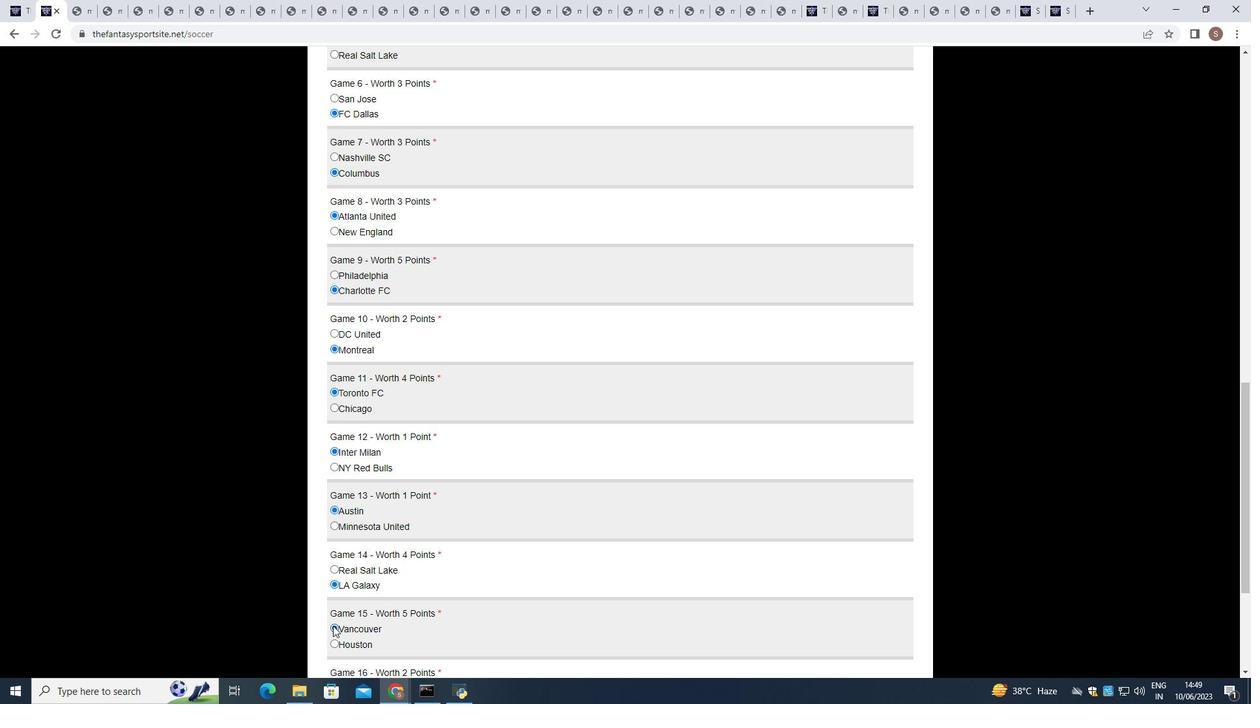 
Action: Mouse scrolled (333, 625) with delta (0, 0)
Screenshot: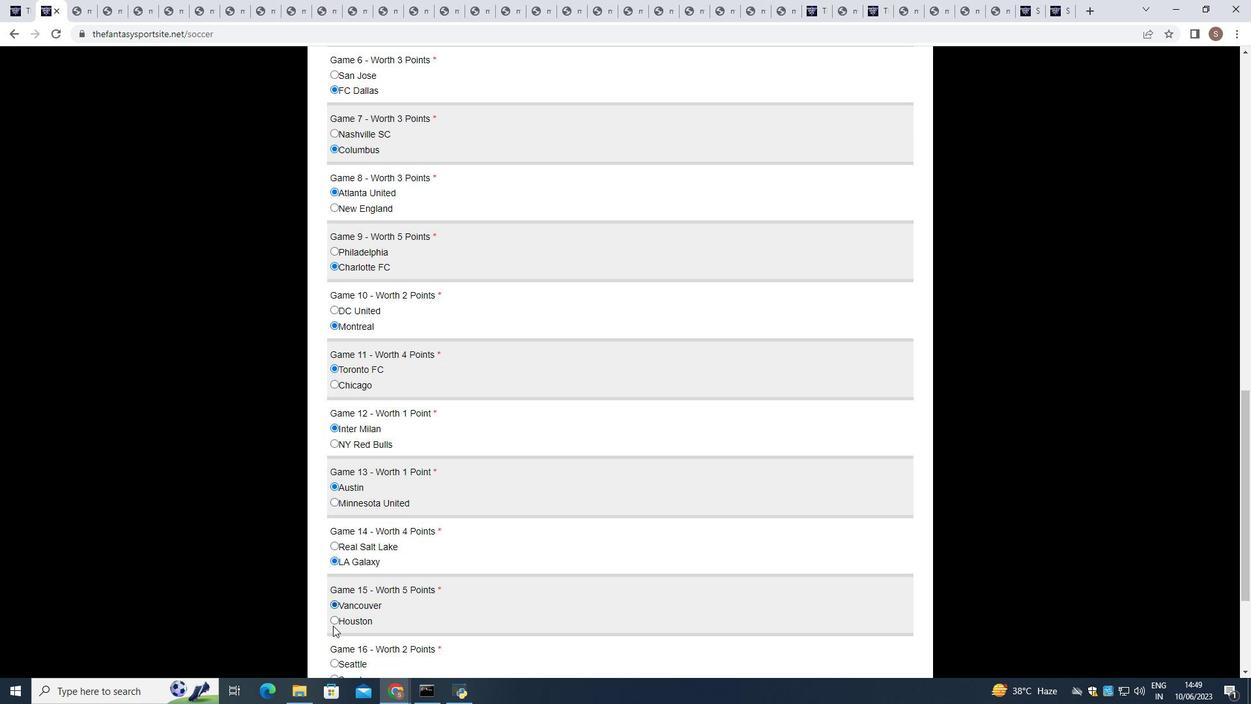 
Action: Mouse moved to (333, 625)
Screenshot: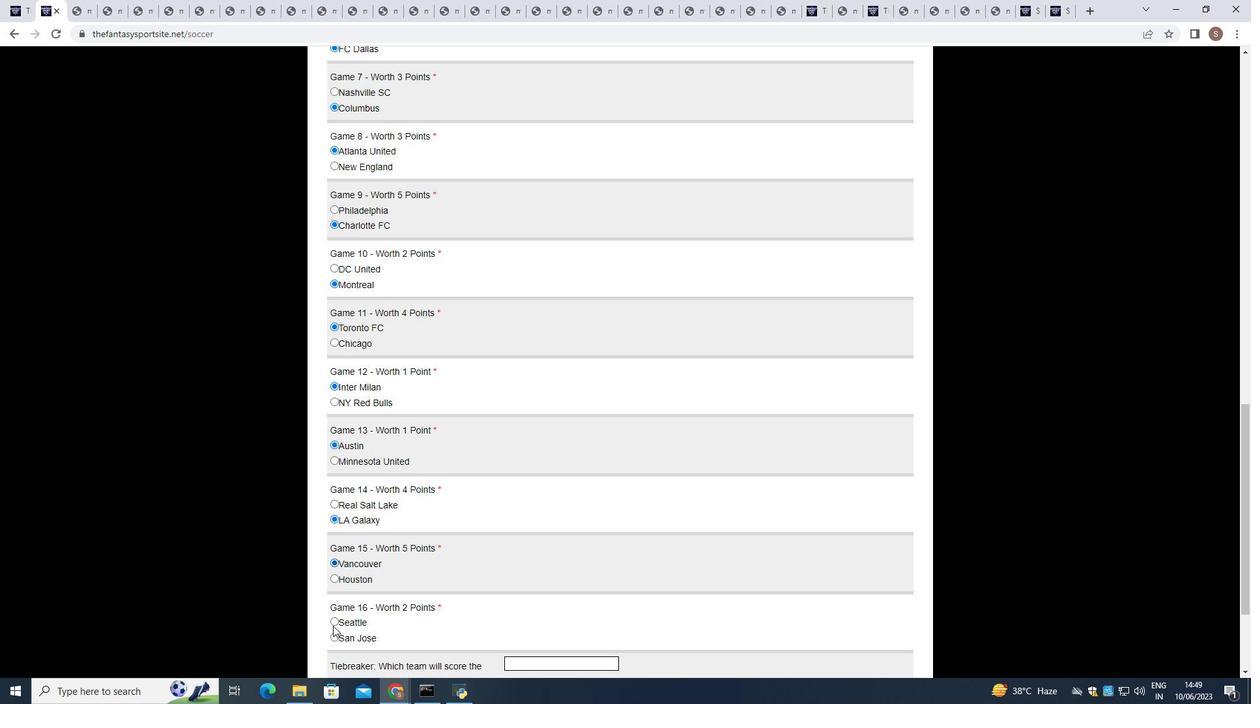 
Action: Mouse scrolled (333, 624) with delta (0, 0)
Screenshot: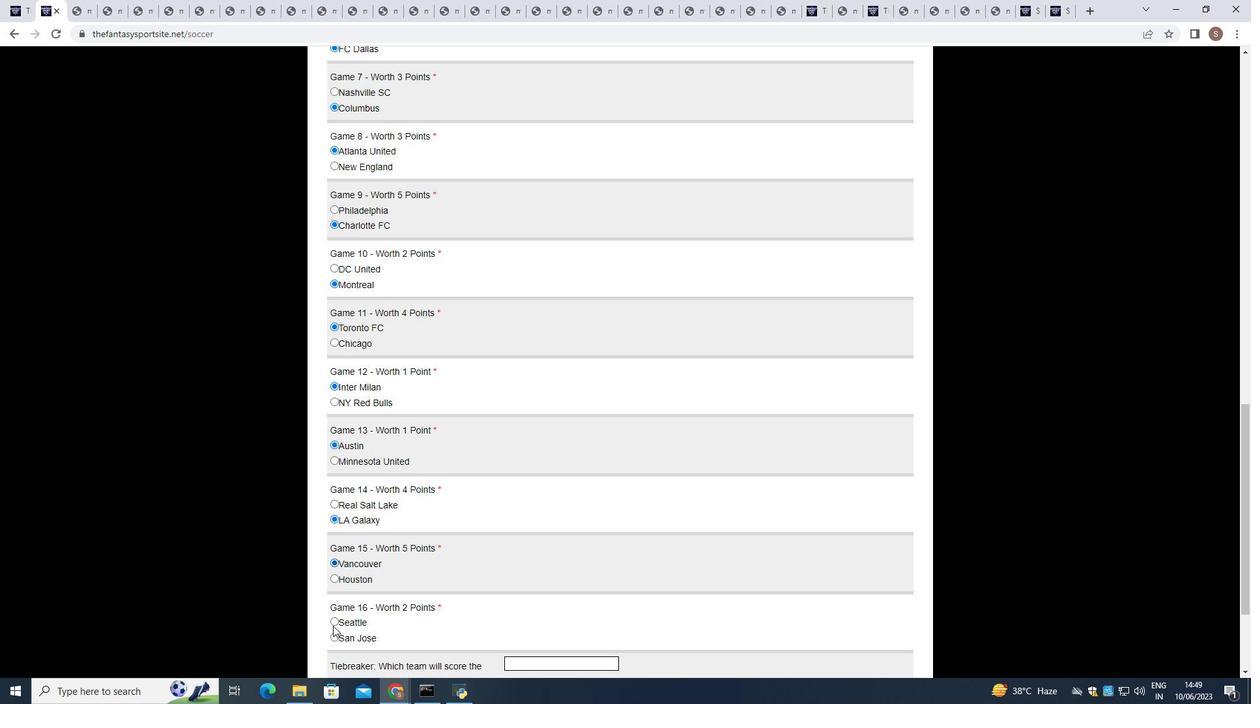 
Action: Mouse scrolled (333, 624) with delta (0, 0)
Screenshot: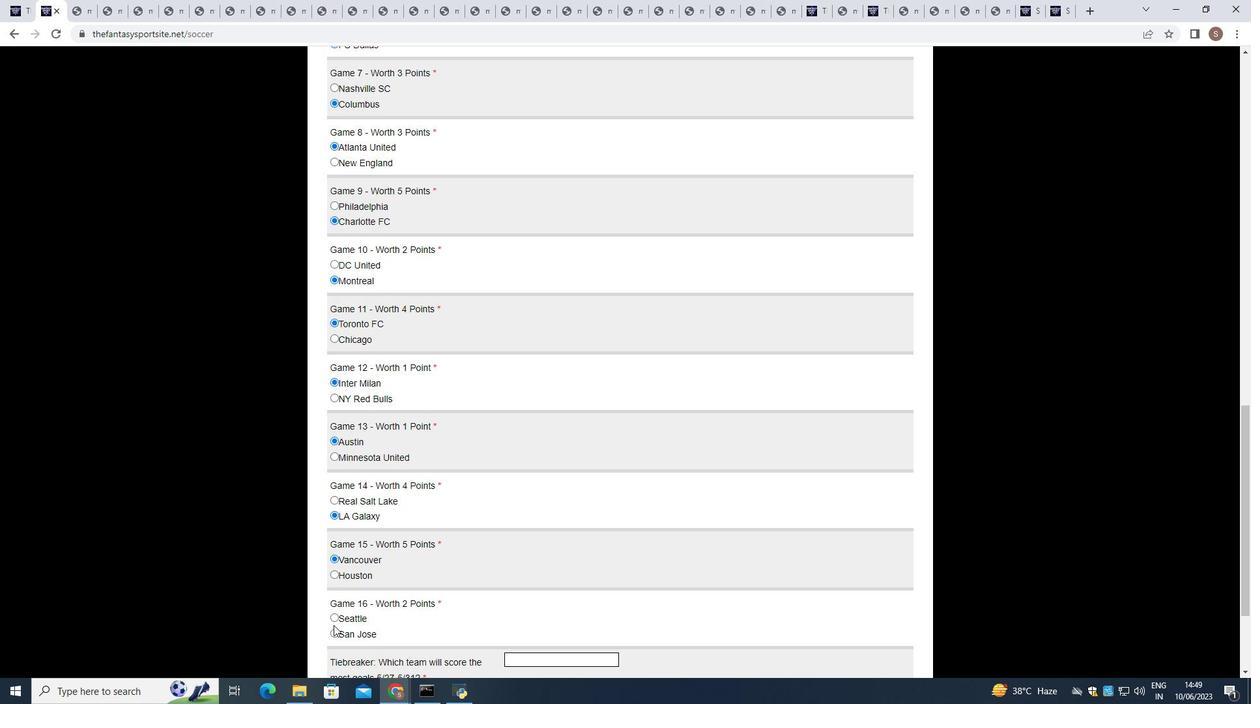 
Action: Mouse scrolled (333, 624) with delta (0, 0)
Screenshot: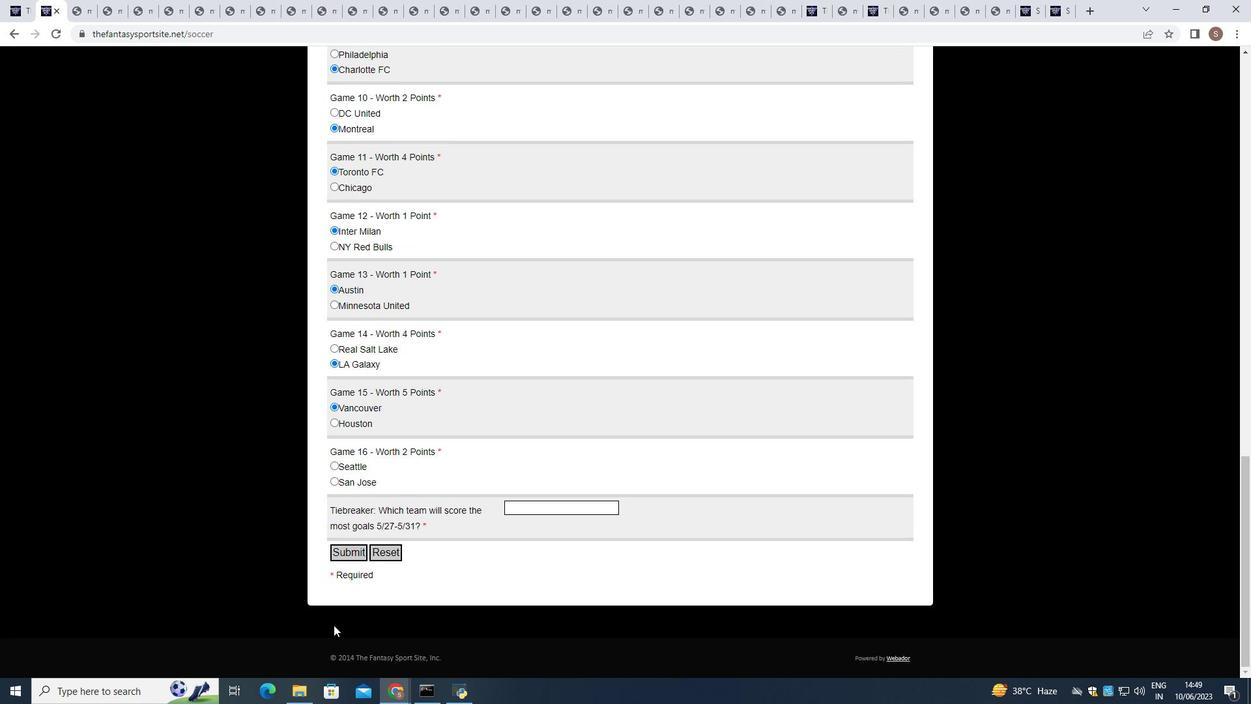 
Action: Mouse moved to (332, 466)
Screenshot: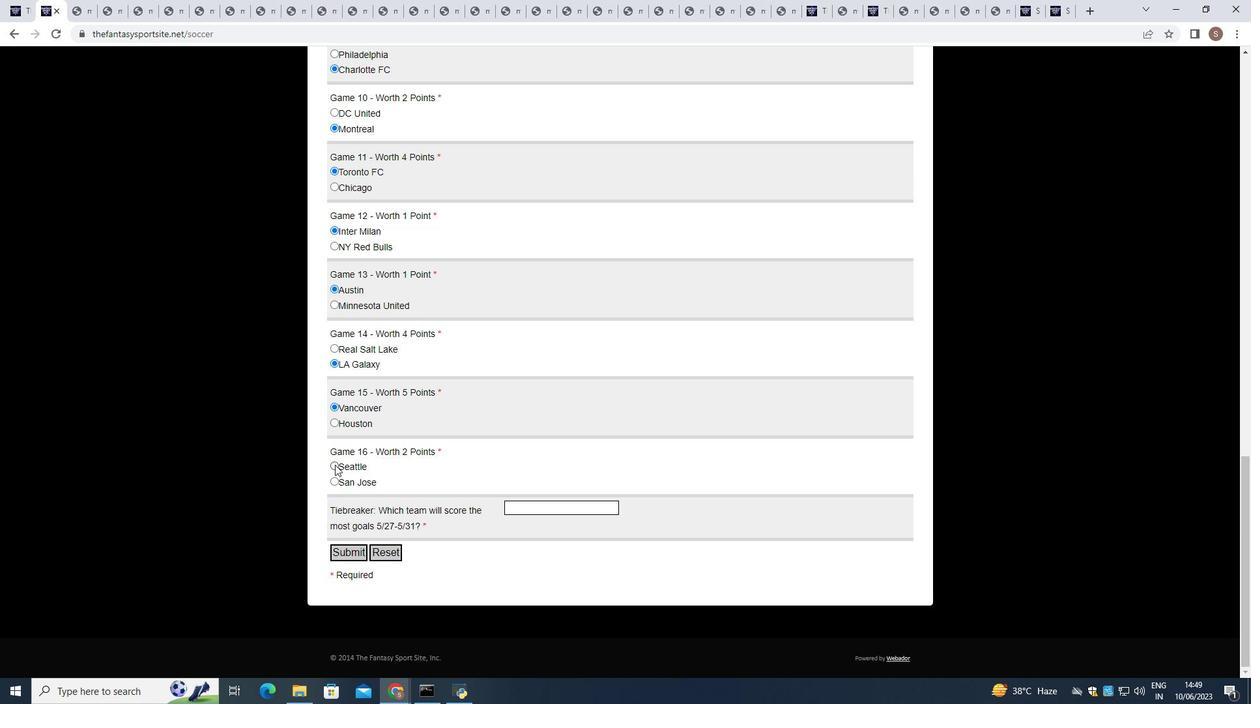 
Action: Mouse pressed left at (332, 466)
Screenshot: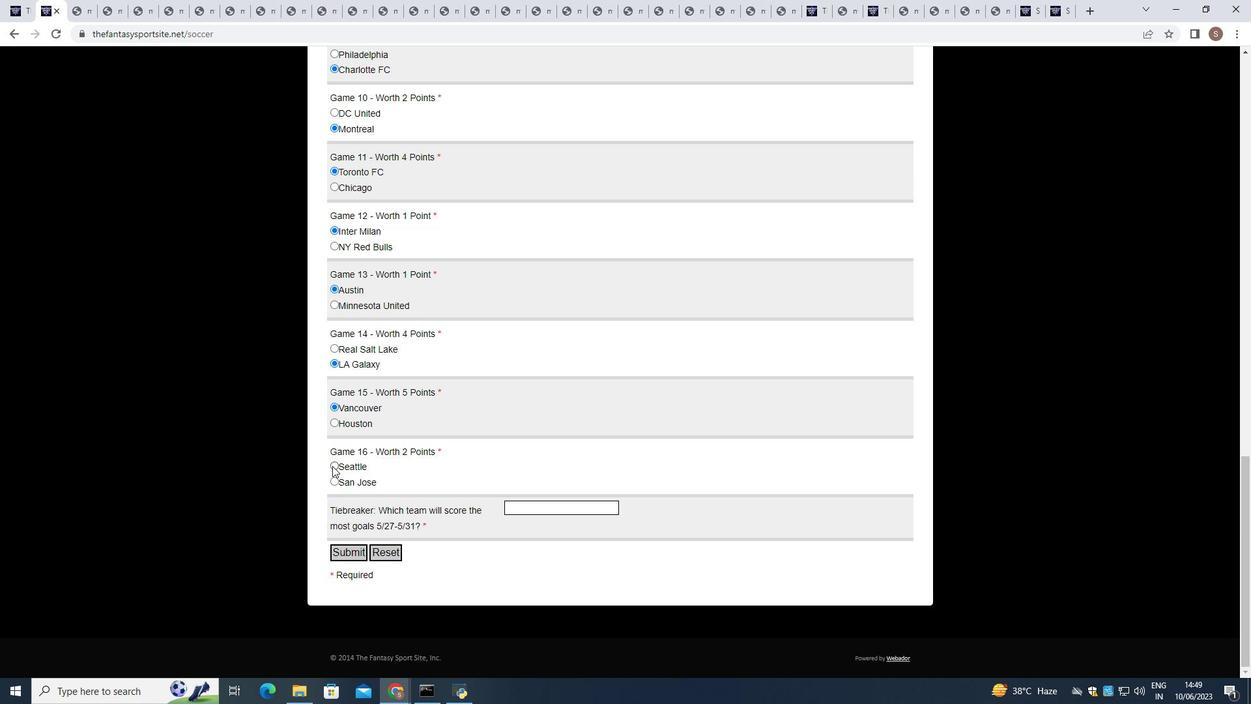 
Action: Mouse moved to (534, 507)
Screenshot: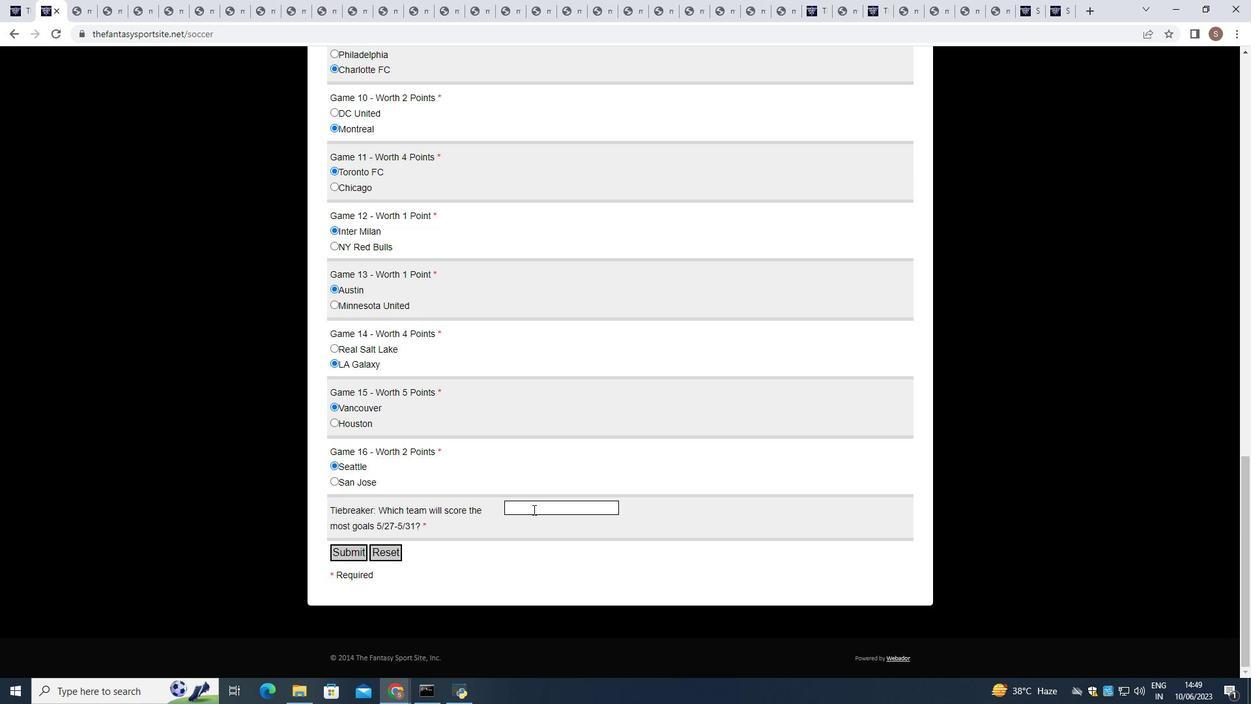 
Action: Mouse pressed left at (534, 507)
Screenshot: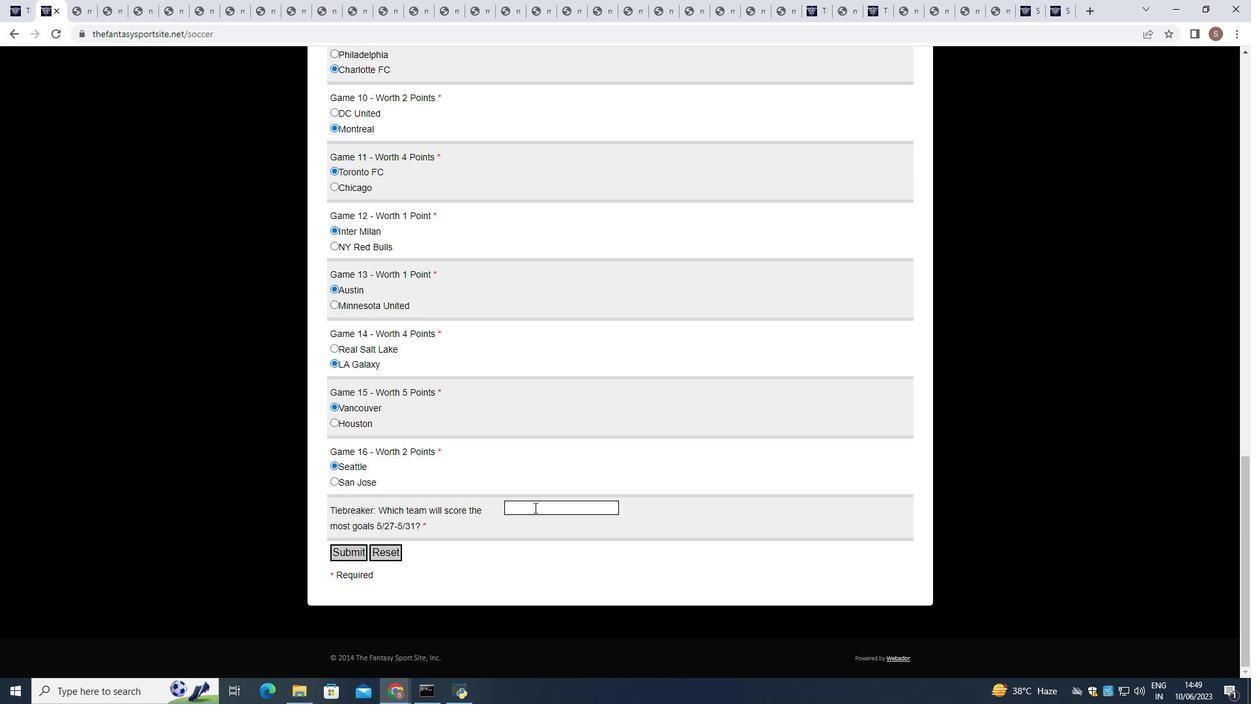 
Action: Mouse moved to (491, 494)
Screenshot: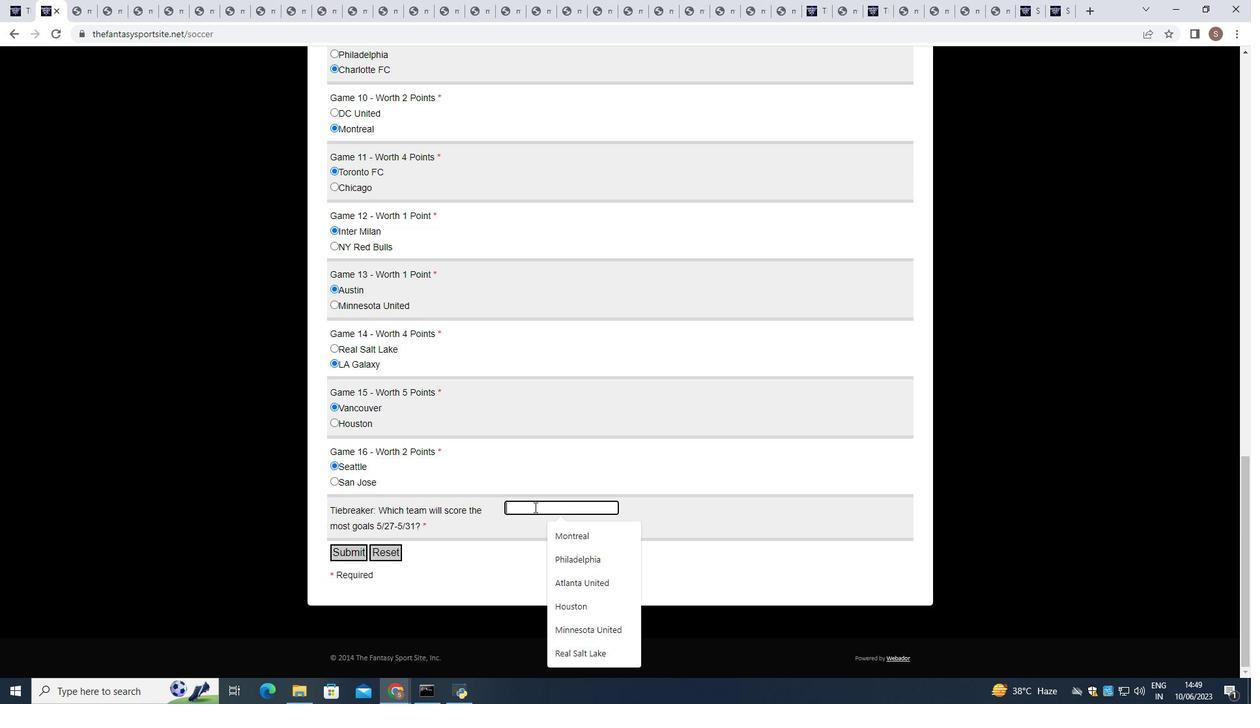 
Action: Key pressed <Key.shift>Seattle
Screenshot: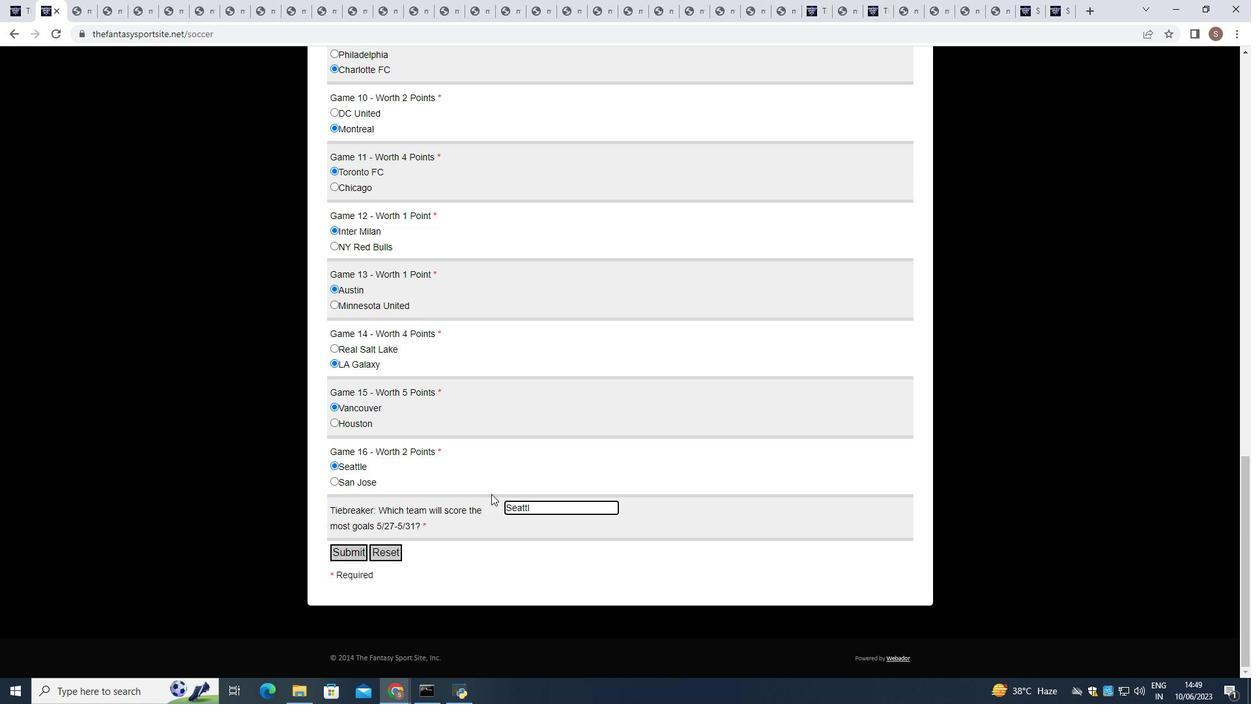 
Action: Mouse moved to (337, 548)
Screenshot: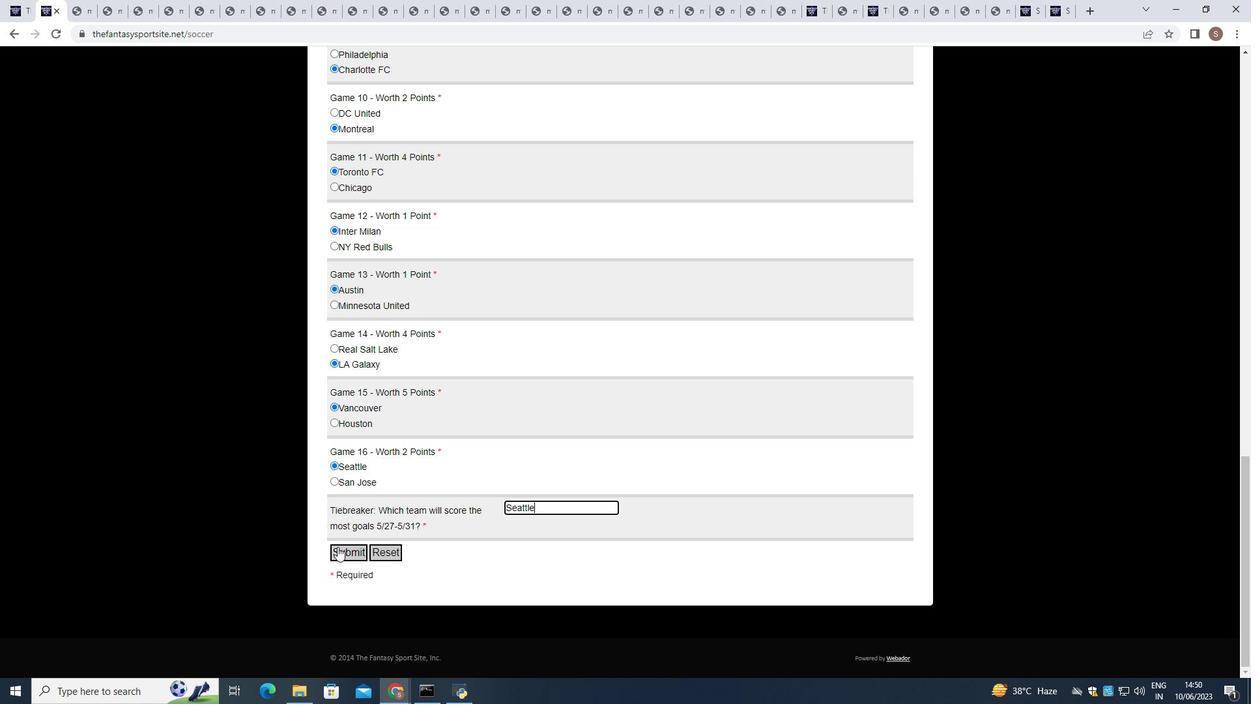 
Action: Mouse pressed left at (337, 548)
Screenshot: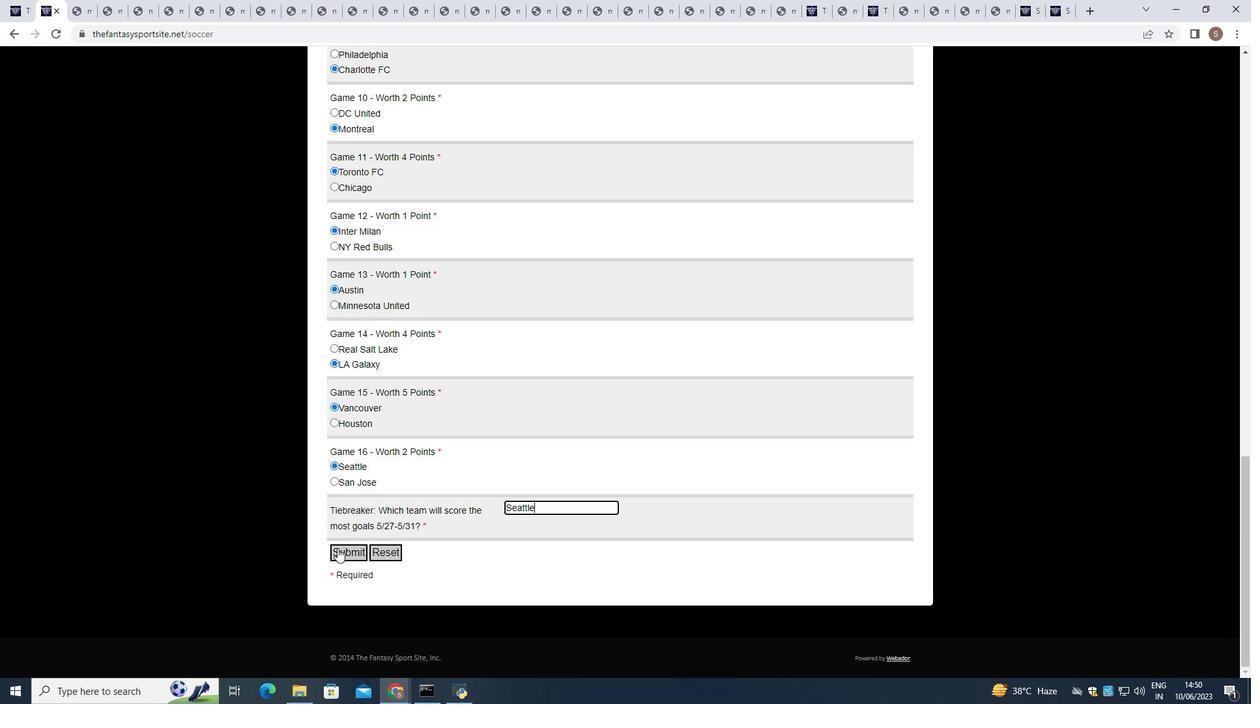 
